 Task: Look for space in Nova Cruz, Brazil from 1st June, 2023 to 9th June, 2023 for 5 adults in price range Rs.6000 to Rs.12000. Place can be entire place with 3 bedrooms having 3 beds and 3 bathrooms. Property type can be house, flat, guest house. Booking option can be shelf check-in. Required host language is Spanish.
Action: Mouse moved to (453, 85)
Screenshot: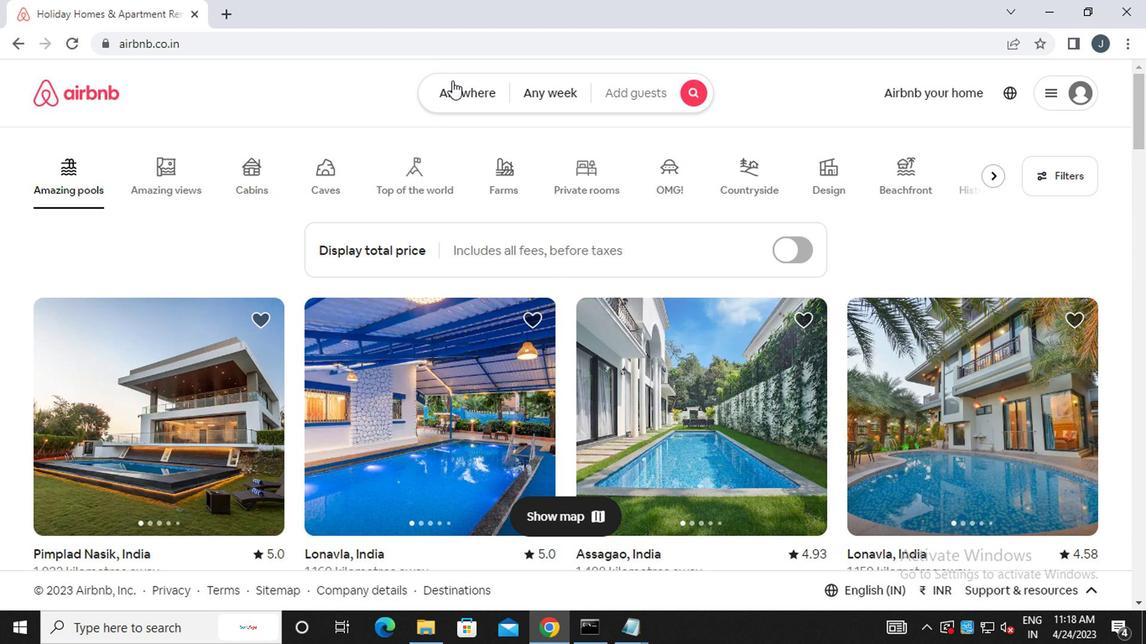 
Action: Mouse pressed left at (453, 85)
Screenshot: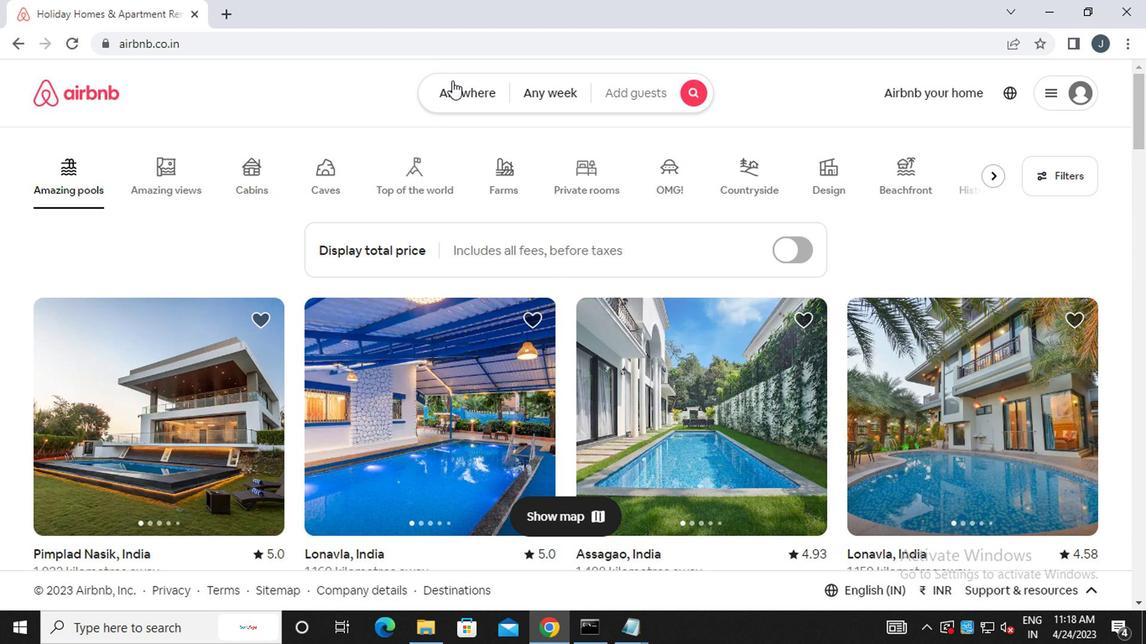 
Action: Mouse moved to (258, 164)
Screenshot: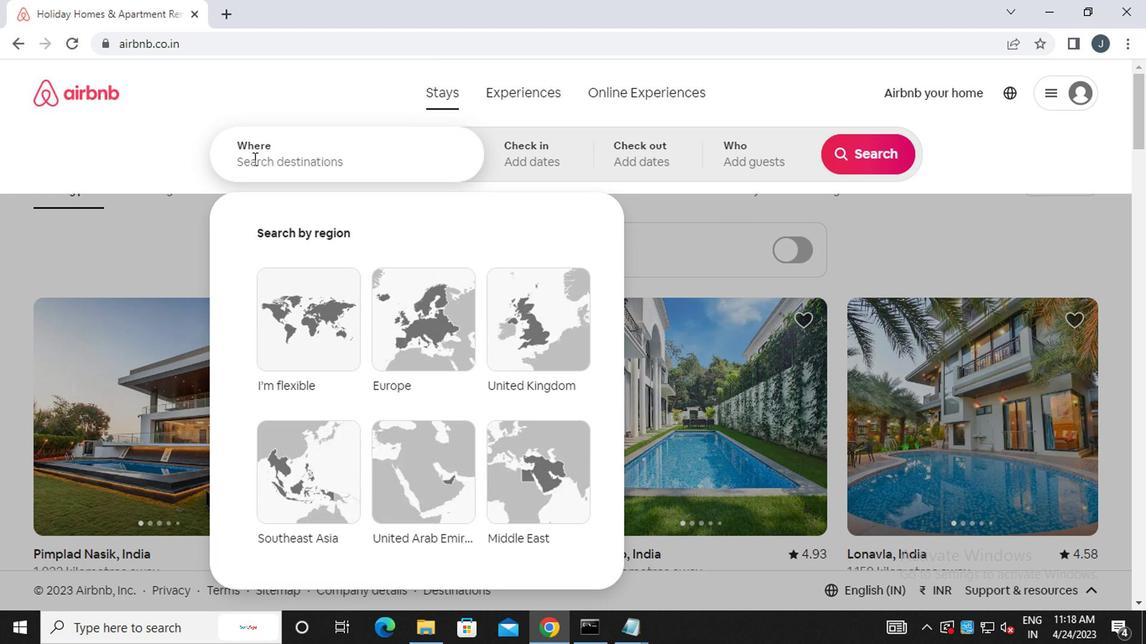 
Action: Mouse pressed left at (258, 164)
Screenshot: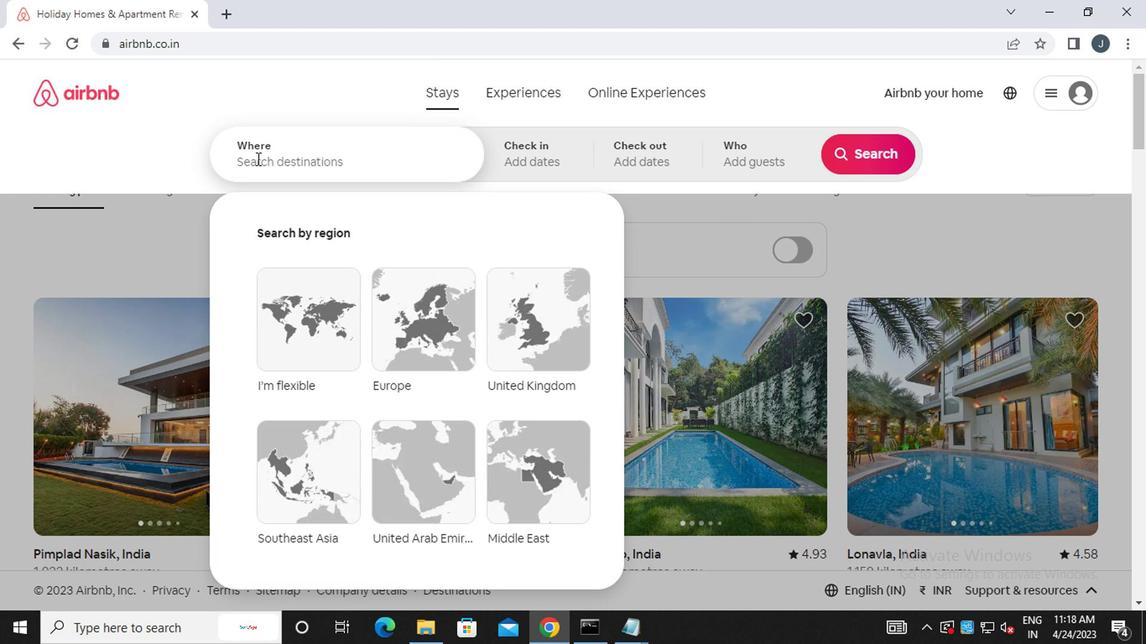 
Action: Key pressed n<Key.caps_lock>ova<Key.caps_lock><Key.space>c<Key.caps_lock>ruz,<Key.space><Key.caps_lock>b<Key.caps_lock>razil
Screenshot: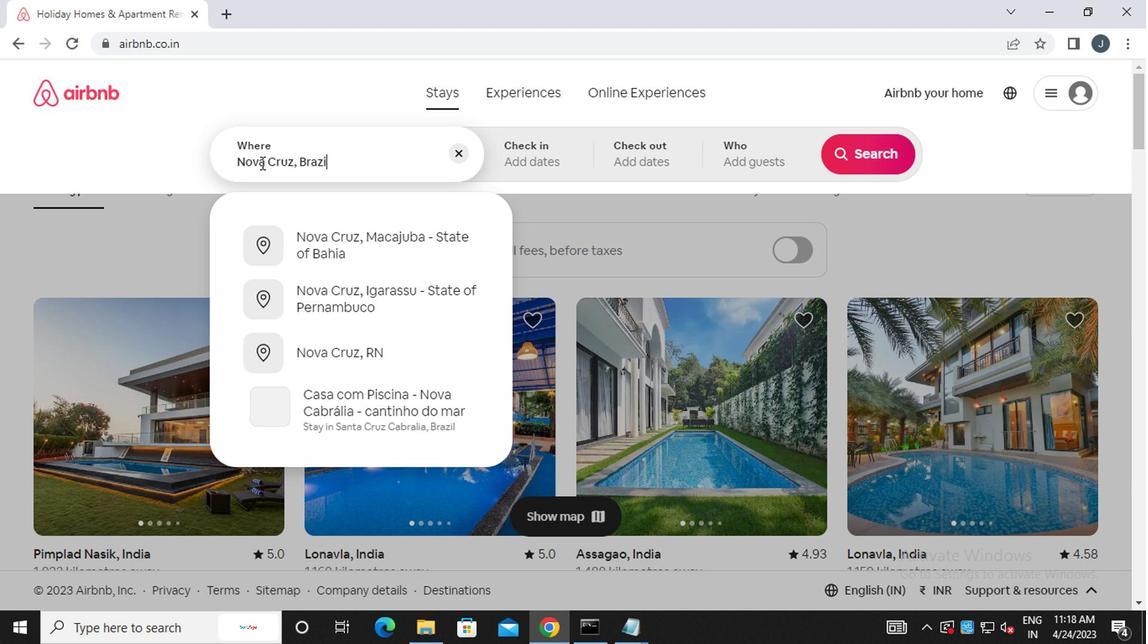 
Action: Mouse moved to (523, 162)
Screenshot: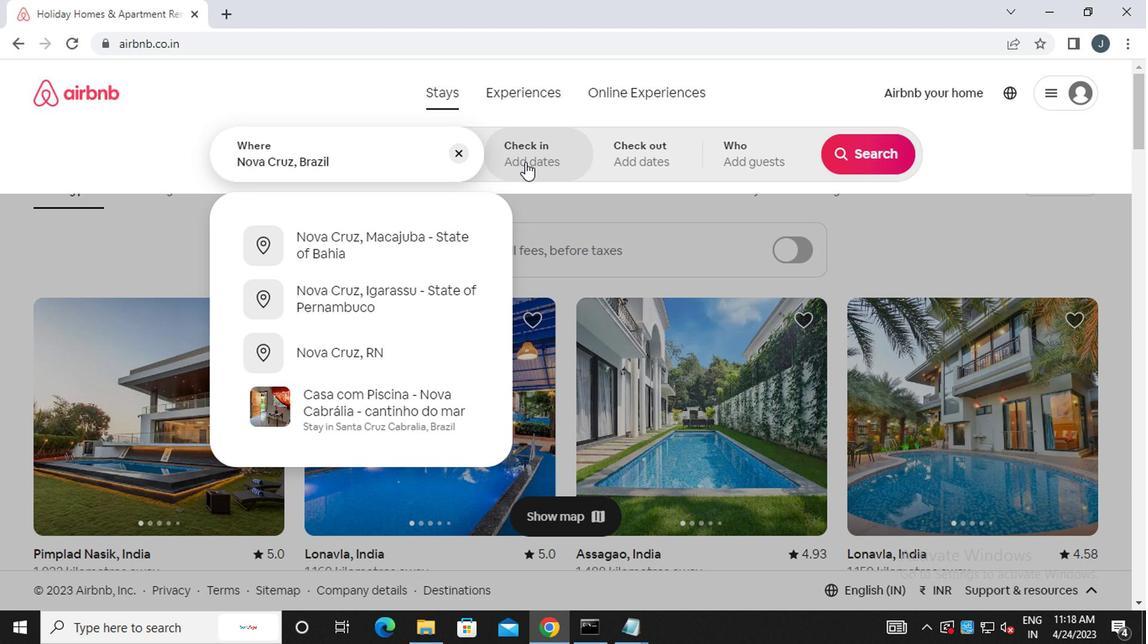 
Action: Mouse pressed left at (523, 162)
Screenshot: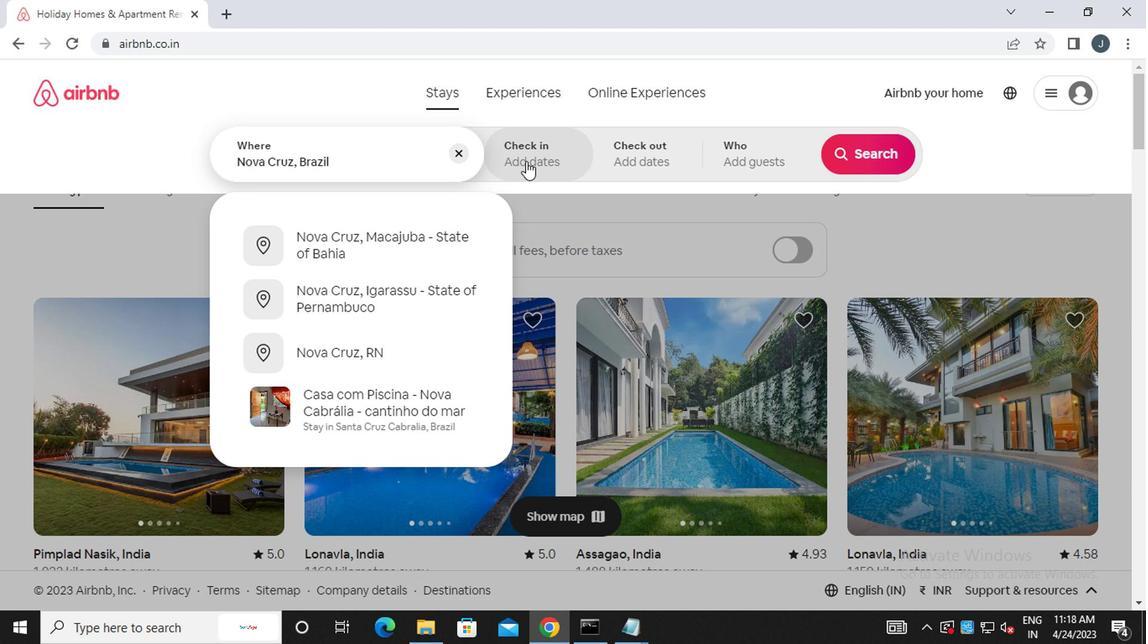 
Action: Mouse moved to (852, 289)
Screenshot: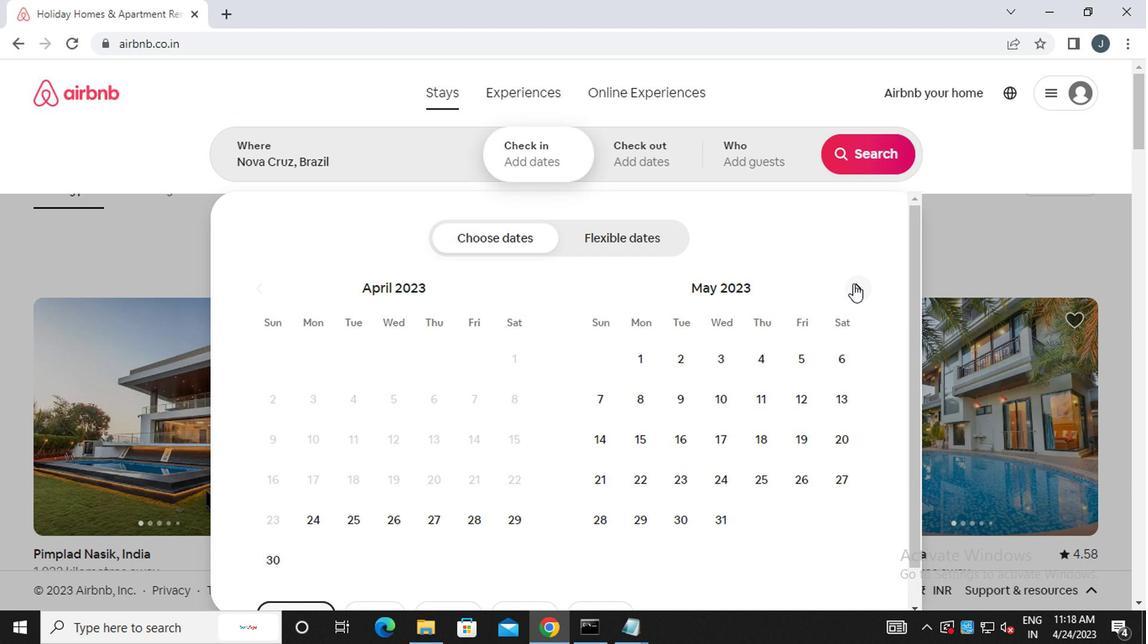 
Action: Mouse pressed left at (852, 289)
Screenshot: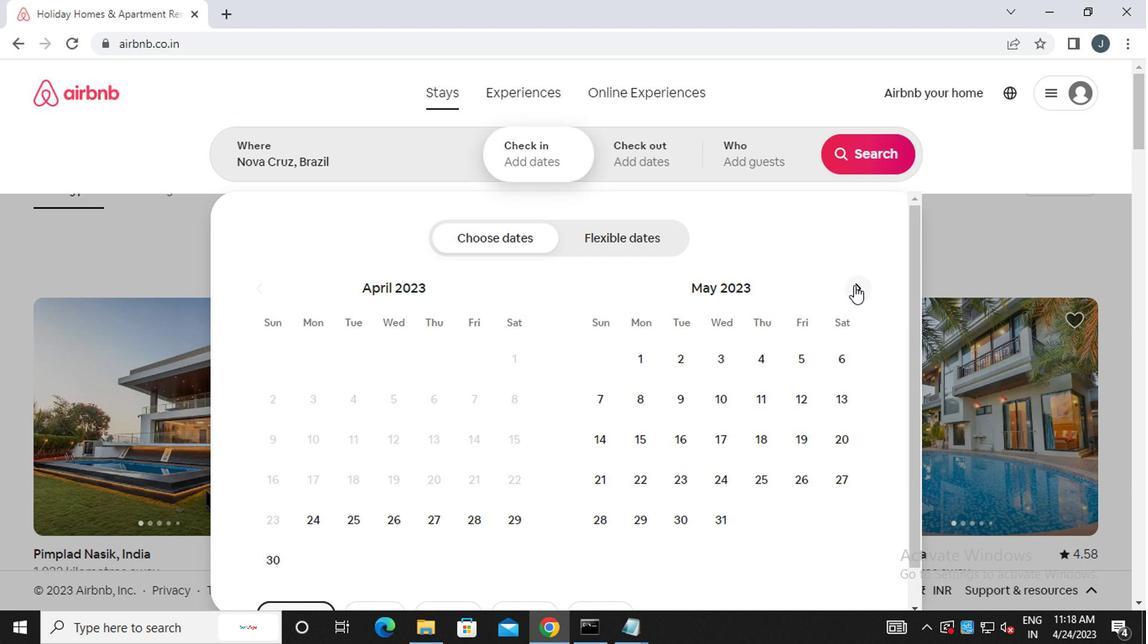 
Action: Mouse moved to (767, 357)
Screenshot: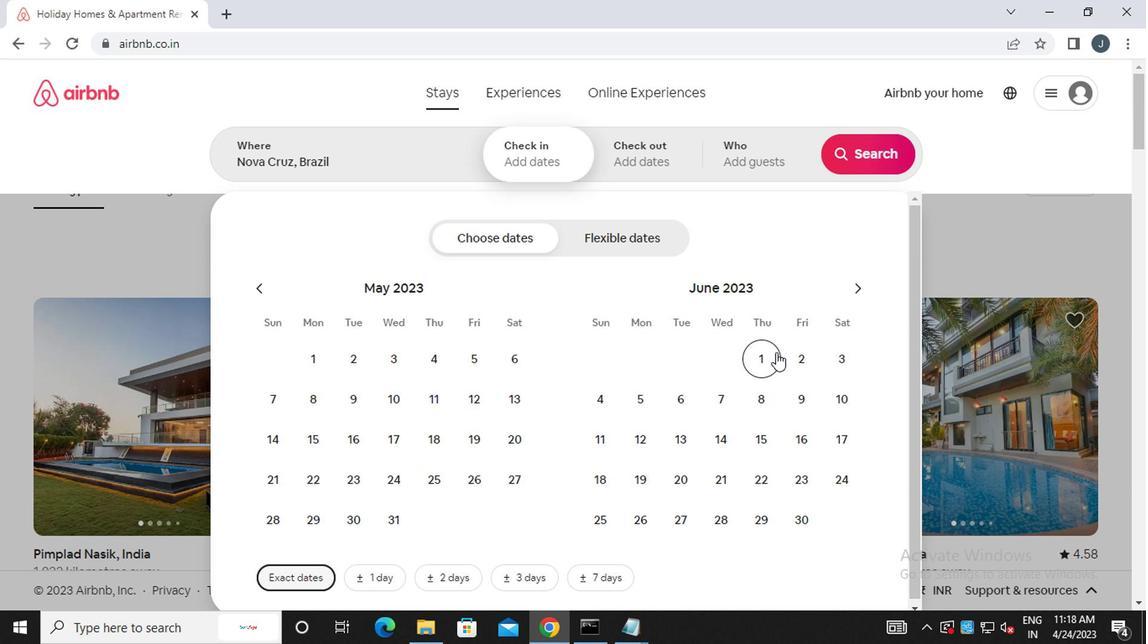 
Action: Mouse pressed left at (767, 357)
Screenshot: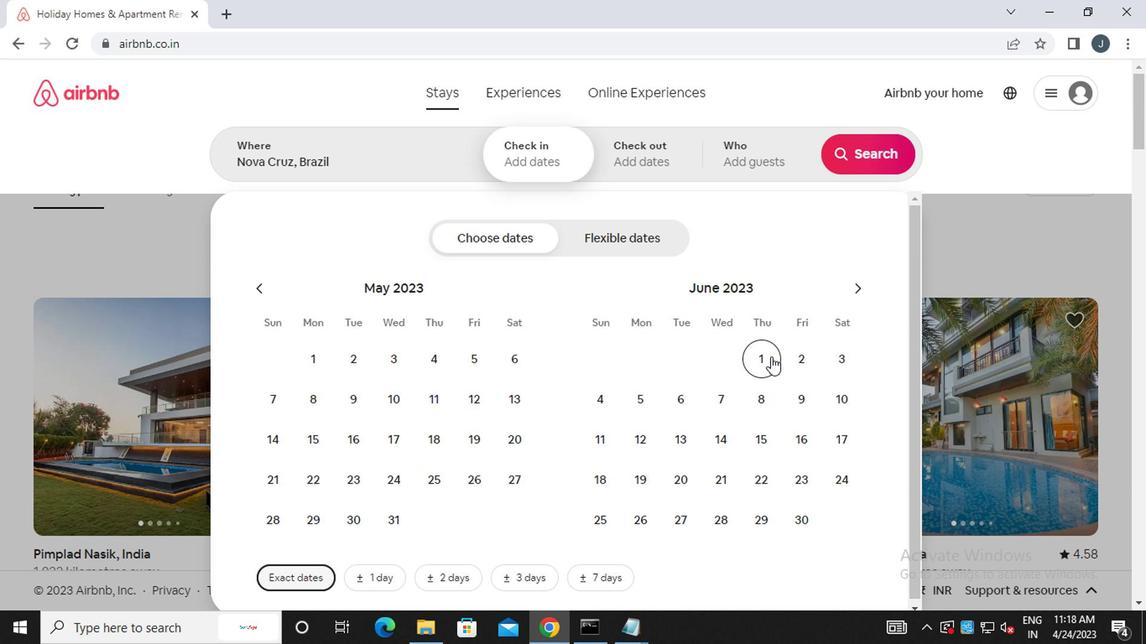 
Action: Mouse moved to (796, 392)
Screenshot: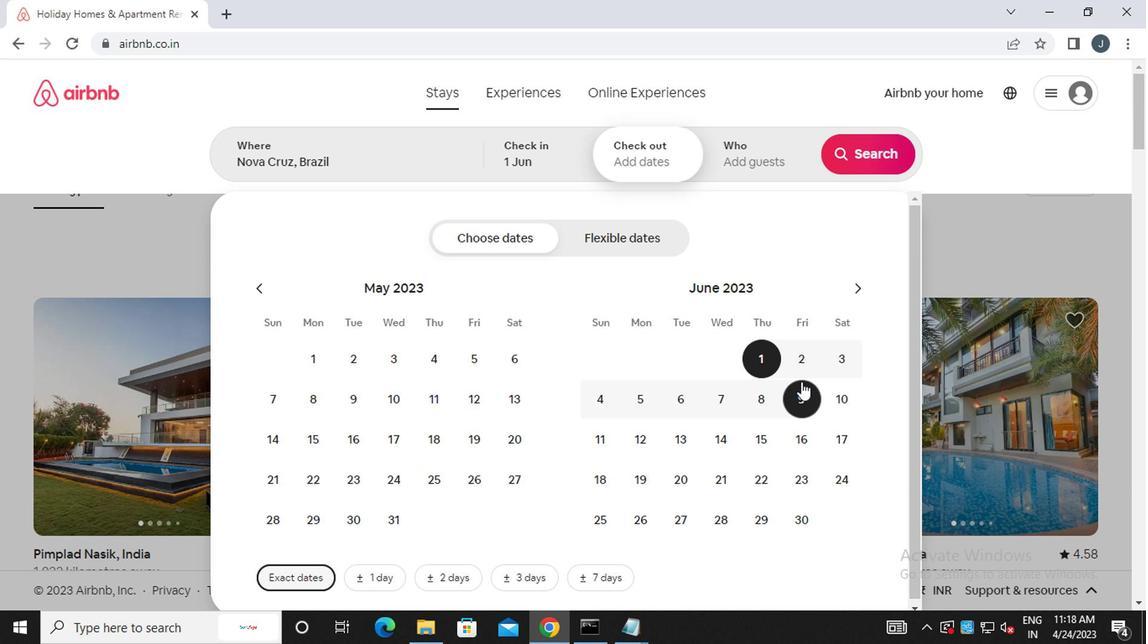 
Action: Mouse pressed left at (796, 392)
Screenshot: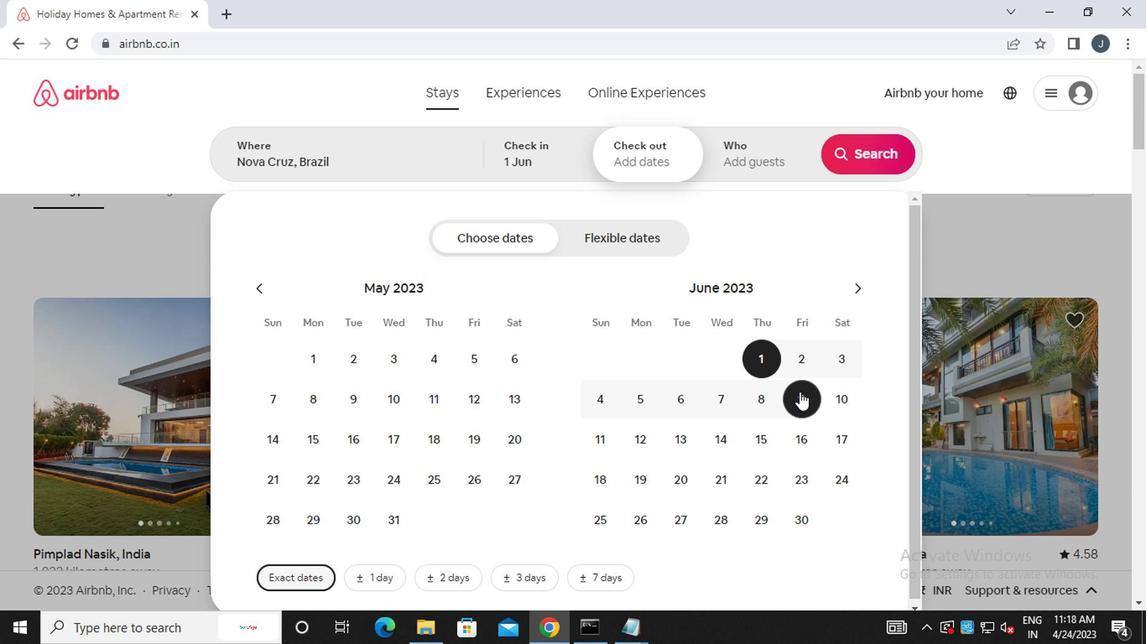 
Action: Mouse moved to (768, 167)
Screenshot: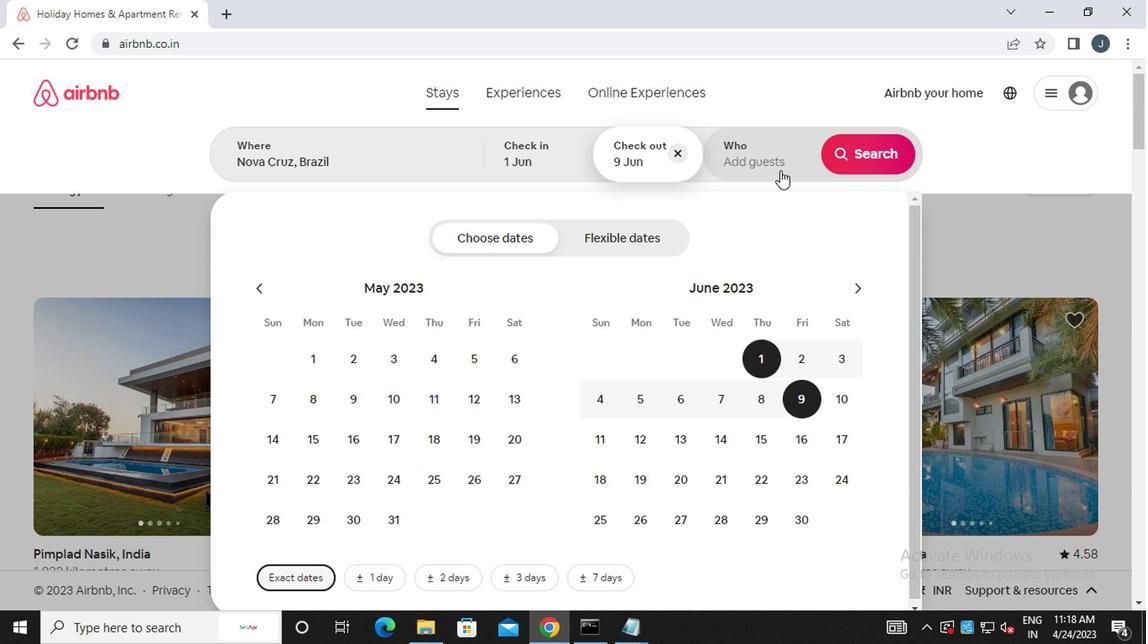 
Action: Mouse pressed left at (768, 167)
Screenshot: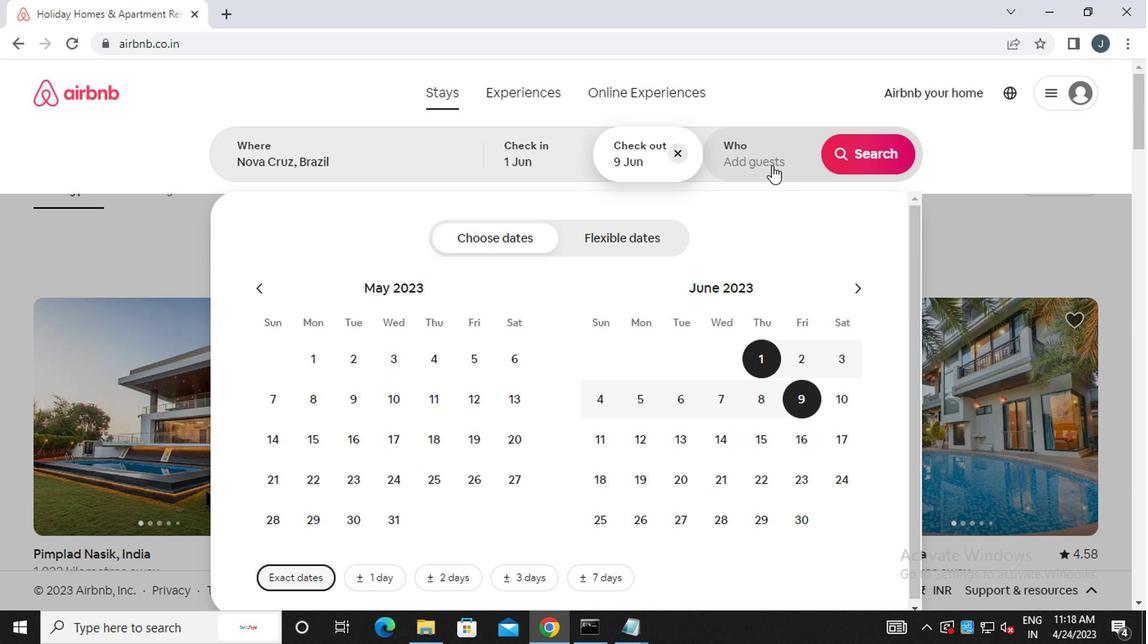 
Action: Mouse moved to (879, 241)
Screenshot: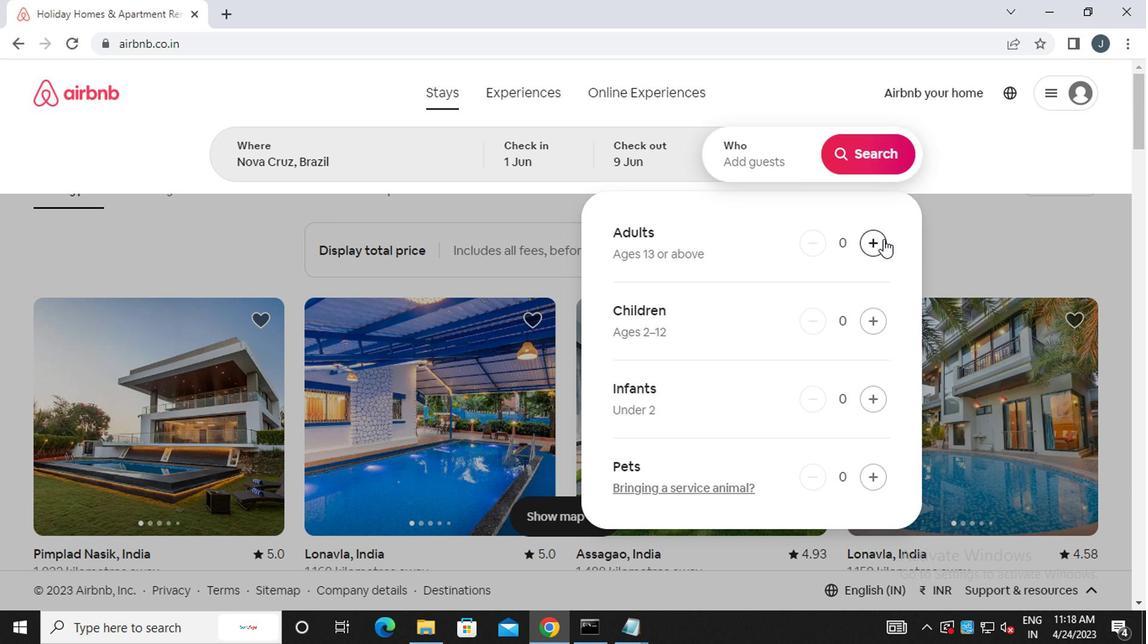 
Action: Mouse pressed left at (879, 241)
Screenshot: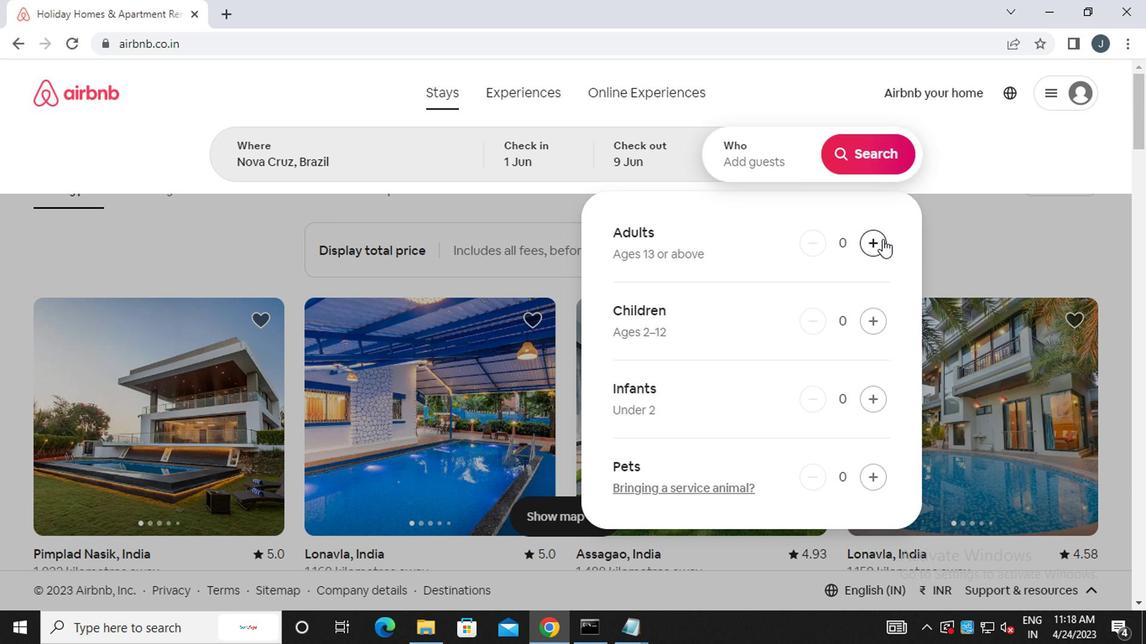 
Action: Mouse moved to (879, 242)
Screenshot: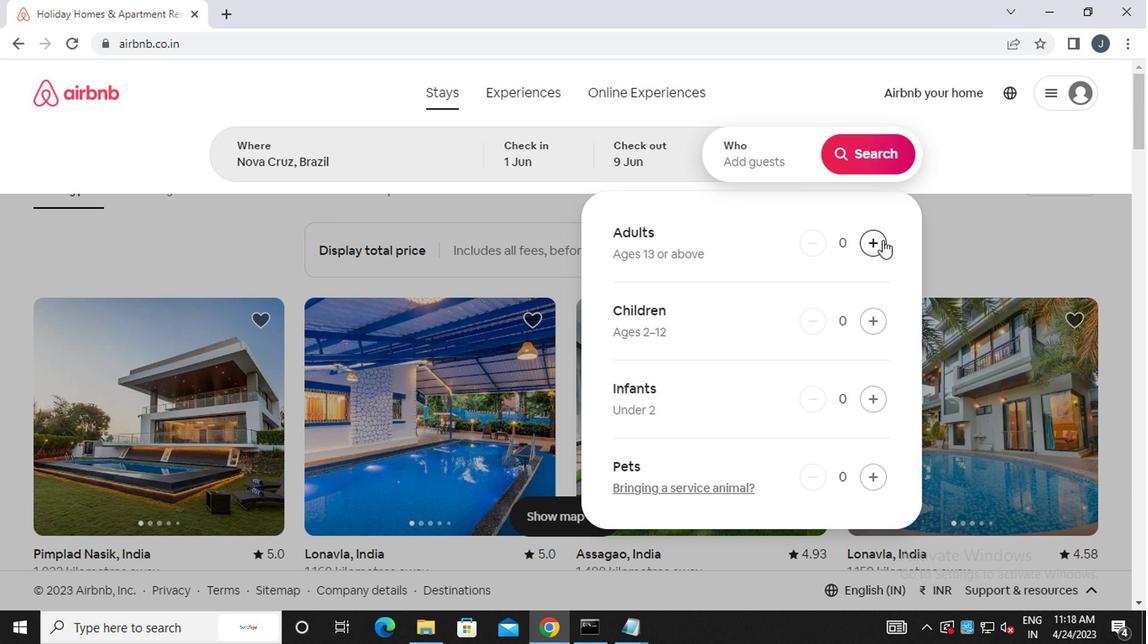 
Action: Mouse pressed left at (879, 242)
Screenshot: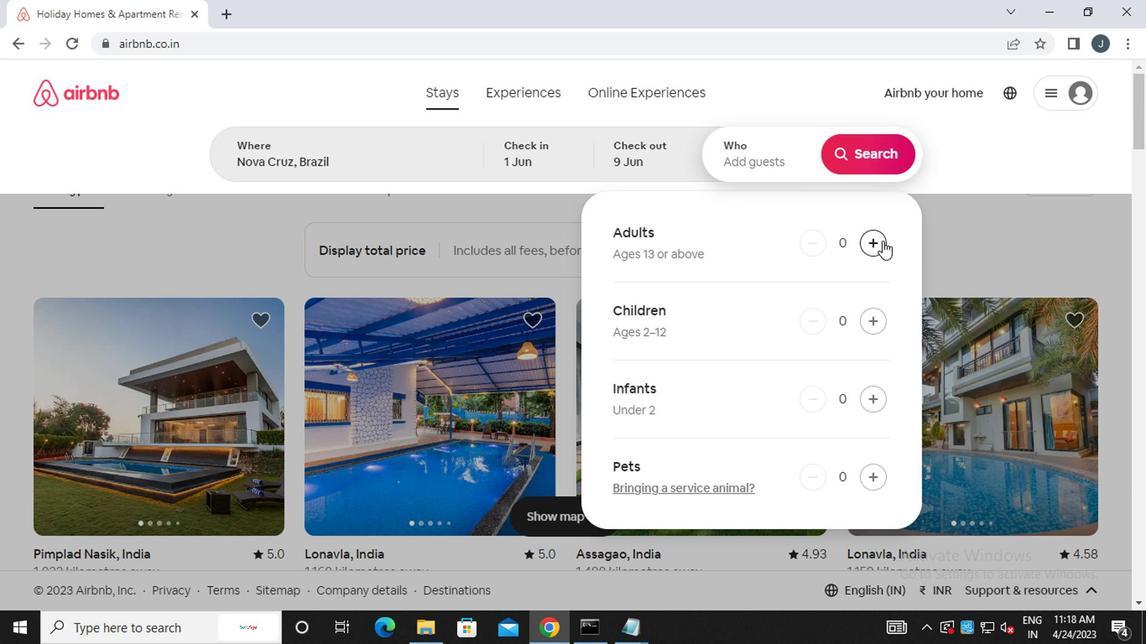 
Action: Mouse pressed left at (879, 242)
Screenshot: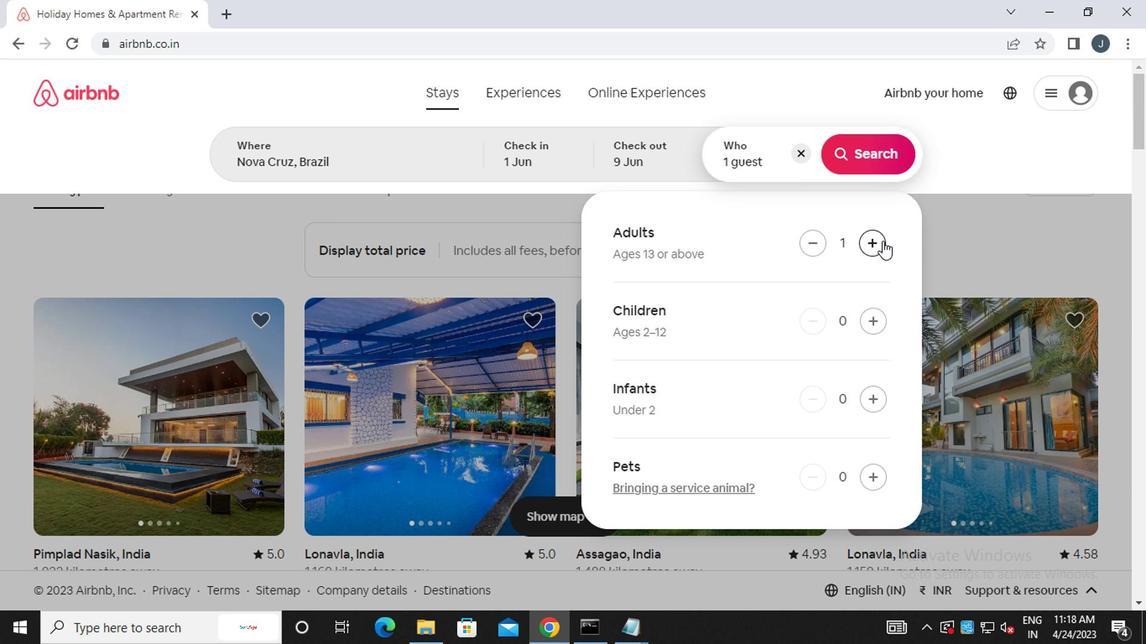 
Action: Mouse pressed left at (879, 242)
Screenshot: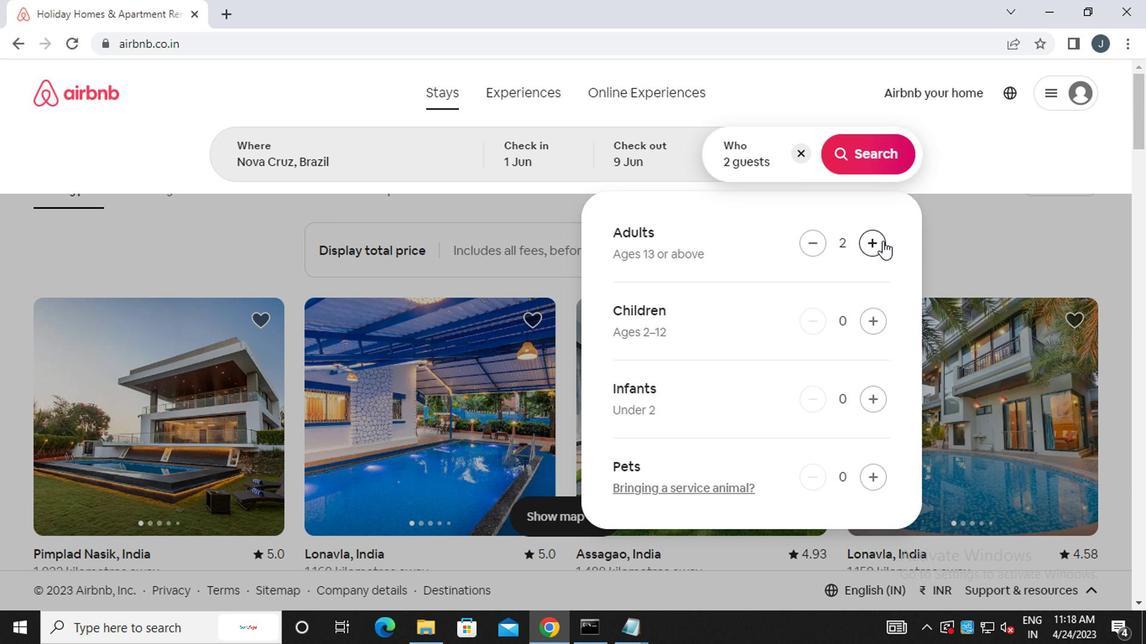 
Action: Mouse pressed left at (879, 242)
Screenshot: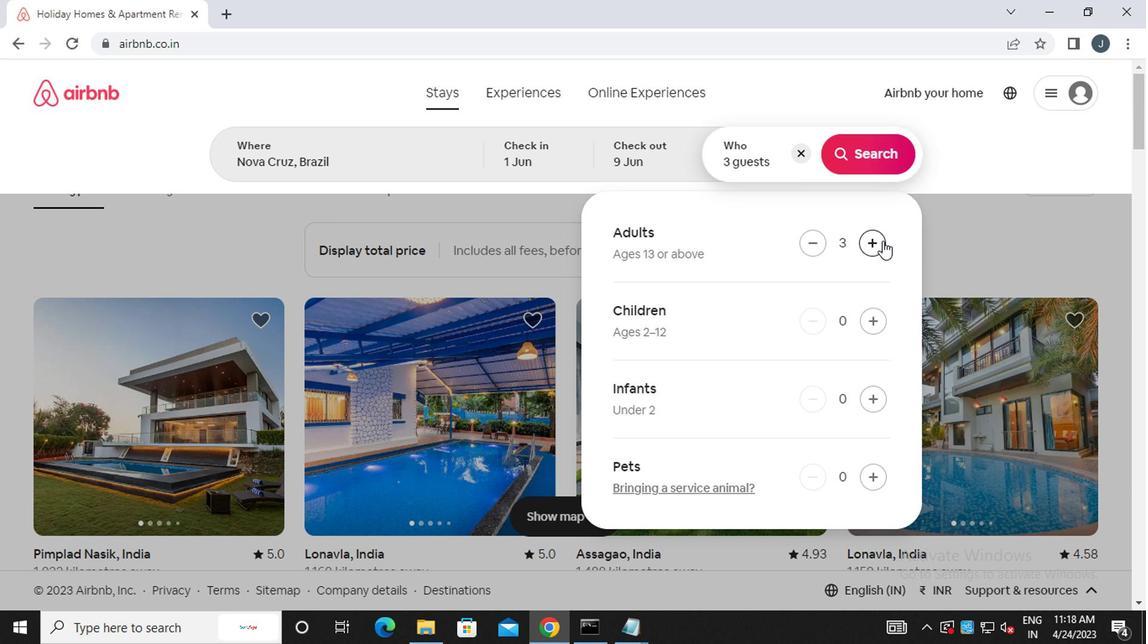 
Action: Mouse moved to (878, 161)
Screenshot: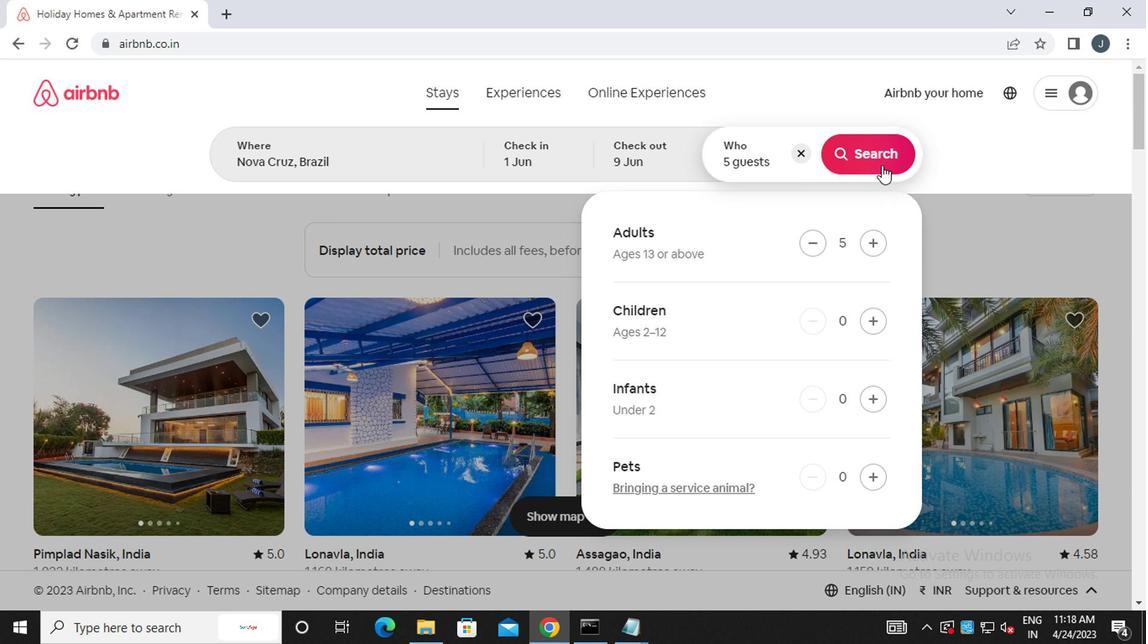 
Action: Mouse pressed left at (878, 161)
Screenshot: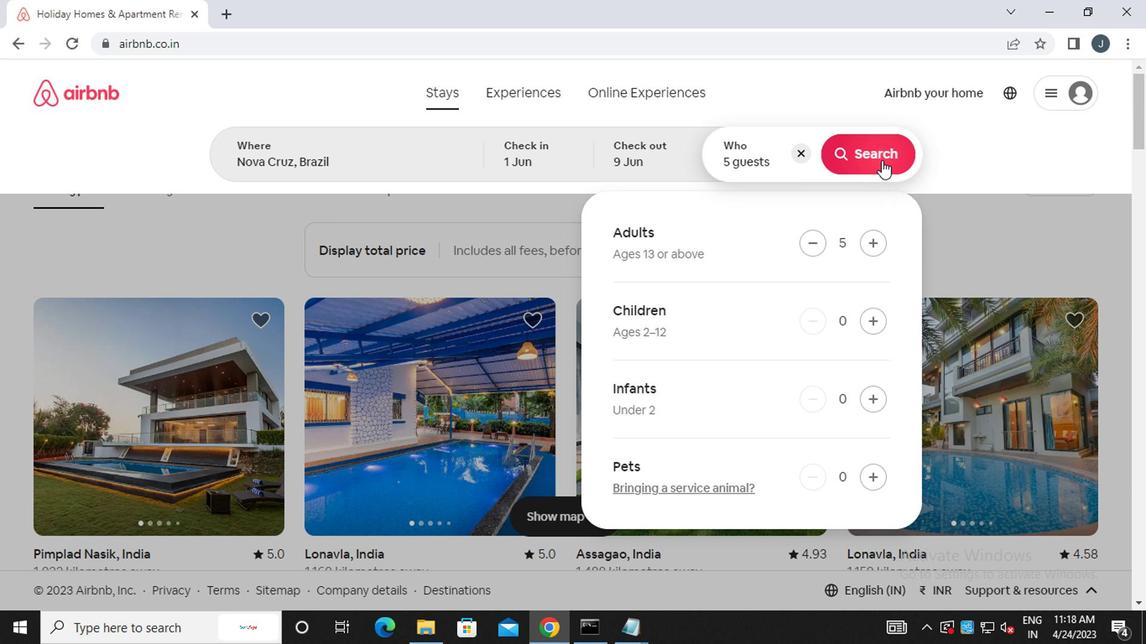 
Action: Mouse moved to (1077, 173)
Screenshot: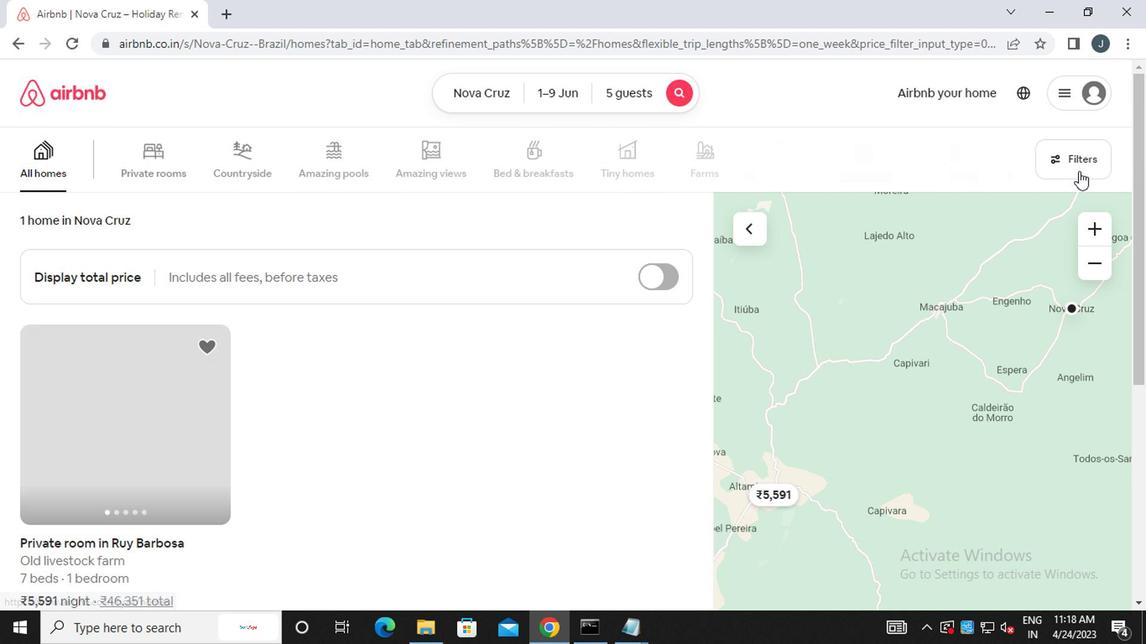 
Action: Mouse pressed left at (1077, 173)
Screenshot: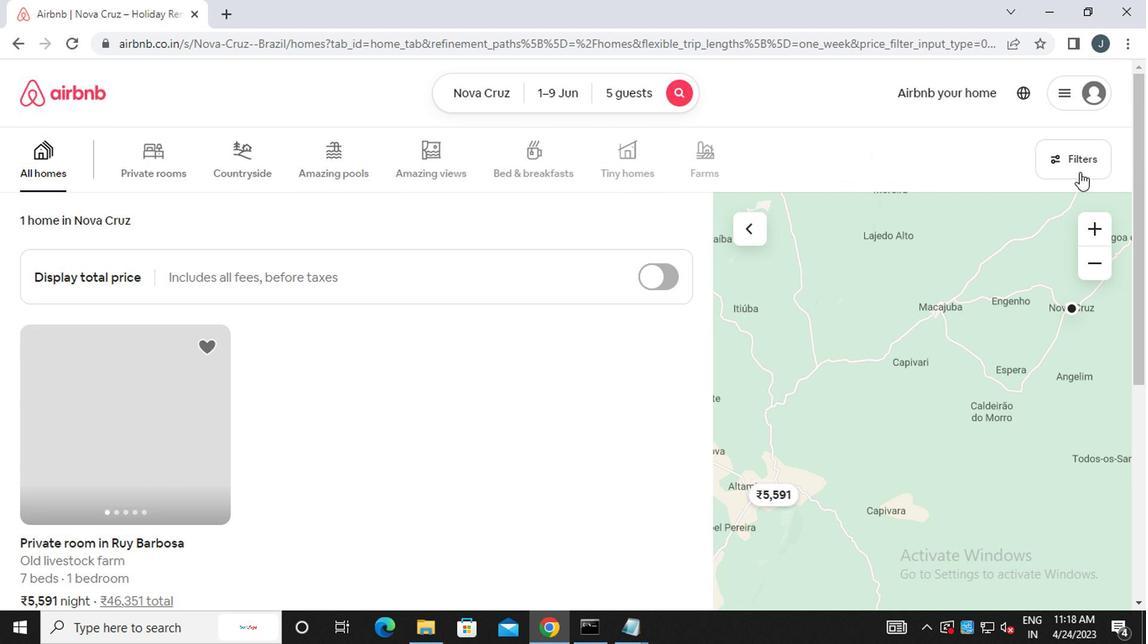 
Action: Mouse moved to (437, 370)
Screenshot: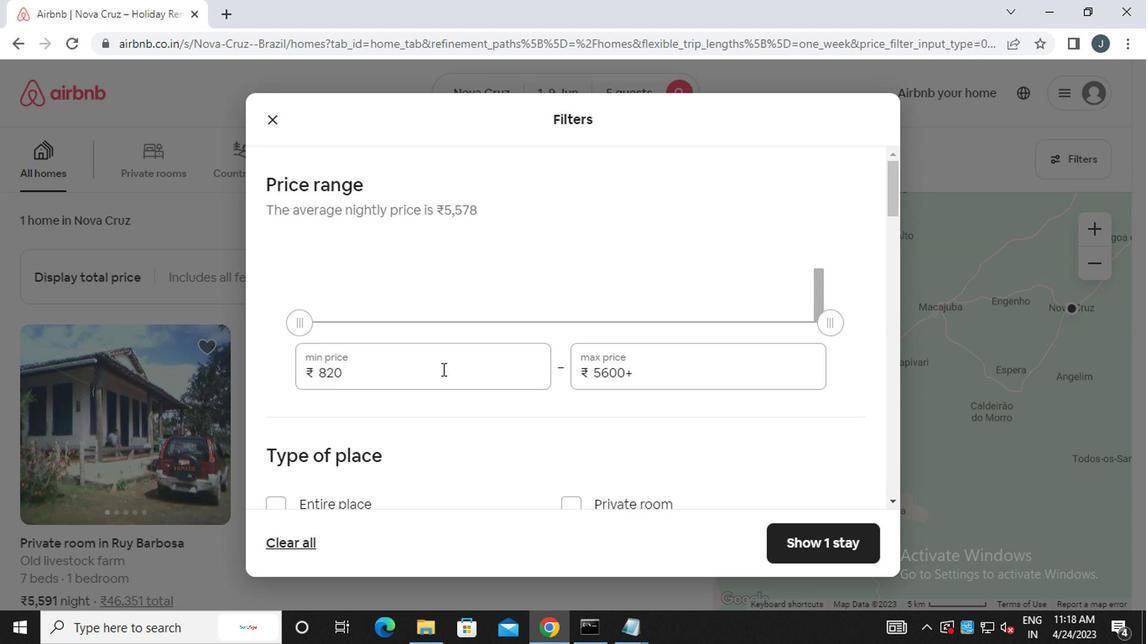 
Action: Mouse pressed left at (437, 370)
Screenshot: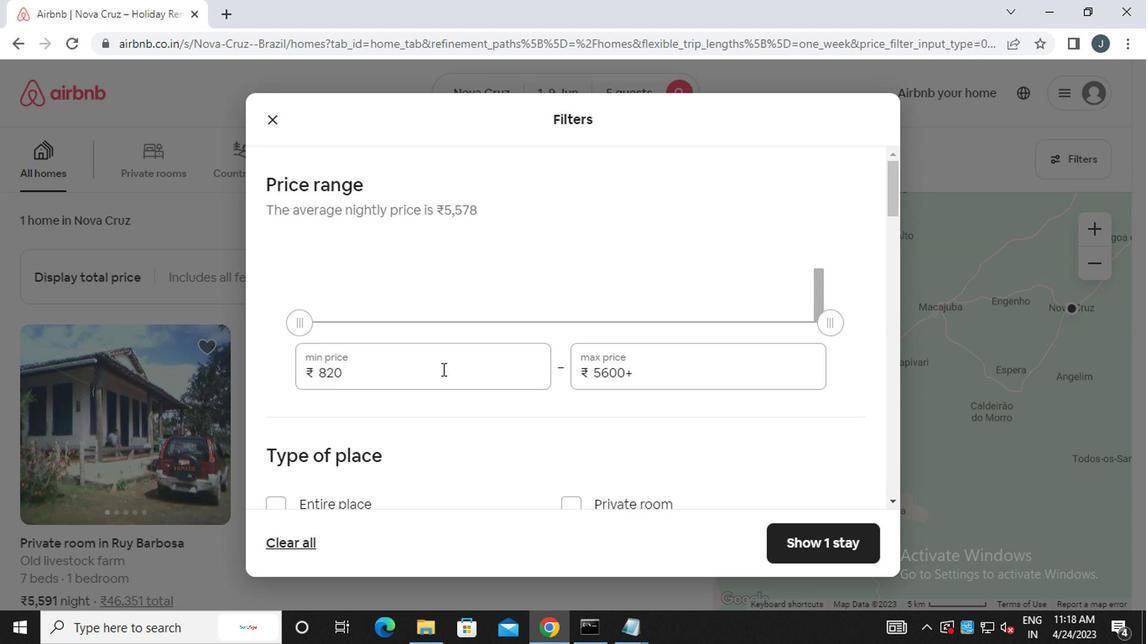 
Action: Mouse moved to (434, 368)
Screenshot: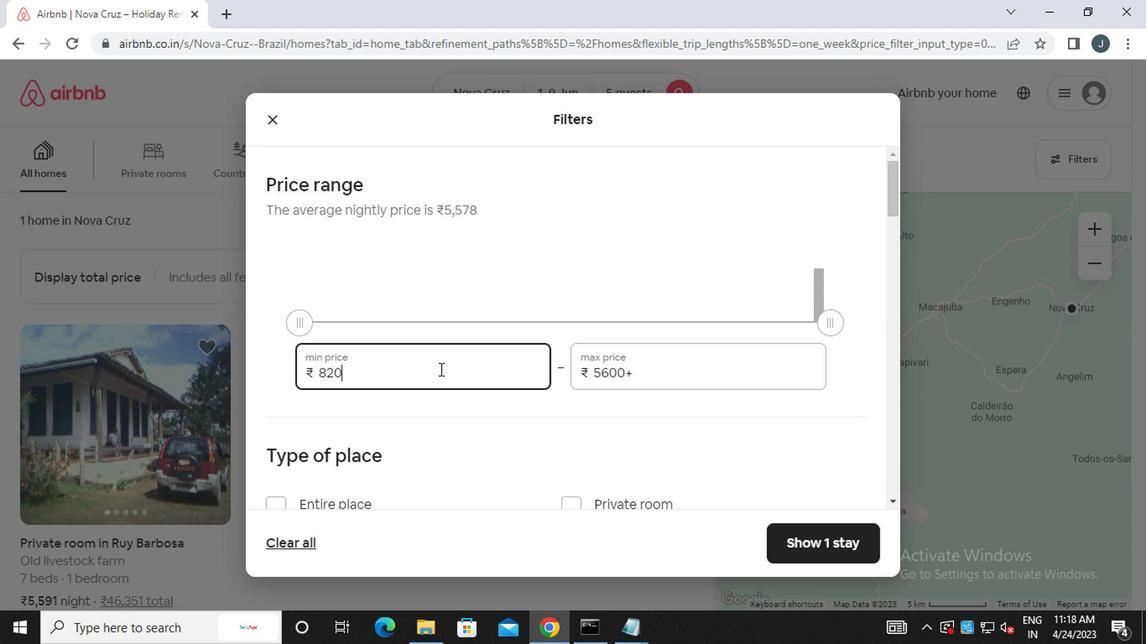 
Action: Key pressed <Key.backspace><Key.backspace><Key.backspace><<102>><<96>><<96>><<96>>
Screenshot: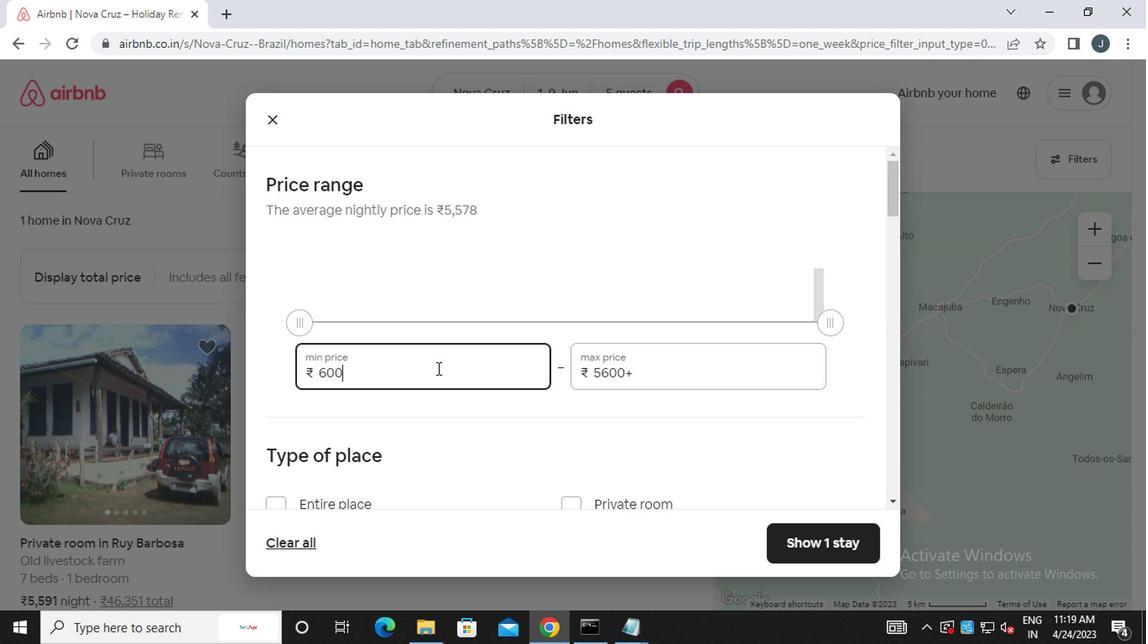 
Action: Mouse moved to (644, 371)
Screenshot: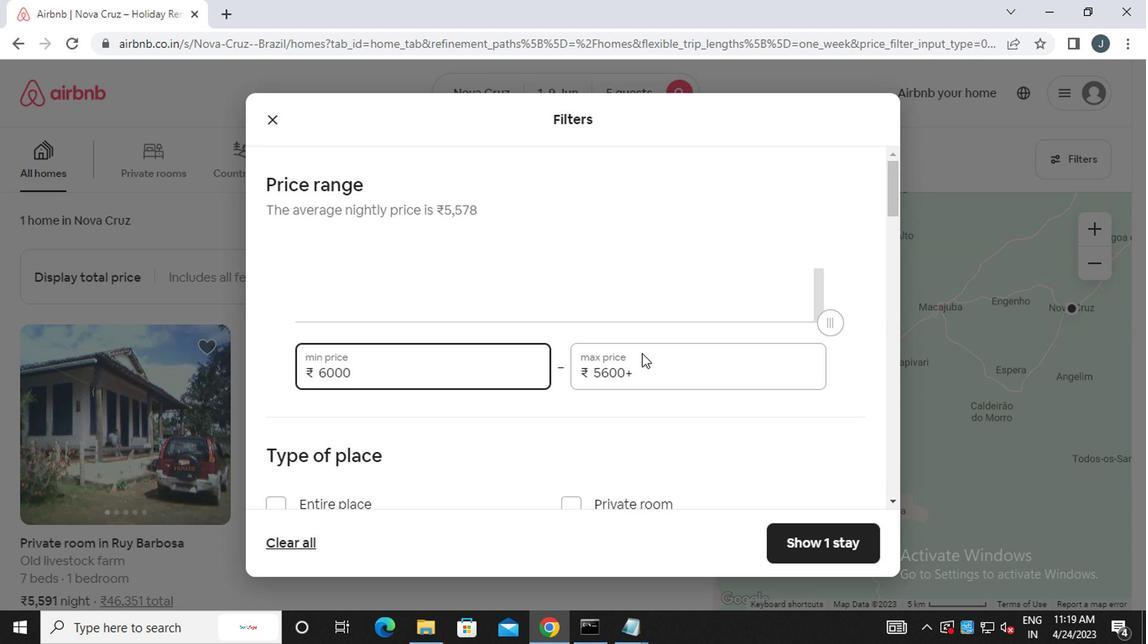 
Action: Mouse pressed left at (644, 371)
Screenshot: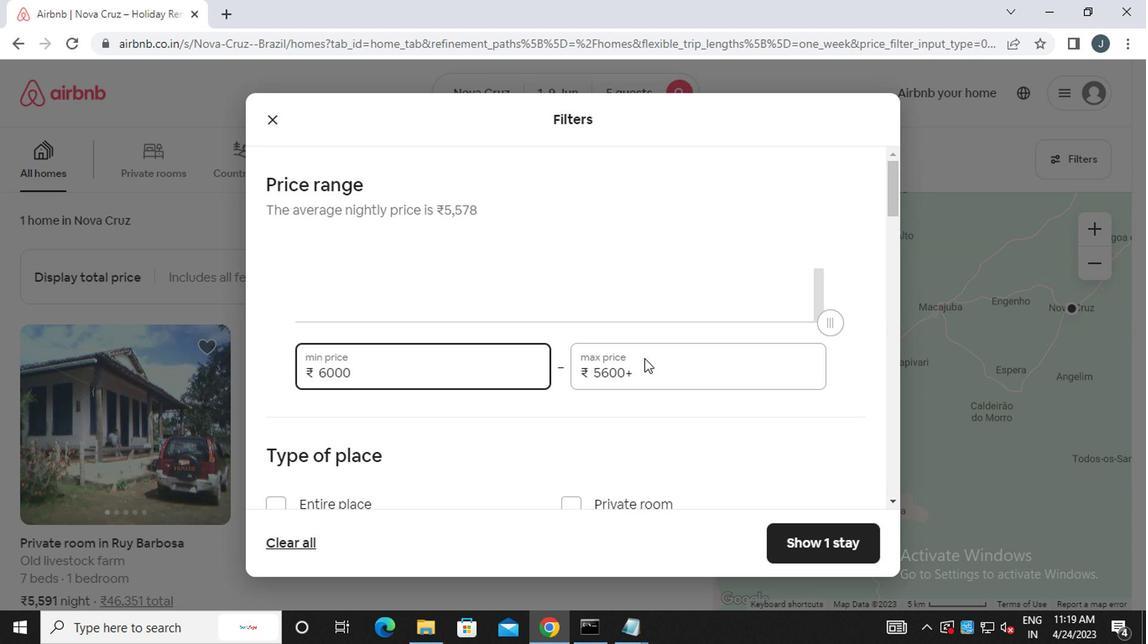 
Action: Mouse moved to (650, 371)
Screenshot: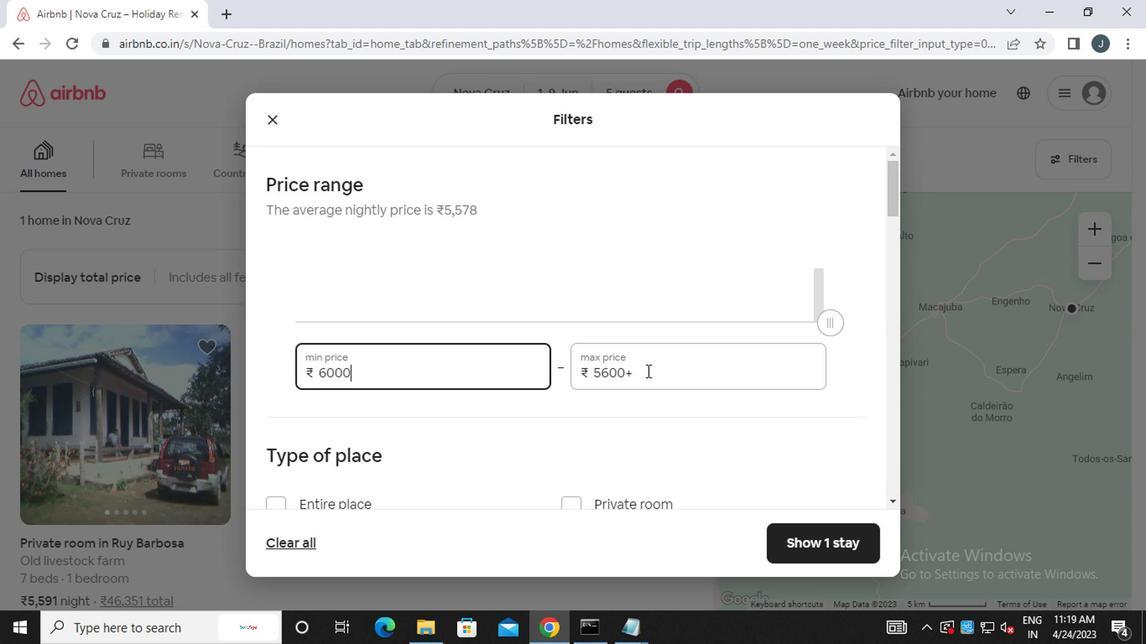 
Action: Key pressed <Key.backspace><Key.backspace><Key.backspace><Key.backspace><Key.backspace><Key.backspace><Key.backspace><Key.backspace><Key.backspace><Key.backspace><<97>><<98>><<96>><<96>><<96>>
Screenshot: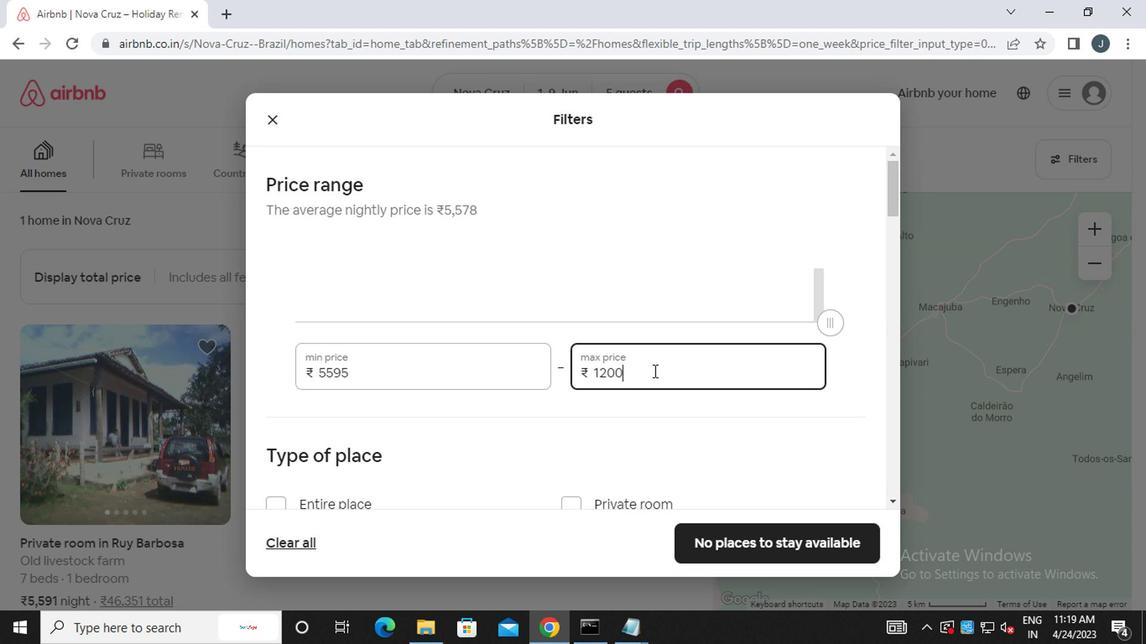 
Action: Mouse moved to (630, 428)
Screenshot: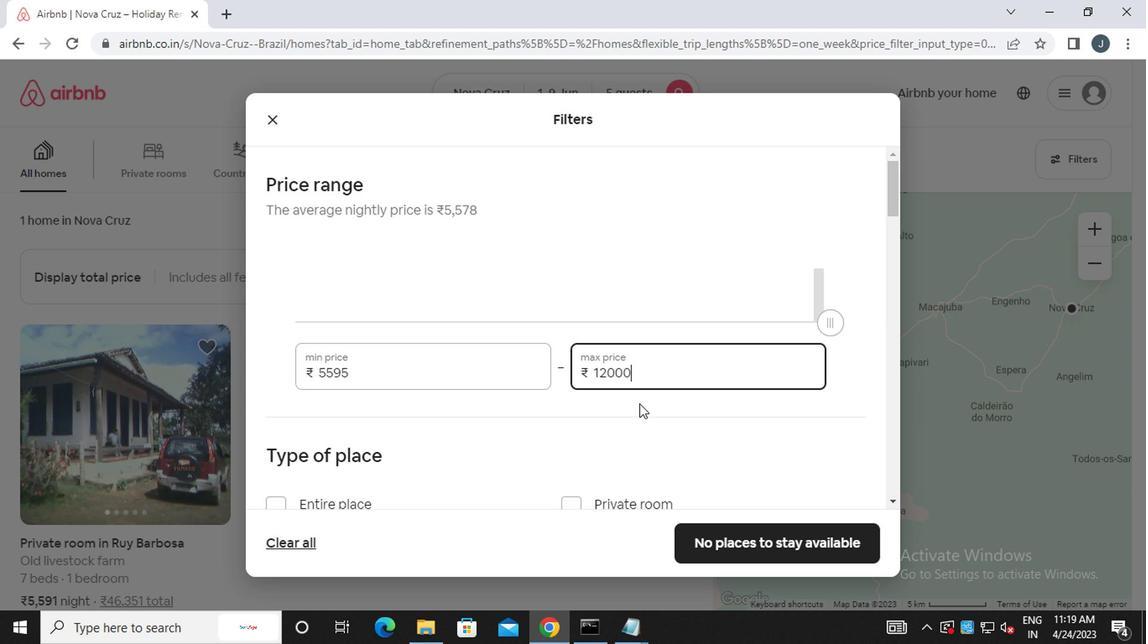 
Action: Mouse scrolled (630, 427) with delta (0, -1)
Screenshot: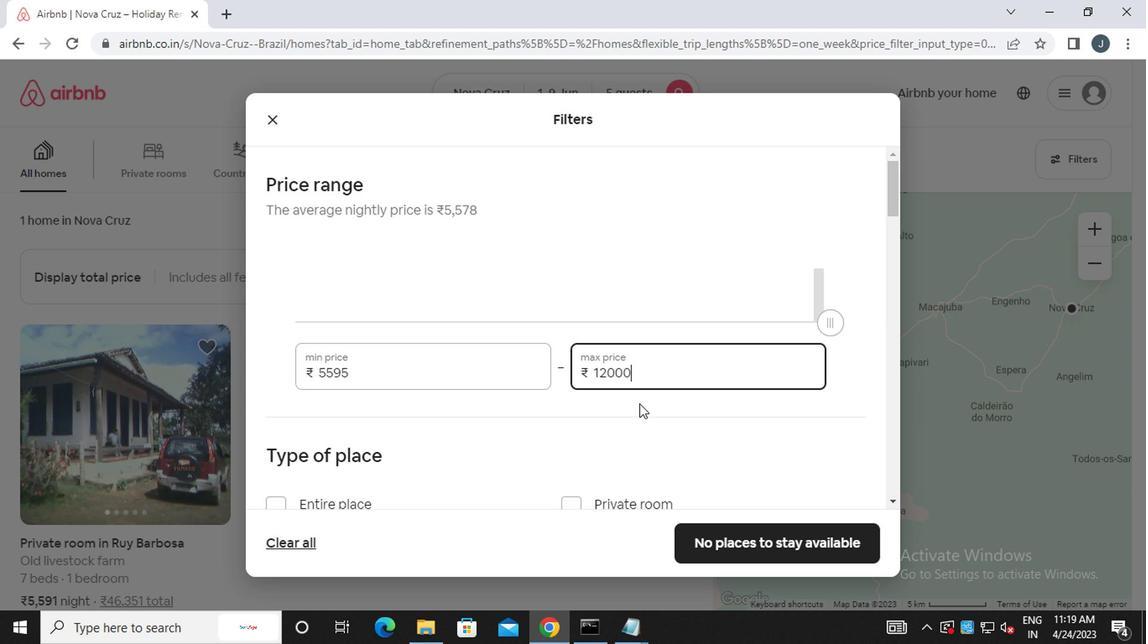 
Action: Mouse moved to (629, 432)
Screenshot: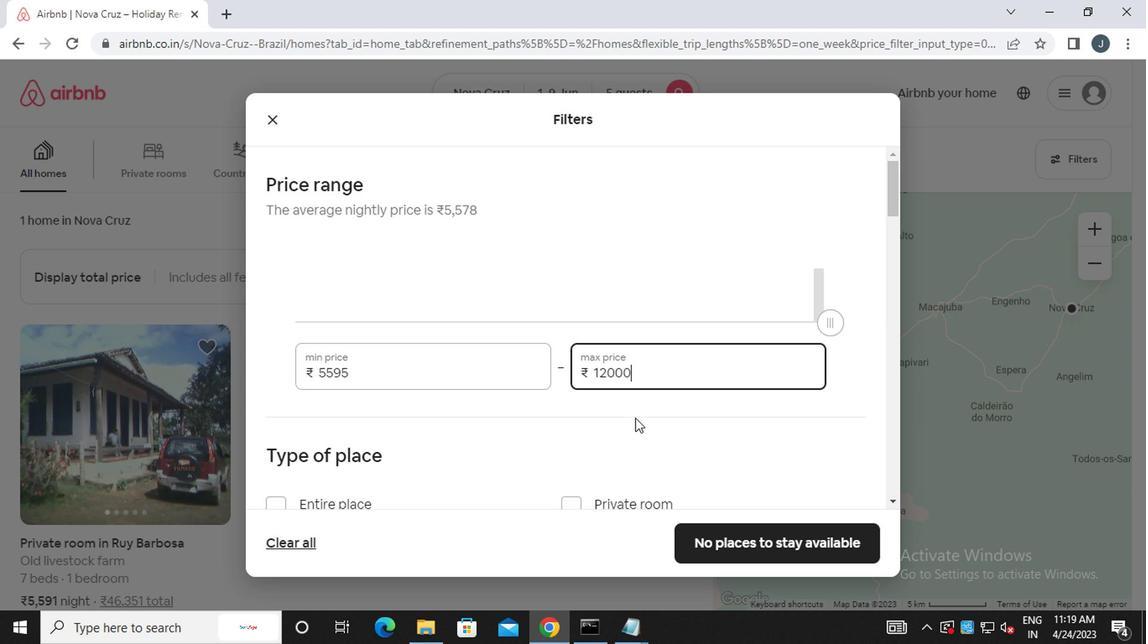 
Action: Mouse scrolled (629, 431) with delta (0, -1)
Screenshot: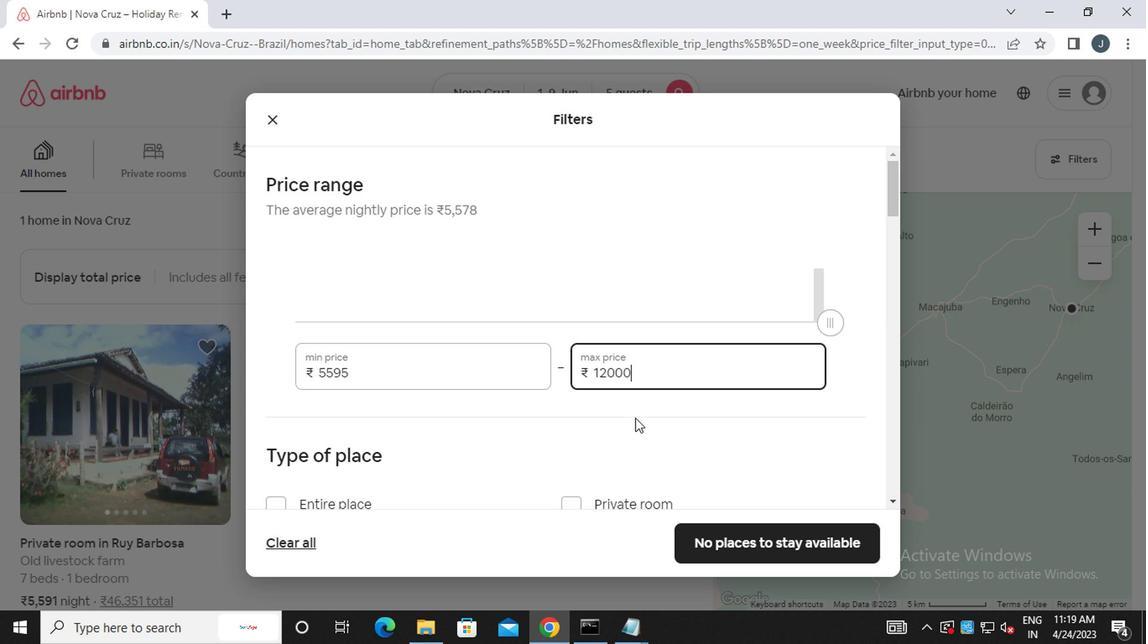 
Action: Mouse moved to (629, 433)
Screenshot: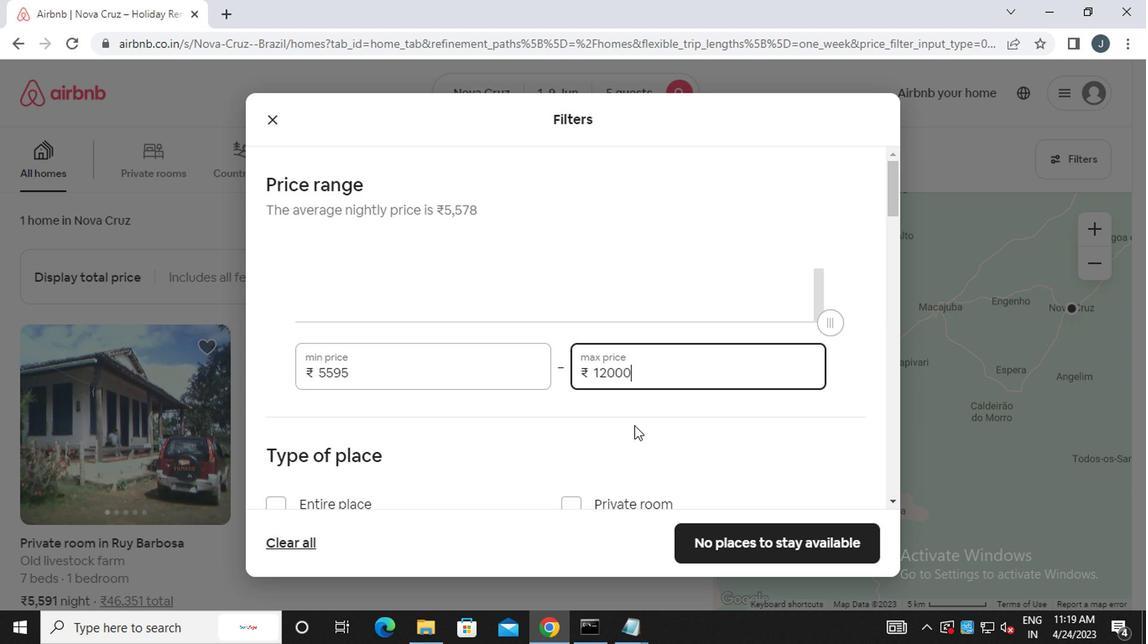 
Action: Mouse scrolled (629, 432) with delta (0, 0)
Screenshot: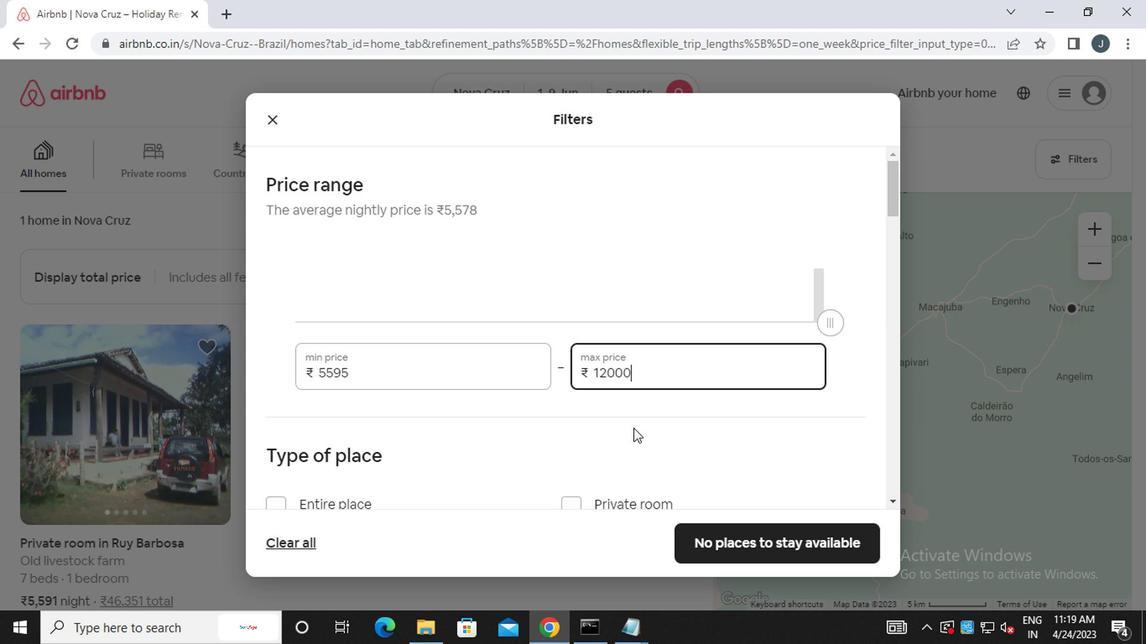 
Action: Mouse moved to (629, 434)
Screenshot: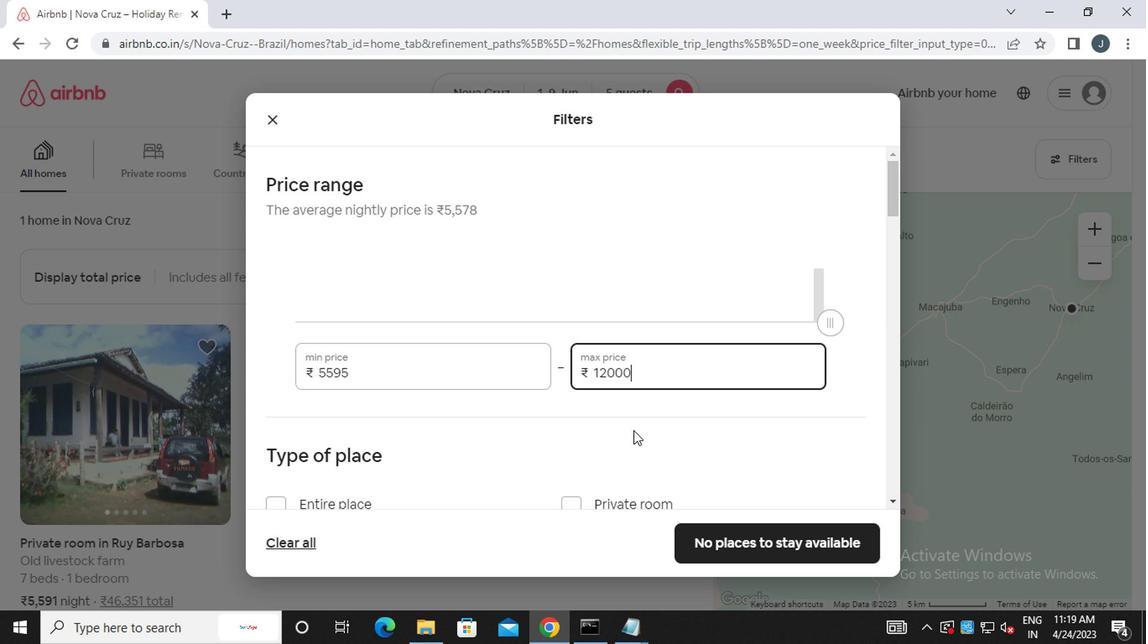 
Action: Mouse scrolled (629, 433) with delta (0, 0)
Screenshot: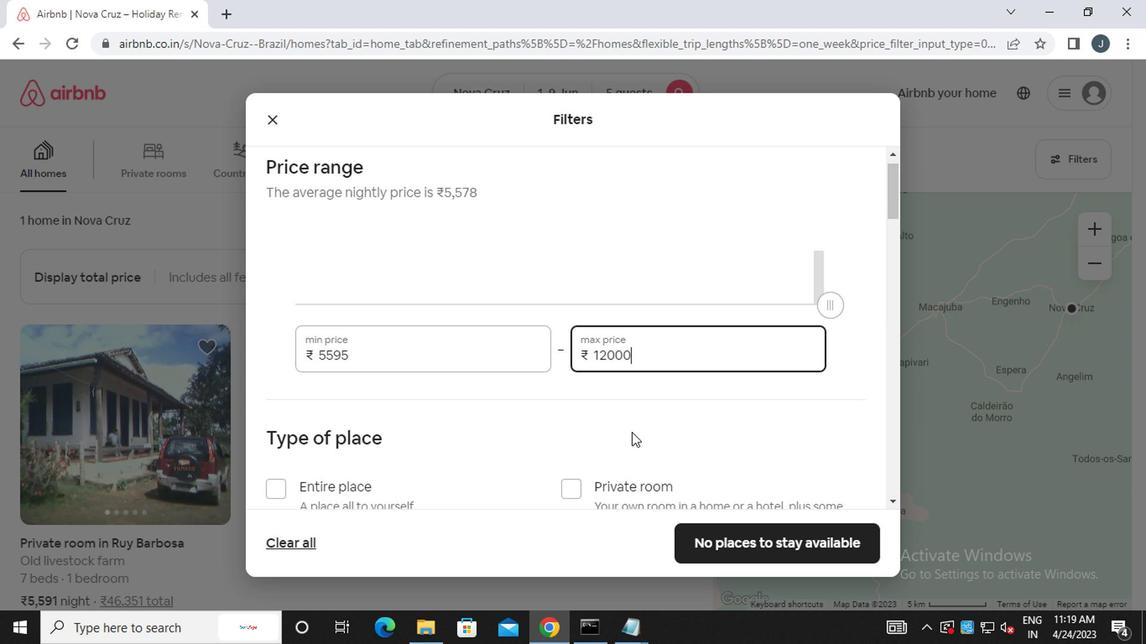 
Action: Mouse moved to (419, 195)
Screenshot: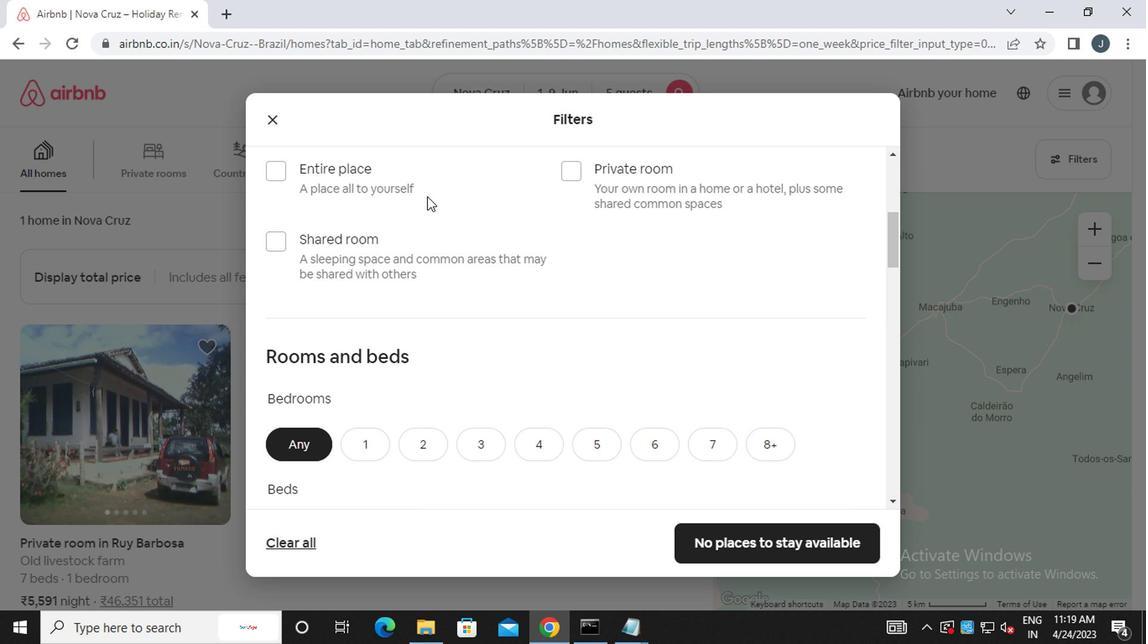 
Action: Mouse pressed left at (419, 195)
Screenshot: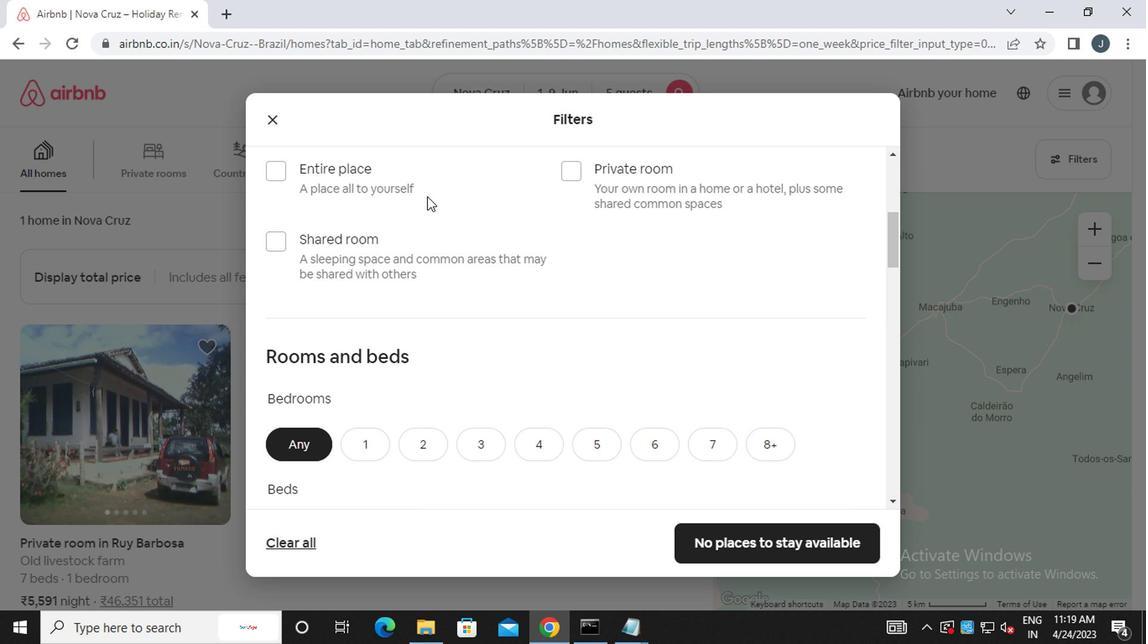 
Action: Mouse moved to (389, 343)
Screenshot: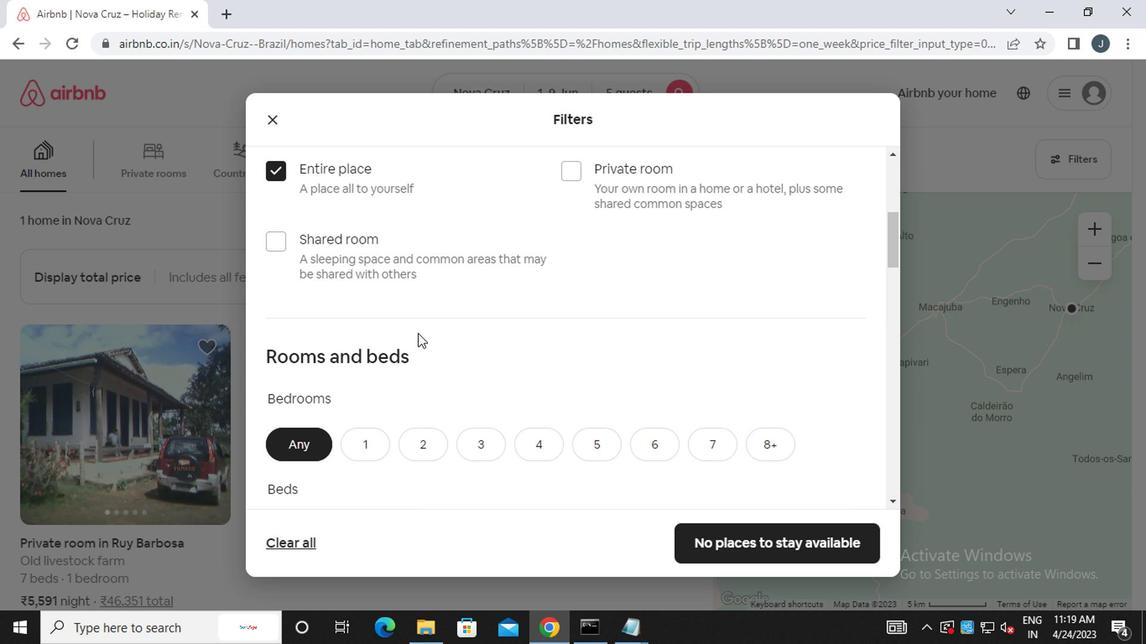 
Action: Mouse scrolled (389, 342) with delta (0, -1)
Screenshot: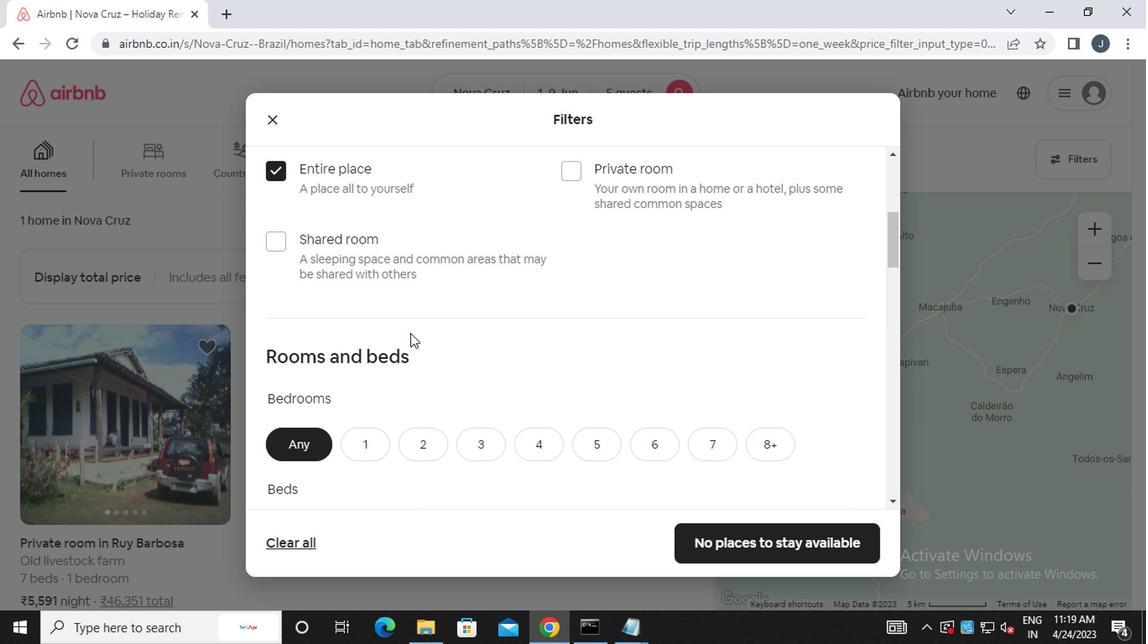 
Action: Mouse moved to (388, 343)
Screenshot: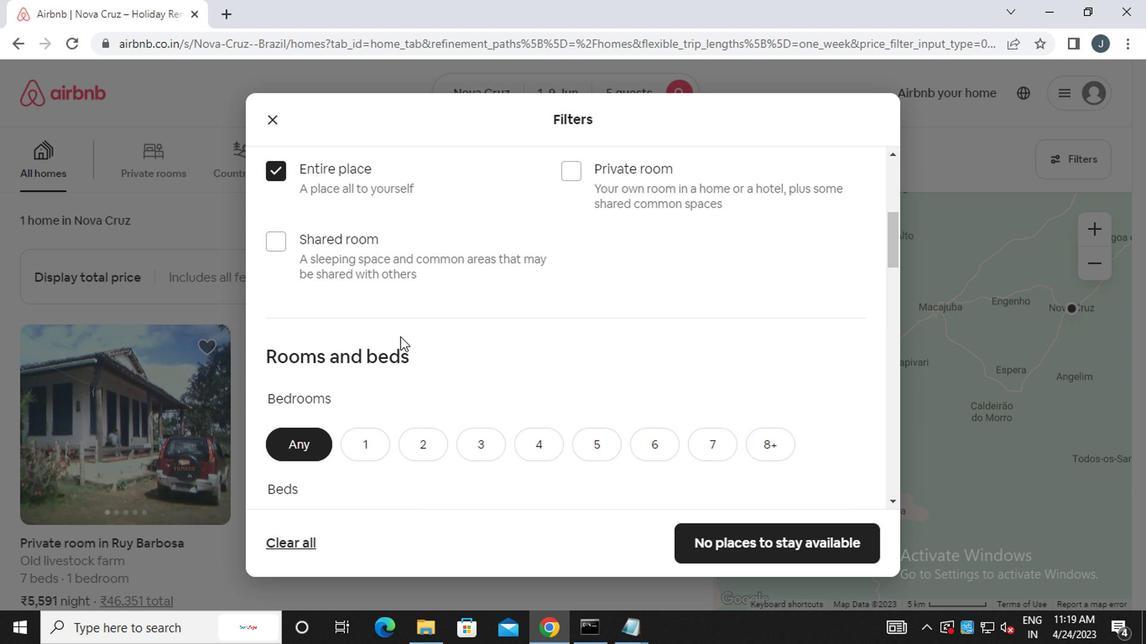 
Action: Mouse scrolled (388, 343) with delta (0, 0)
Screenshot: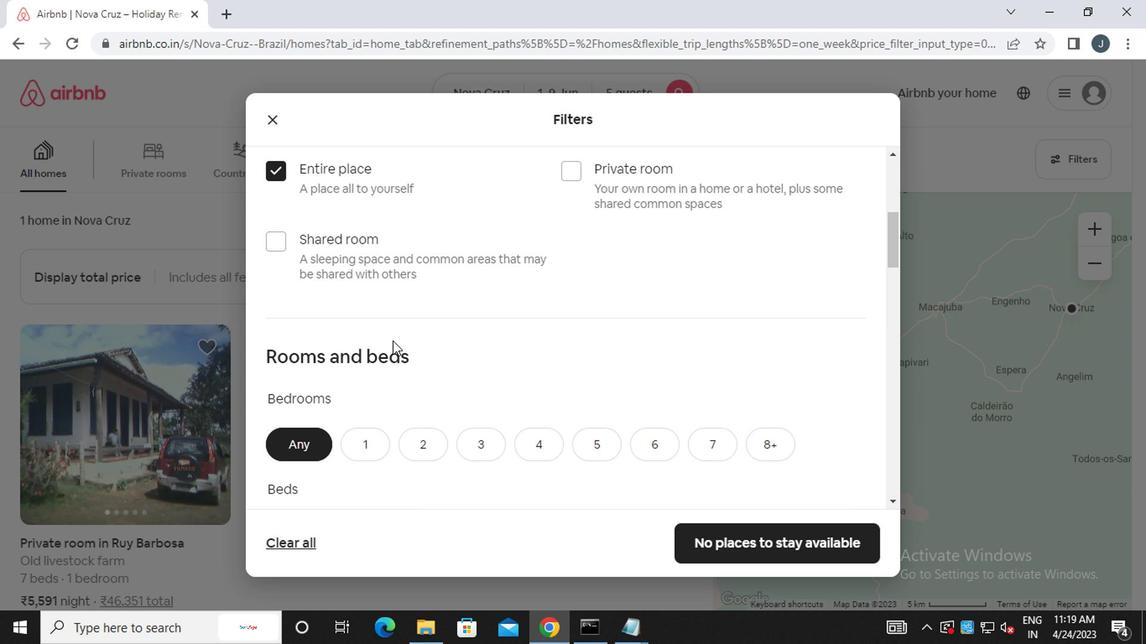 
Action: Mouse moved to (485, 278)
Screenshot: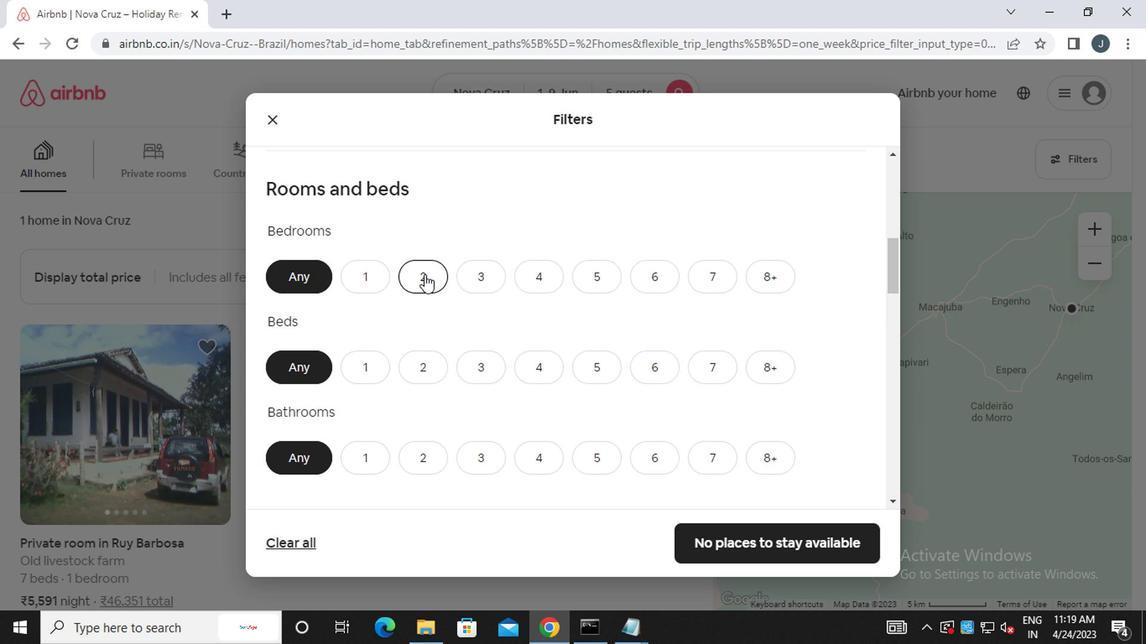 
Action: Mouse pressed left at (485, 278)
Screenshot: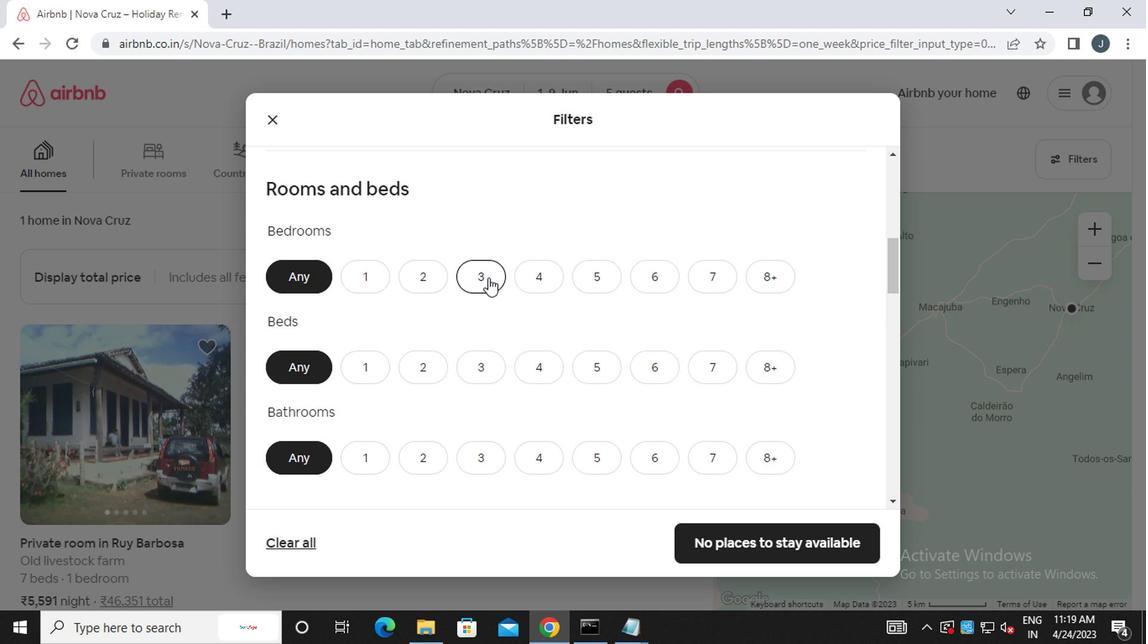
Action: Mouse moved to (488, 367)
Screenshot: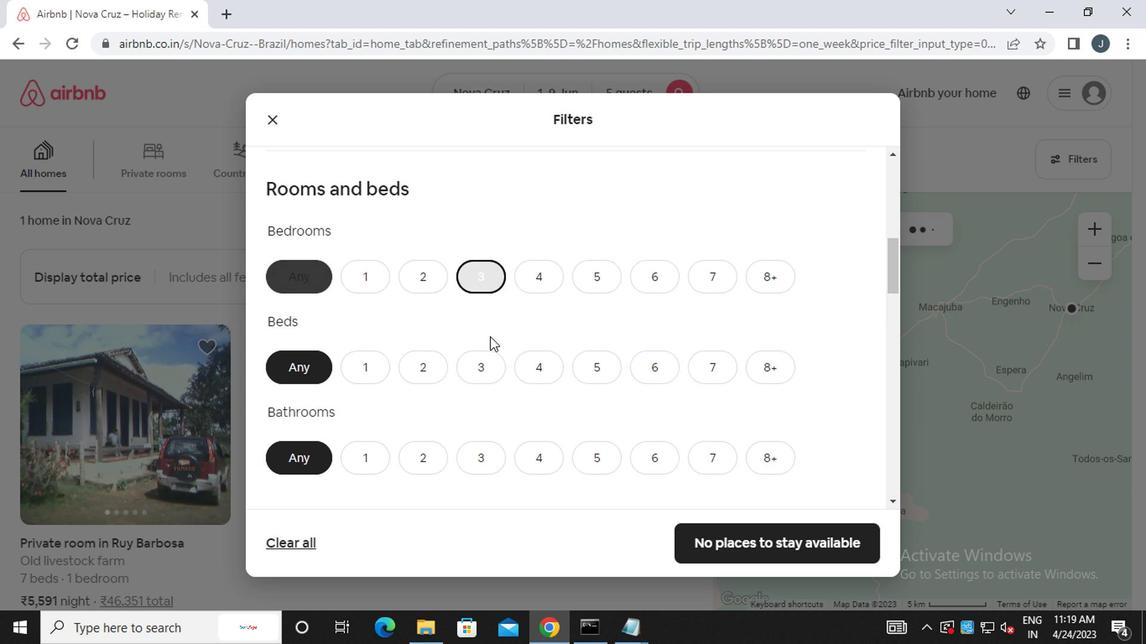 
Action: Mouse pressed left at (488, 367)
Screenshot: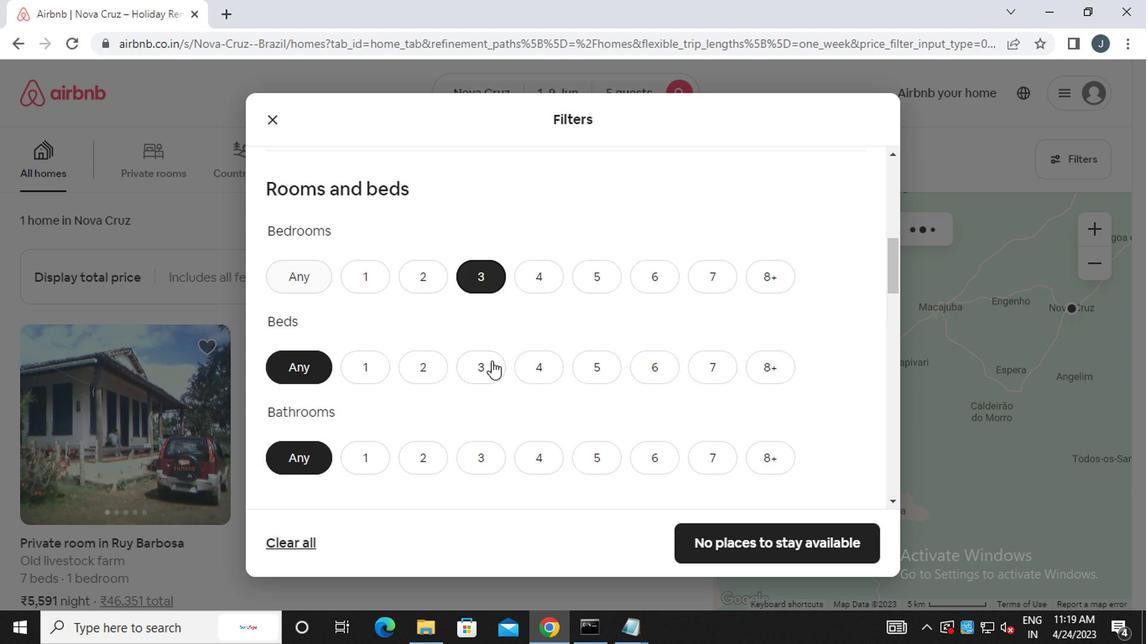 
Action: Mouse moved to (475, 456)
Screenshot: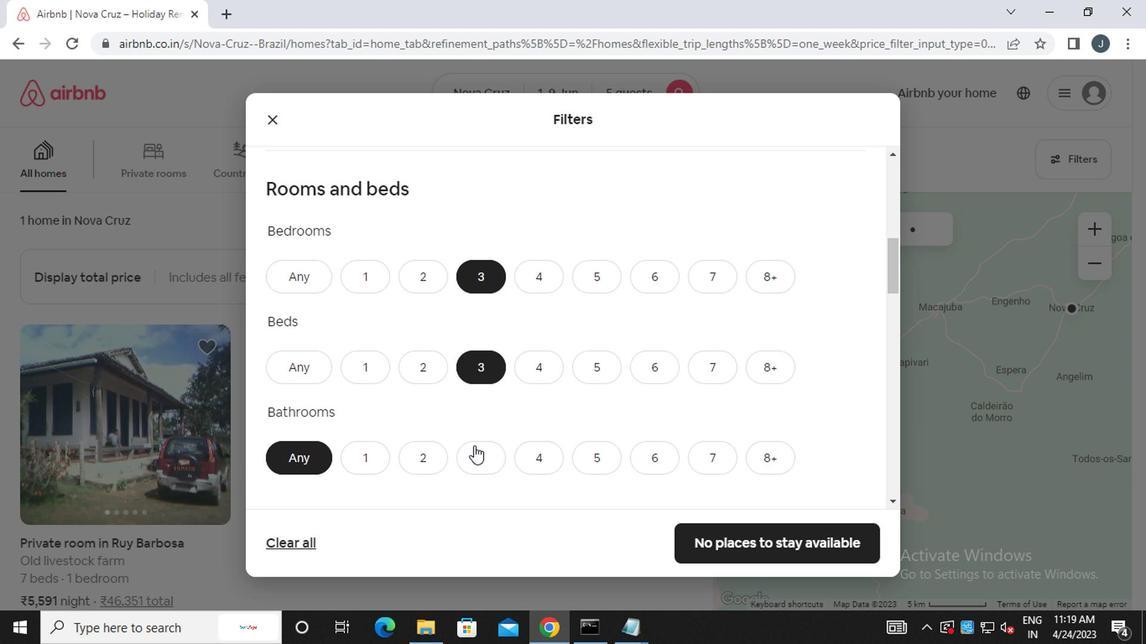 
Action: Mouse pressed left at (475, 456)
Screenshot: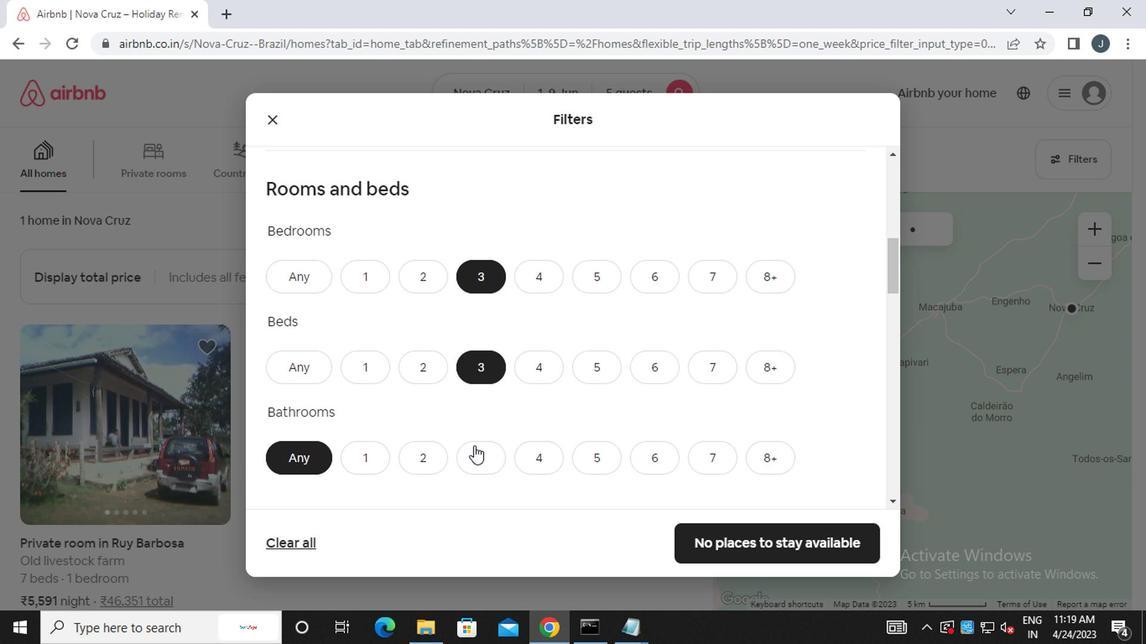 
Action: Mouse moved to (475, 453)
Screenshot: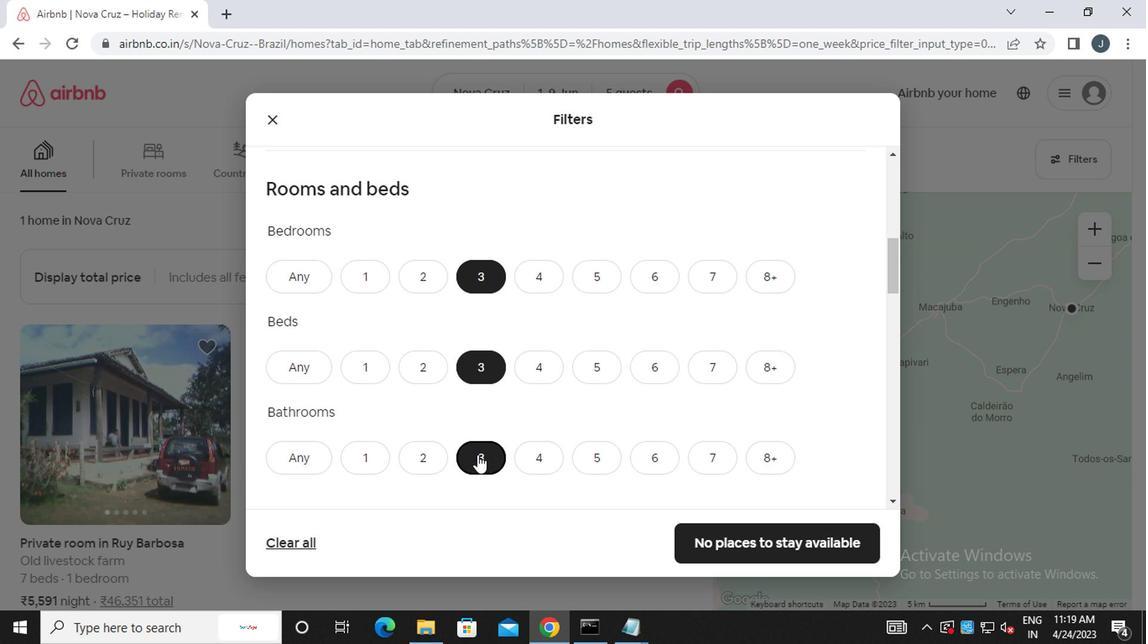 
Action: Mouse scrolled (475, 452) with delta (0, -1)
Screenshot: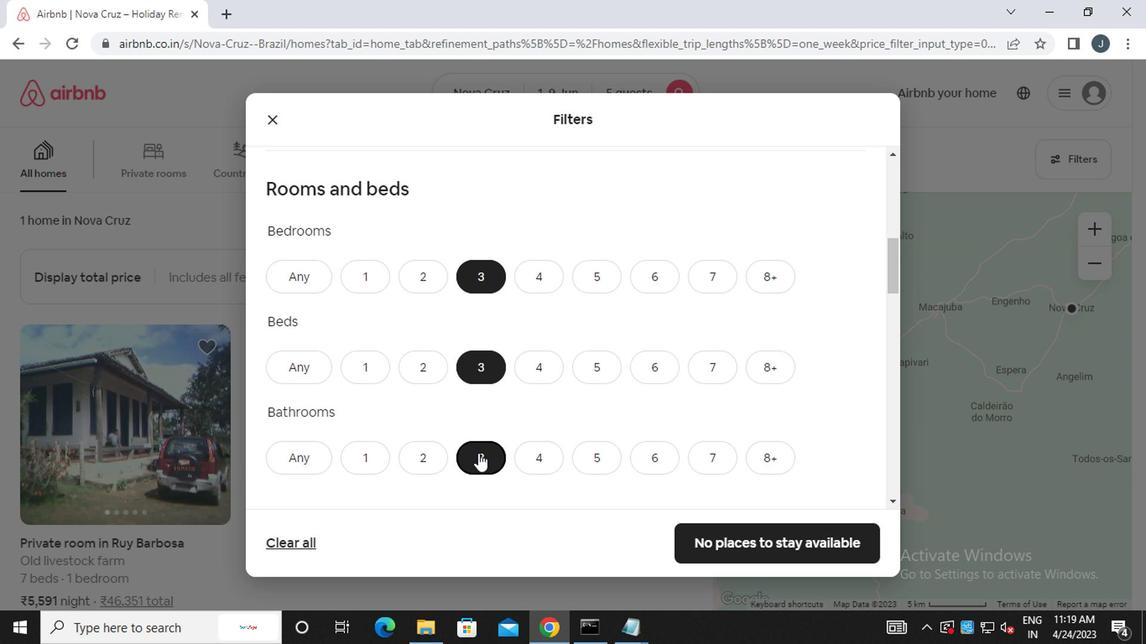 
Action: Mouse scrolled (475, 452) with delta (0, -1)
Screenshot: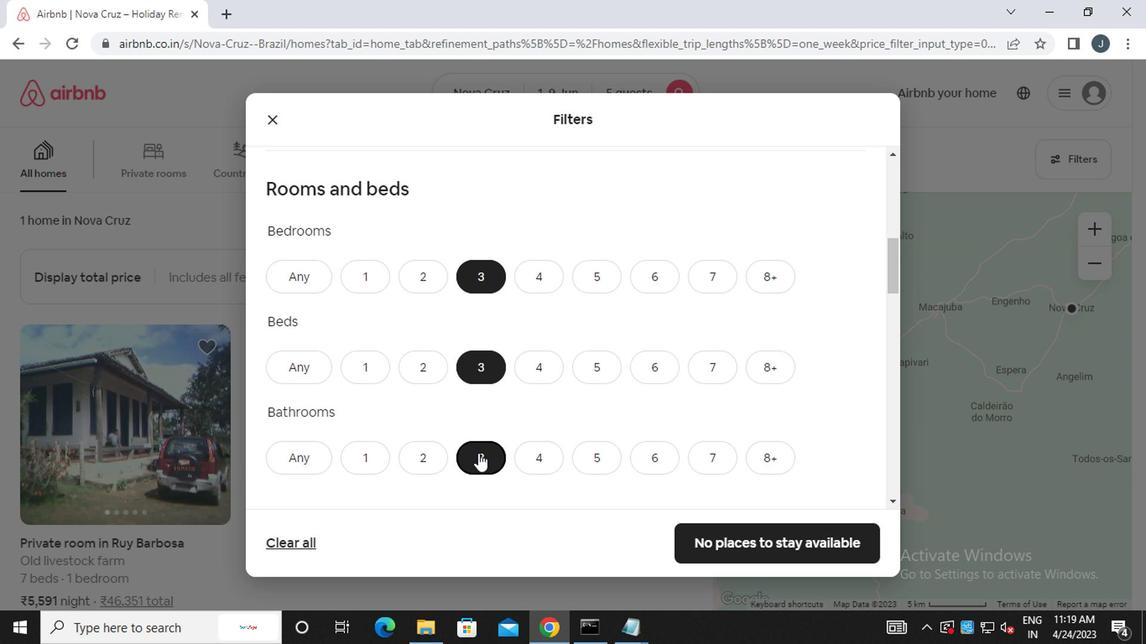 
Action: Mouse scrolled (475, 452) with delta (0, -1)
Screenshot: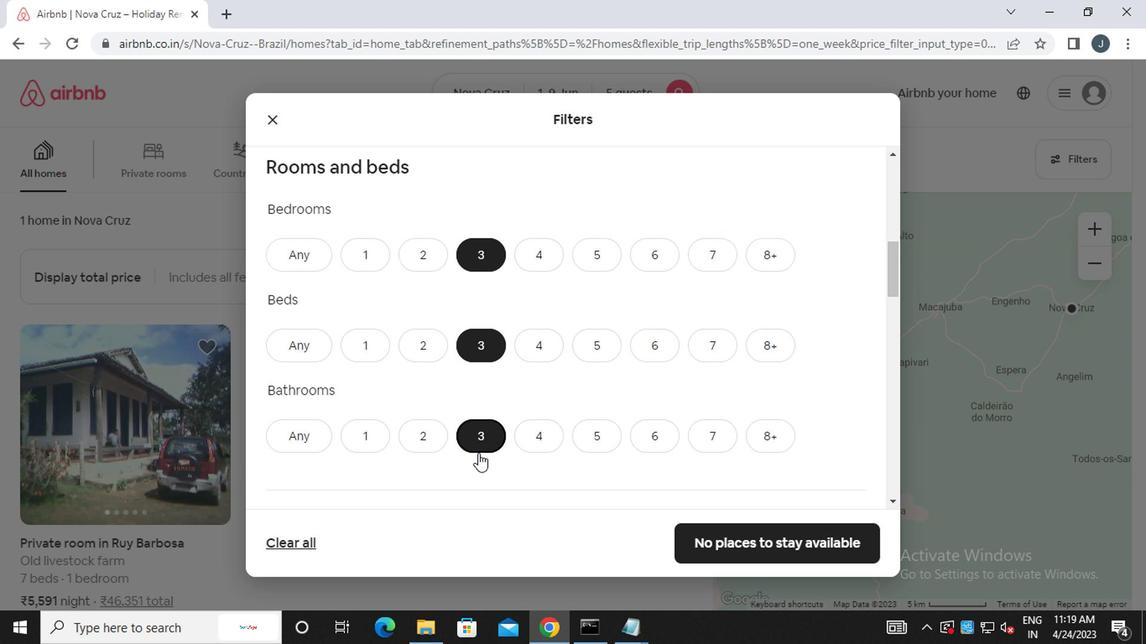 
Action: Mouse moved to (473, 453)
Screenshot: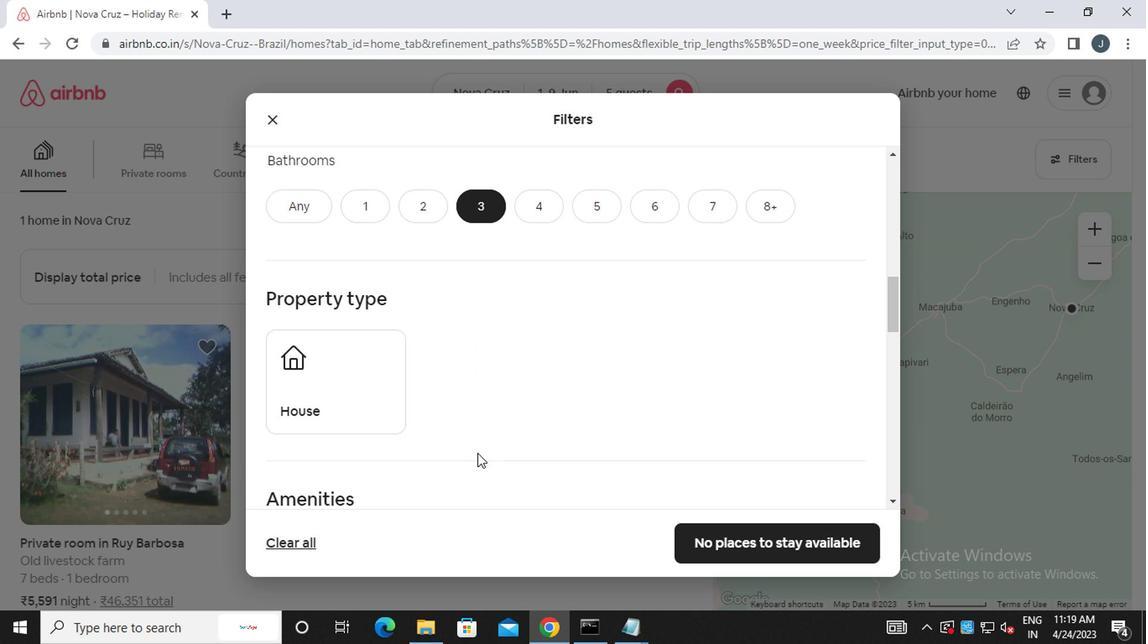 
Action: Mouse scrolled (473, 452) with delta (0, -1)
Screenshot: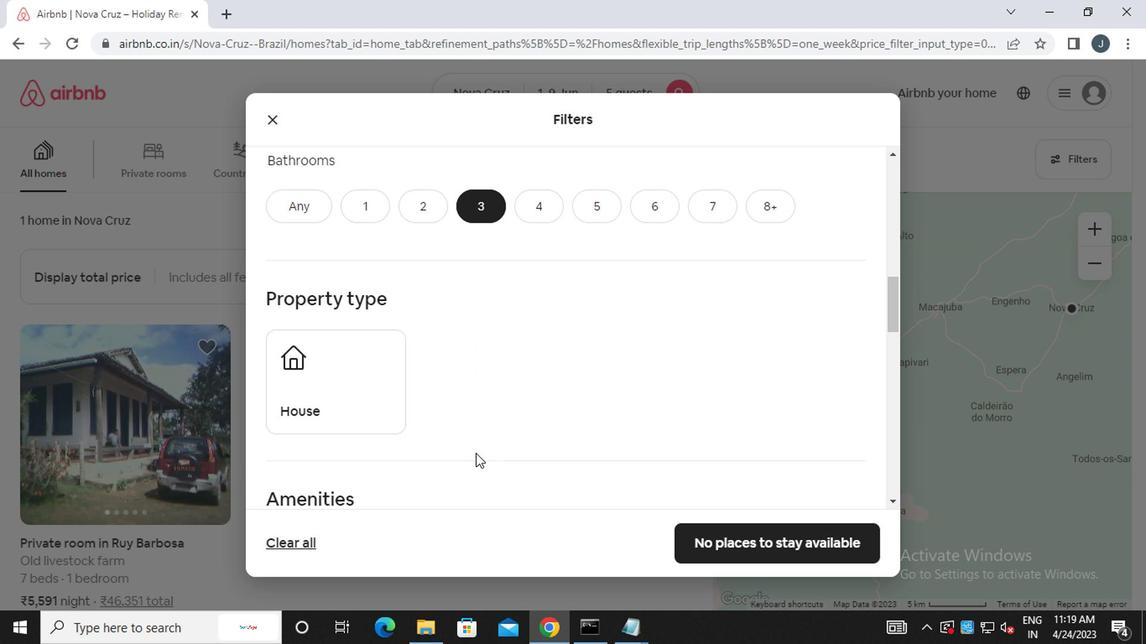 
Action: Mouse moved to (422, 339)
Screenshot: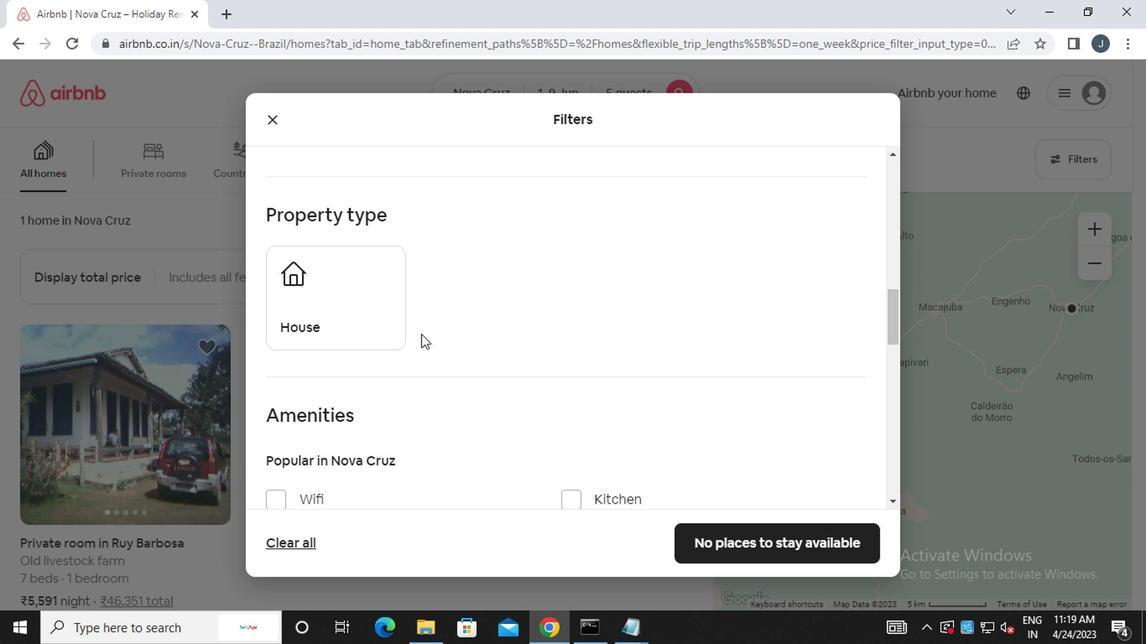 
Action: Mouse scrolled (422, 340) with delta (0, 1)
Screenshot: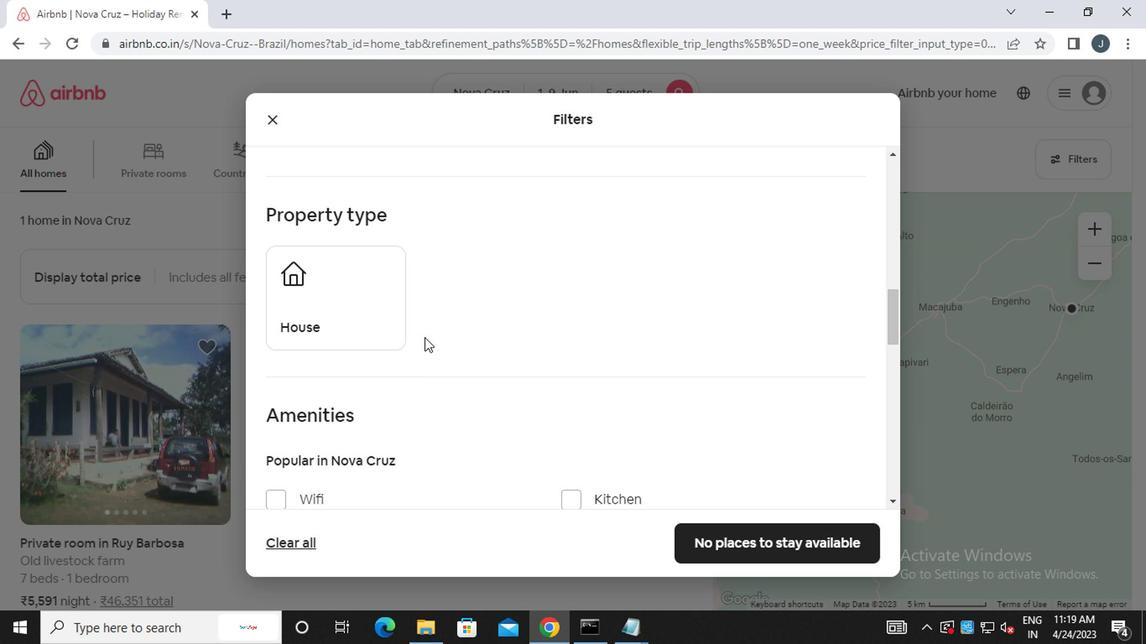 
Action: Mouse scrolled (422, 340) with delta (0, 1)
Screenshot: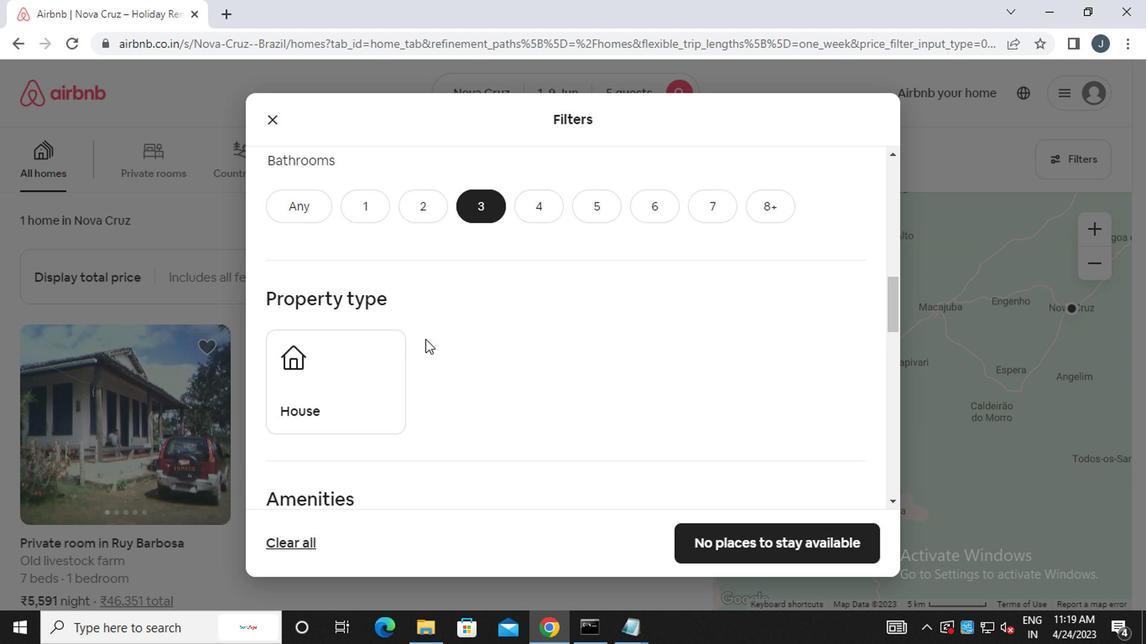 
Action: Mouse moved to (419, 366)
Screenshot: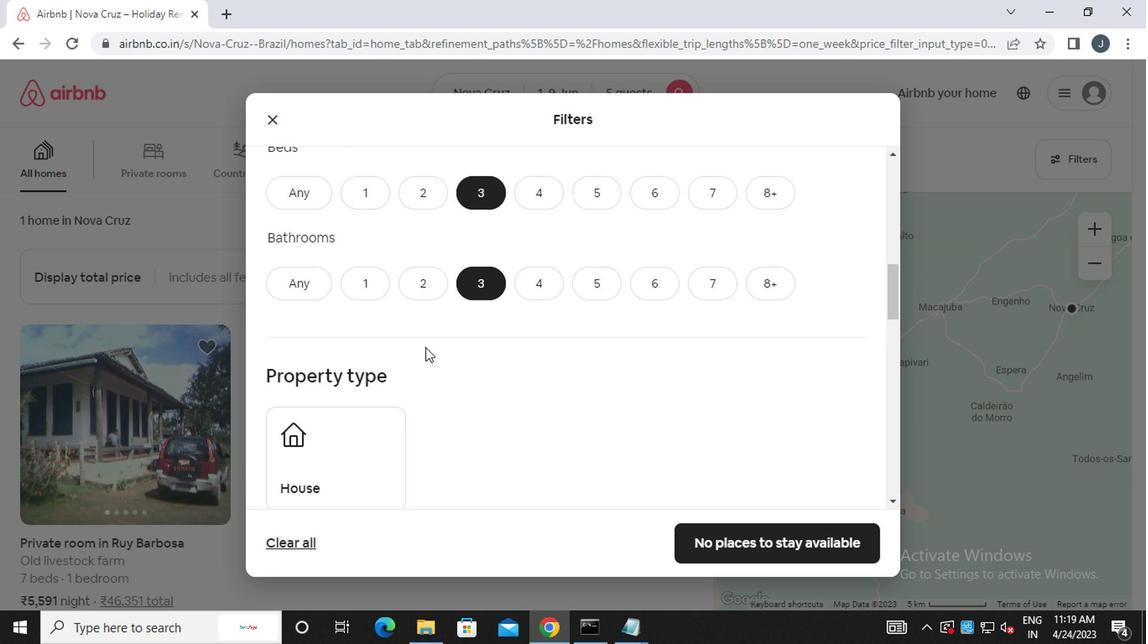 
Action: Mouse scrolled (419, 365) with delta (0, 0)
Screenshot: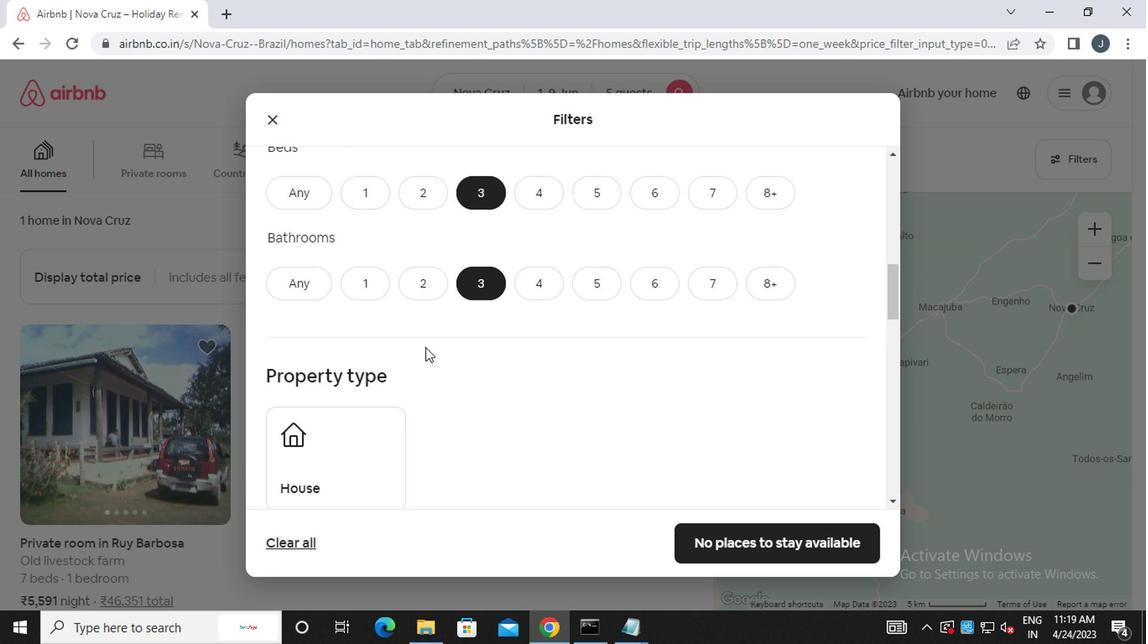 
Action: Mouse moved to (328, 360)
Screenshot: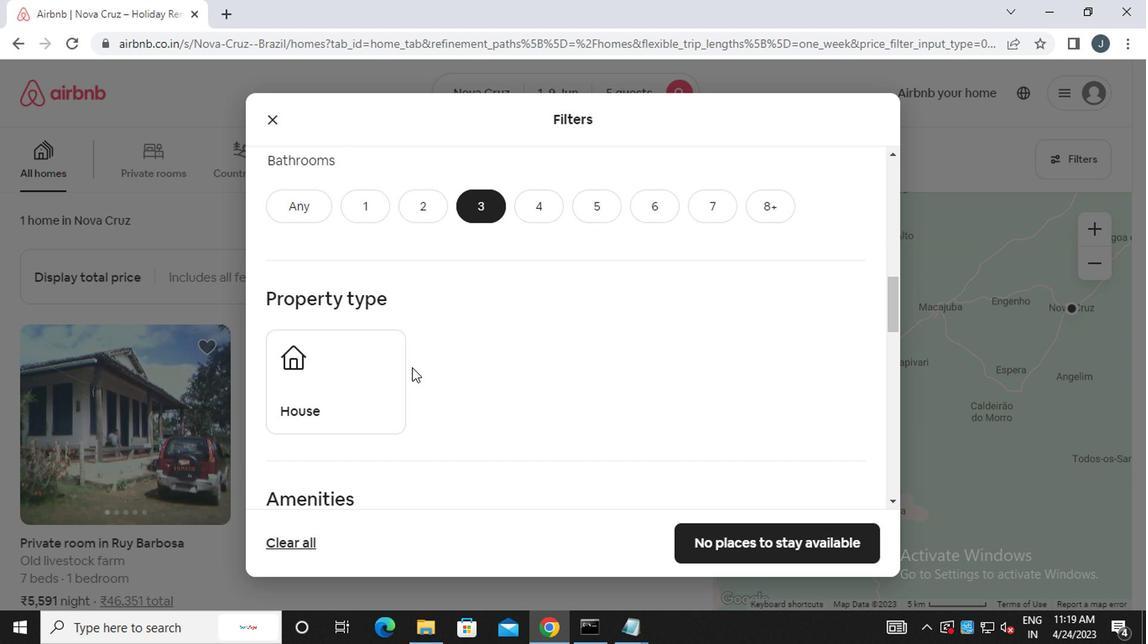 
Action: Mouse pressed left at (328, 360)
Screenshot: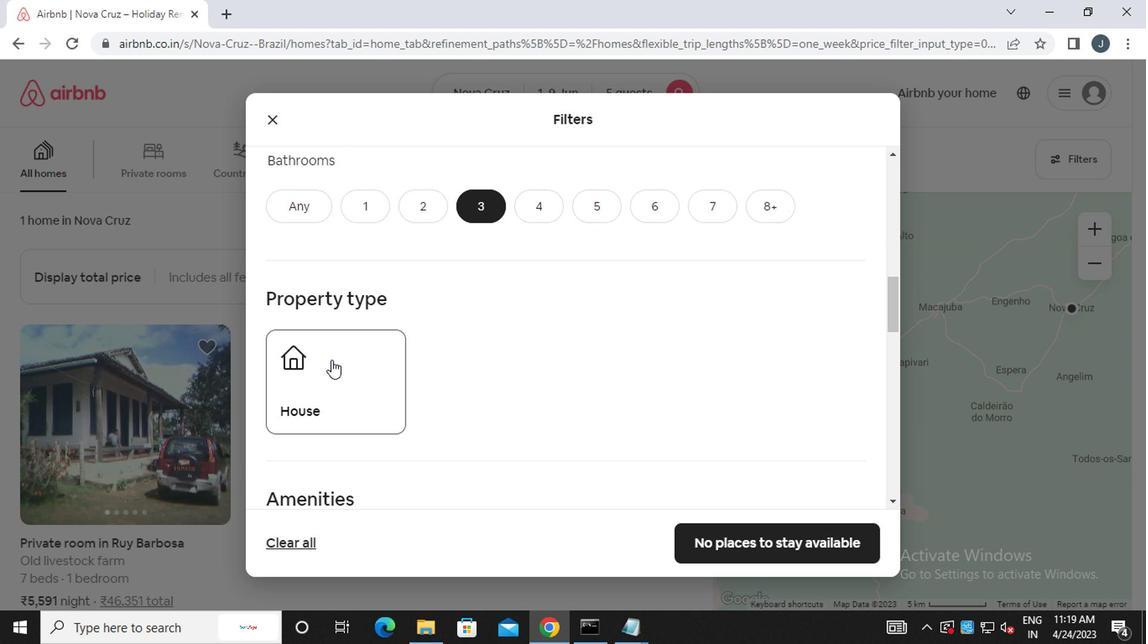 
Action: Mouse moved to (497, 437)
Screenshot: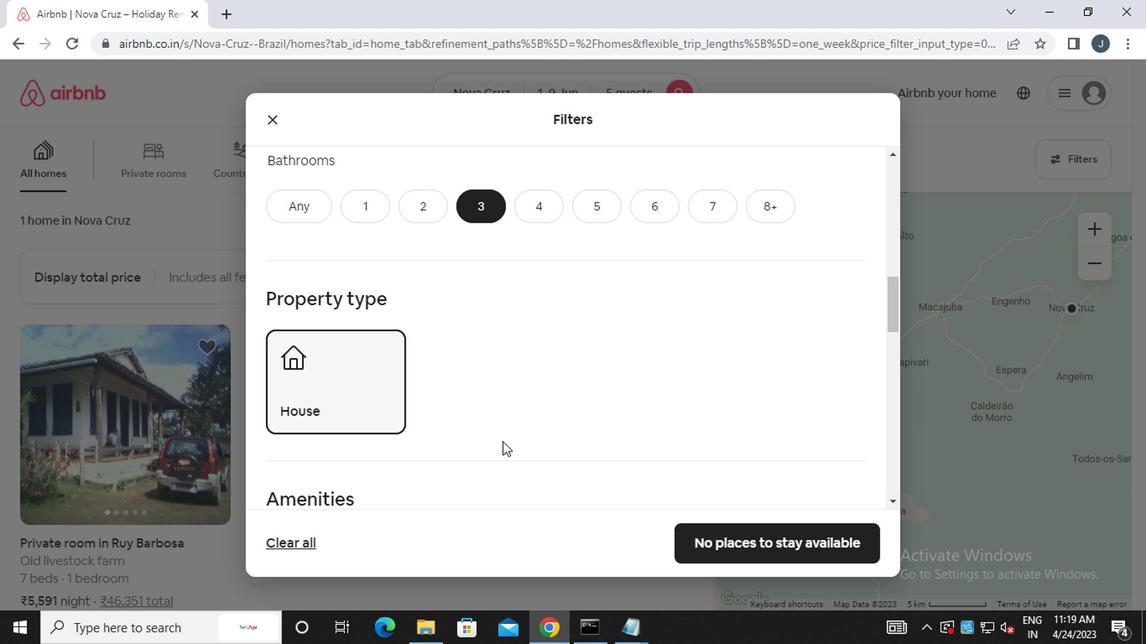 
Action: Mouse scrolled (497, 437) with delta (0, 0)
Screenshot: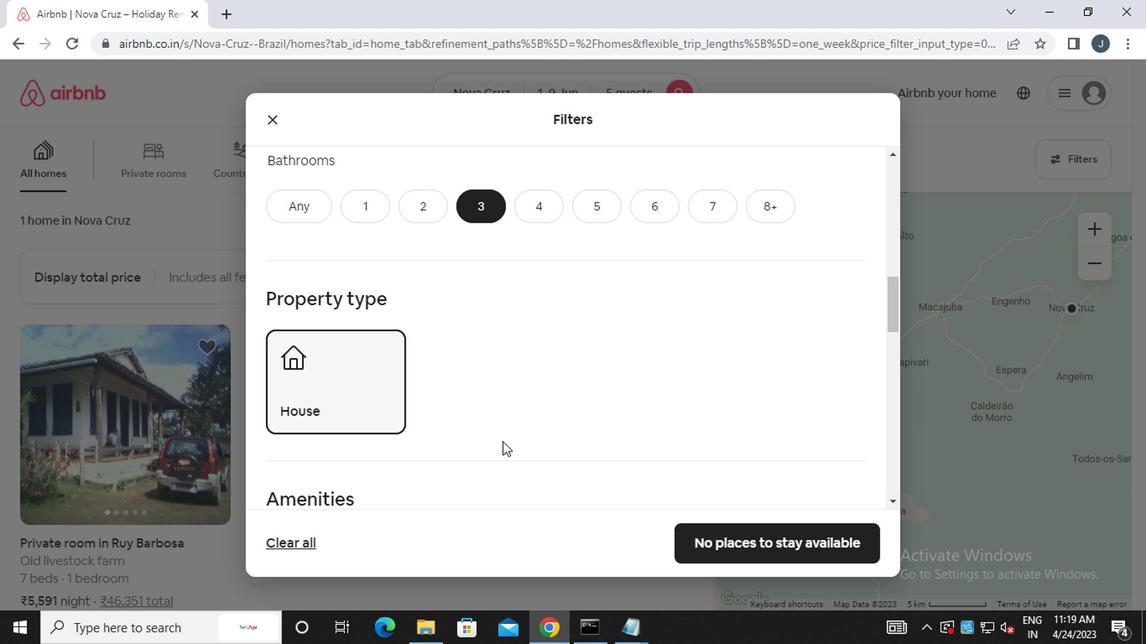 
Action: Mouse scrolled (497, 437) with delta (0, 0)
Screenshot: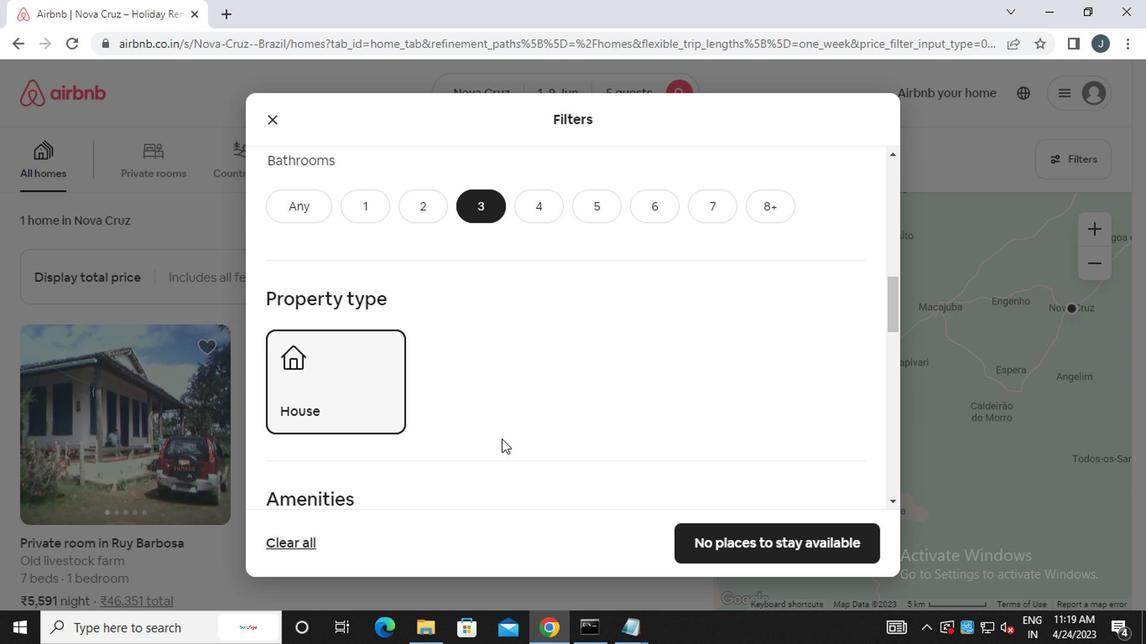 
Action: Mouse scrolled (497, 437) with delta (0, 0)
Screenshot: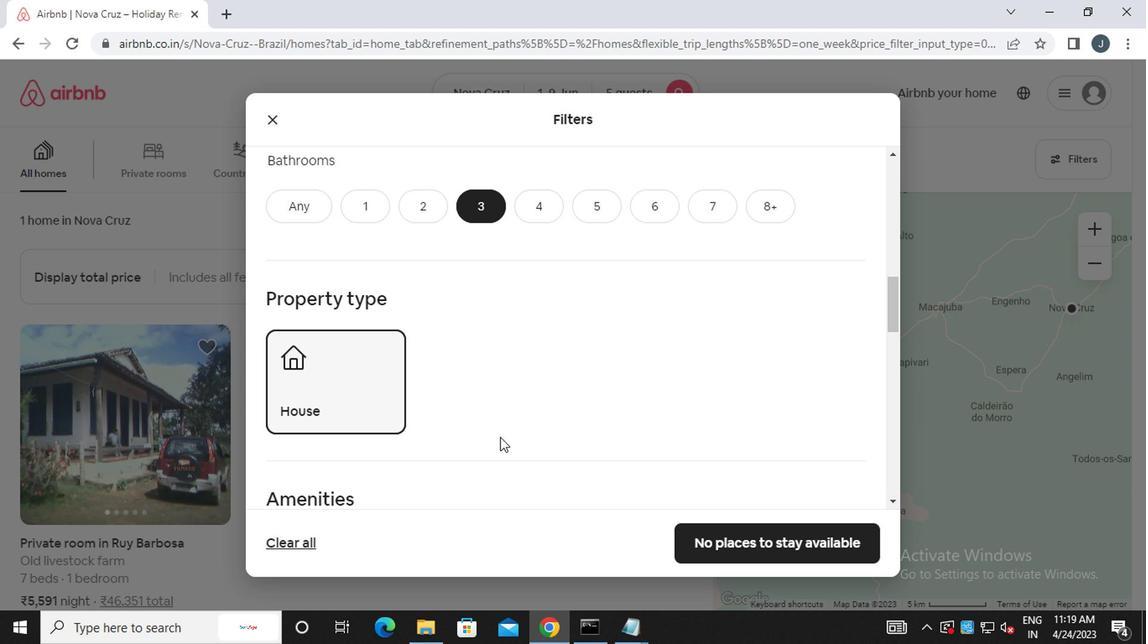 
Action: Mouse scrolled (497, 437) with delta (0, 0)
Screenshot: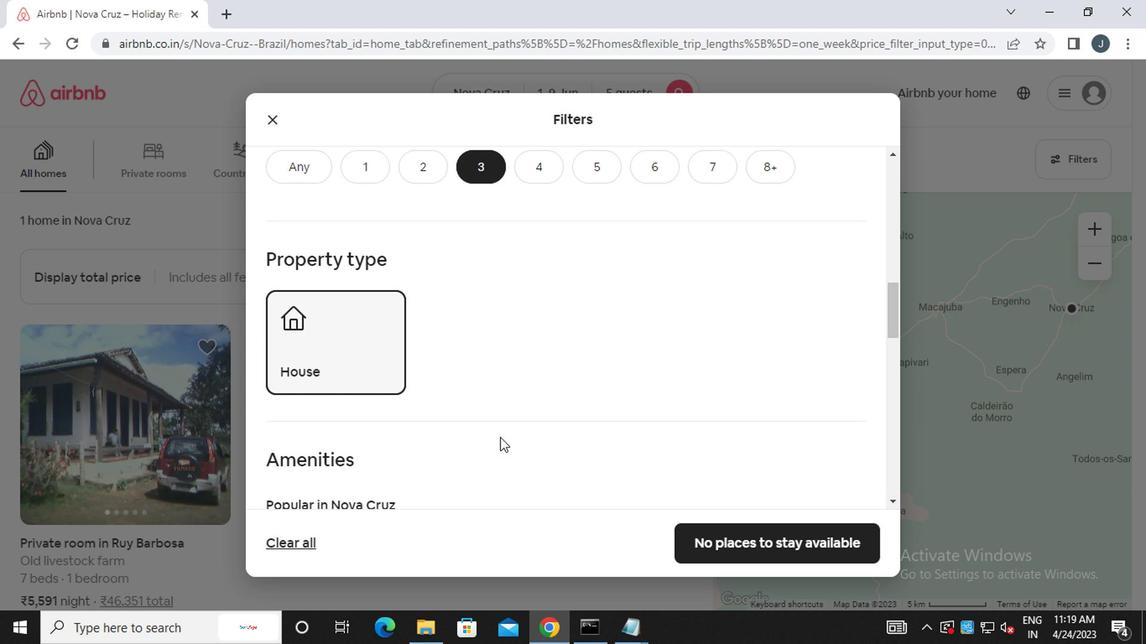 
Action: Mouse moved to (606, 399)
Screenshot: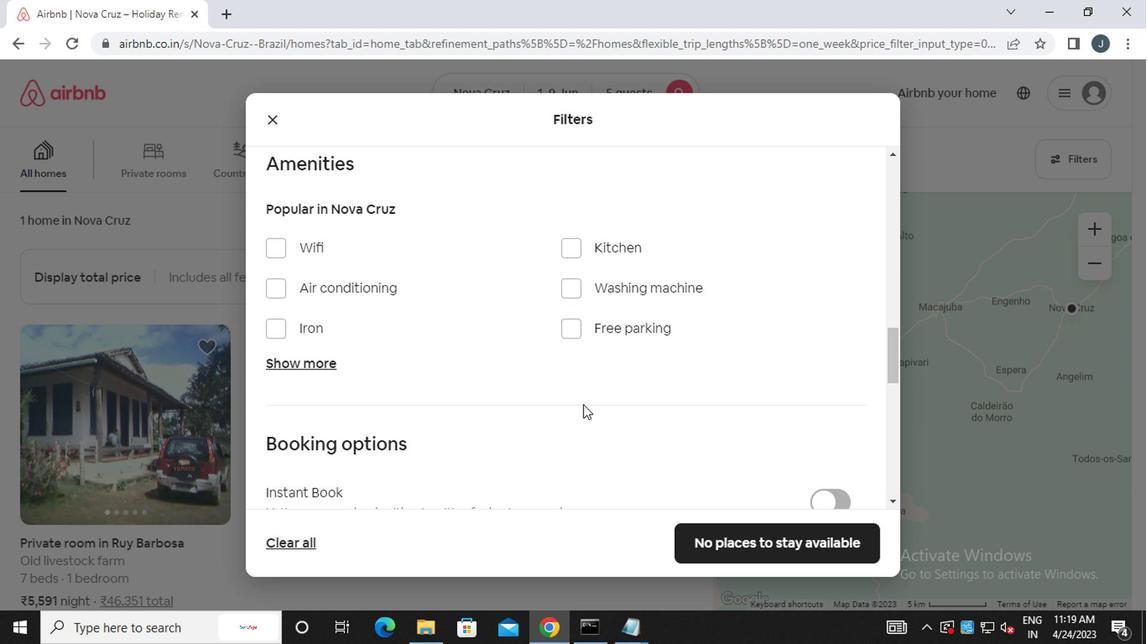 
Action: Mouse scrolled (606, 398) with delta (0, -1)
Screenshot: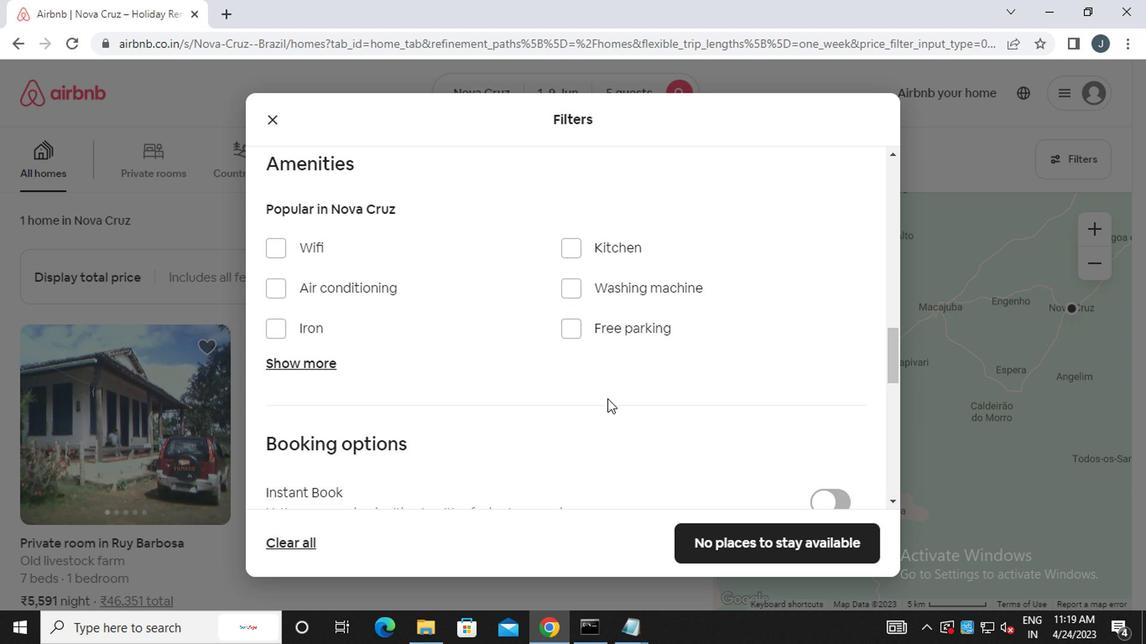 
Action: Mouse scrolled (606, 398) with delta (0, -1)
Screenshot: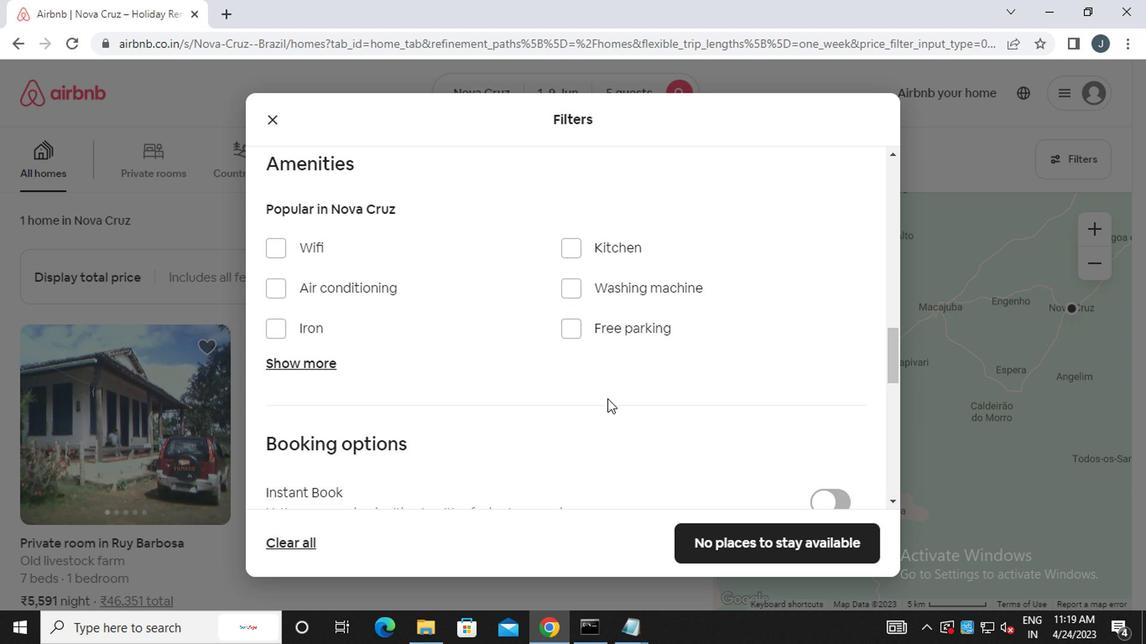 
Action: Mouse moved to (831, 401)
Screenshot: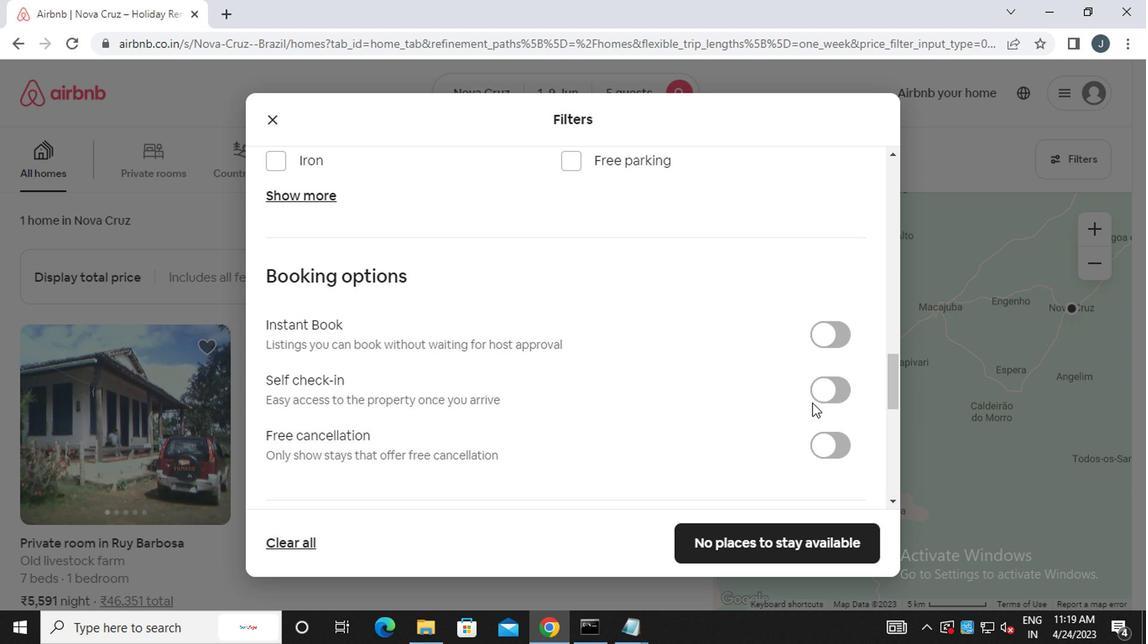 
Action: Mouse pressed left at (831, 401)
Screenshot: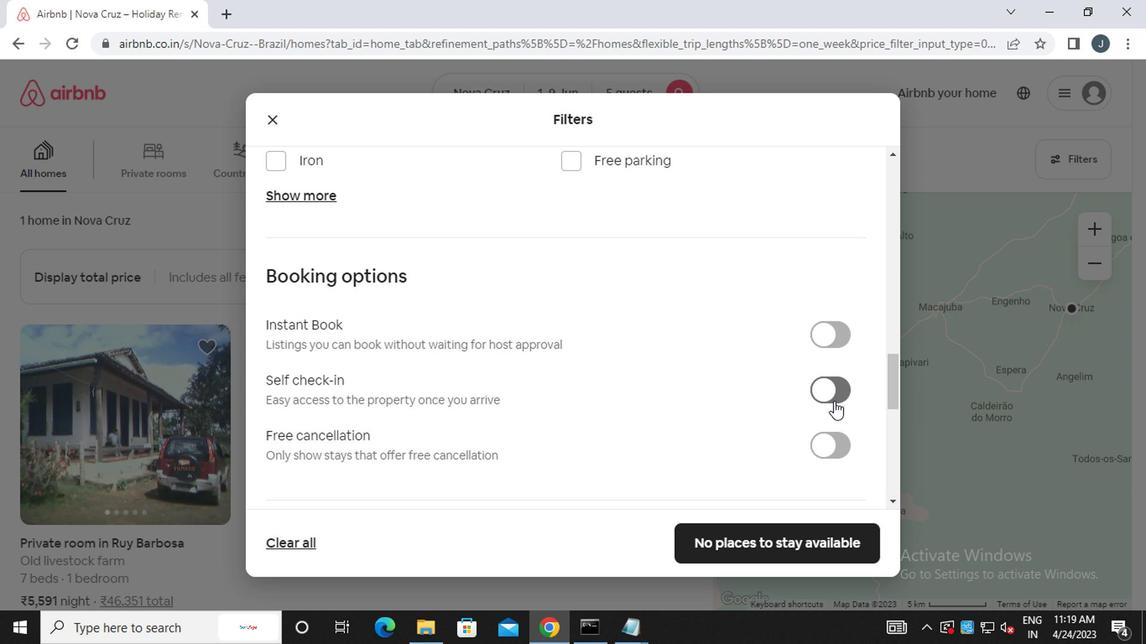 
Action: Mouse moved to (623, 405)
Screenshot: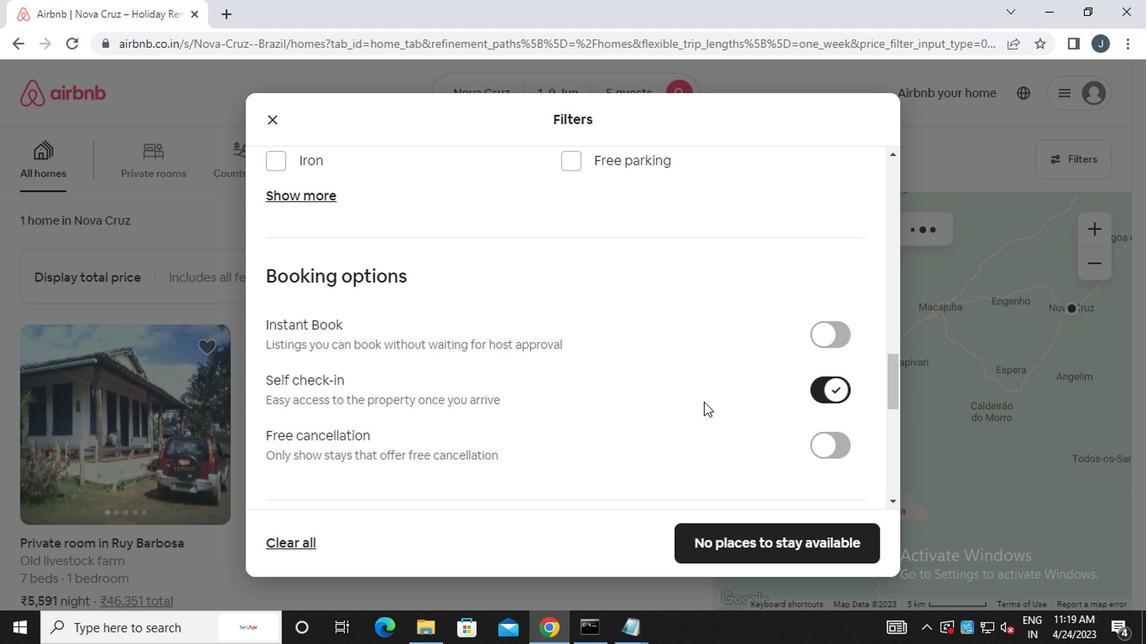 
Action: Mouse scrolled (623, 404) with delta (0, -1)
Screenshot: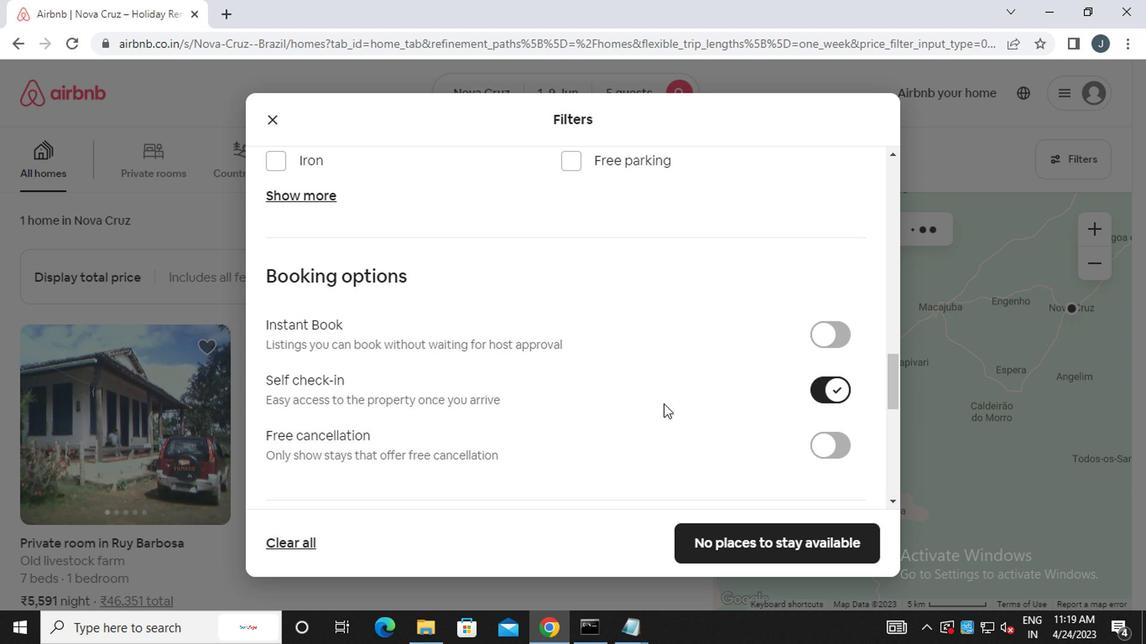 
Action: Mouse scrolled (623, 404) with delta (0, -1)
Screenshot: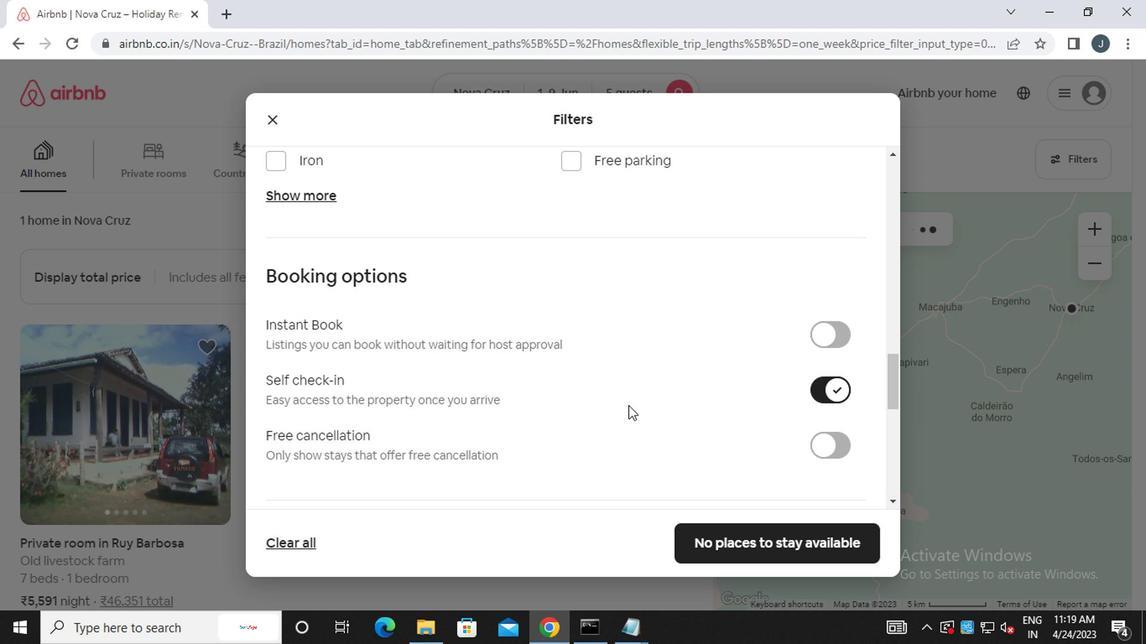 
Action: Mouse scrolled (623, 404) with delta (0, -1)
Screenshot: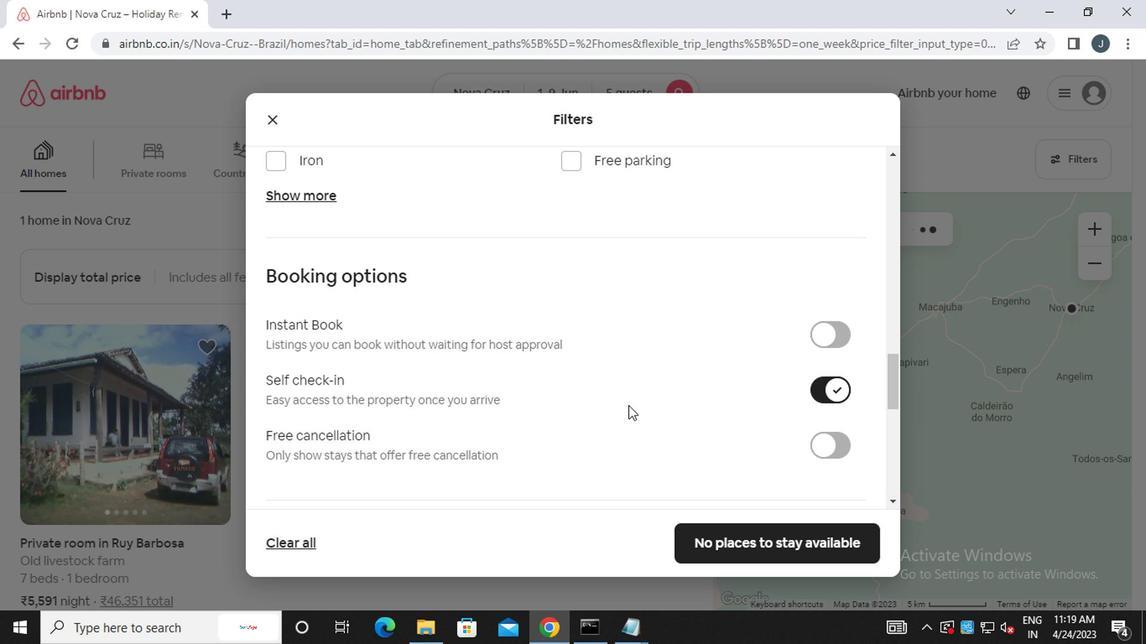 
Action: Mouse scrolled (623, 404) with delta (0, -1)
Screenshot: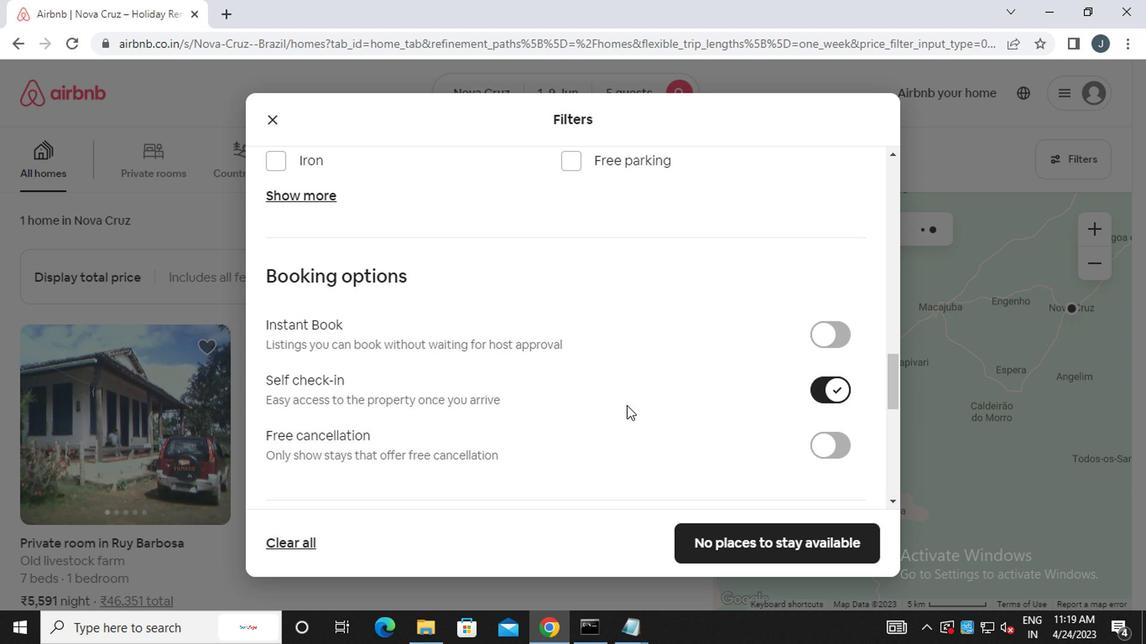 
Action: Mouse moved to (620, 405)
Screenshot: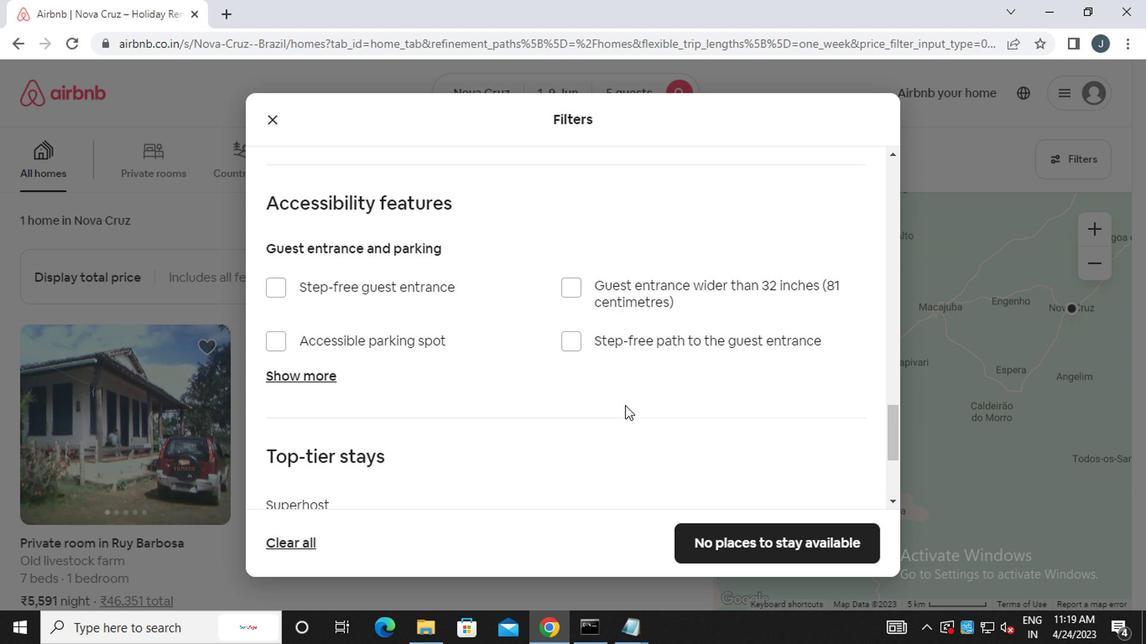 
Action: Mouse scrolled (620, 404) with delta (0, -1)
Screenshot: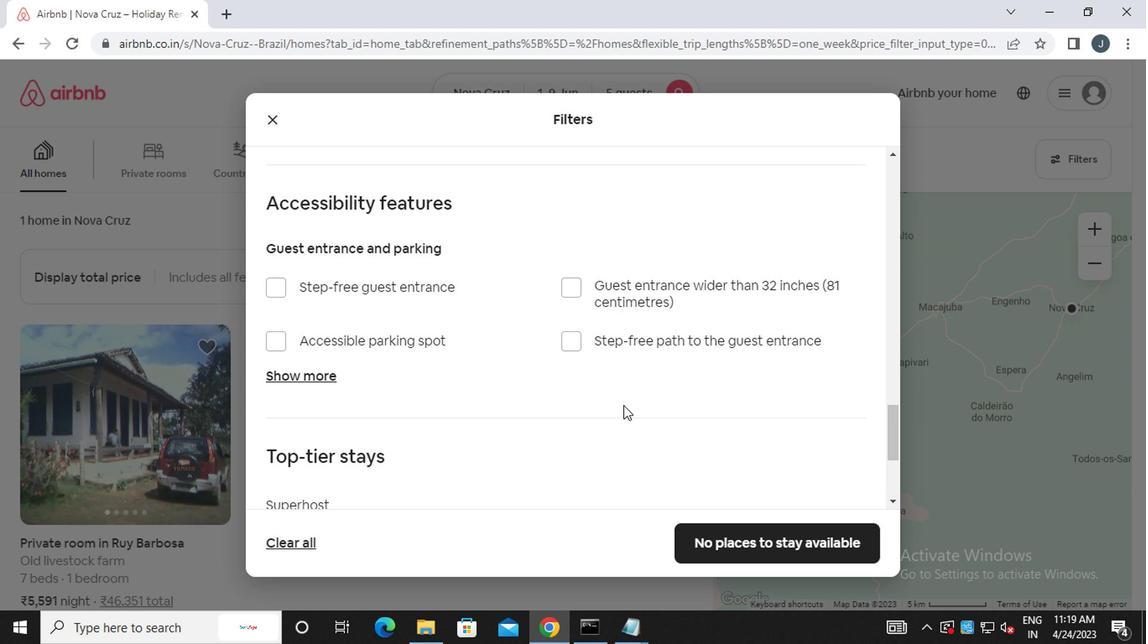 
Action: Mouse scrolled (620, 404) with delta (0, -1)
Screenshot: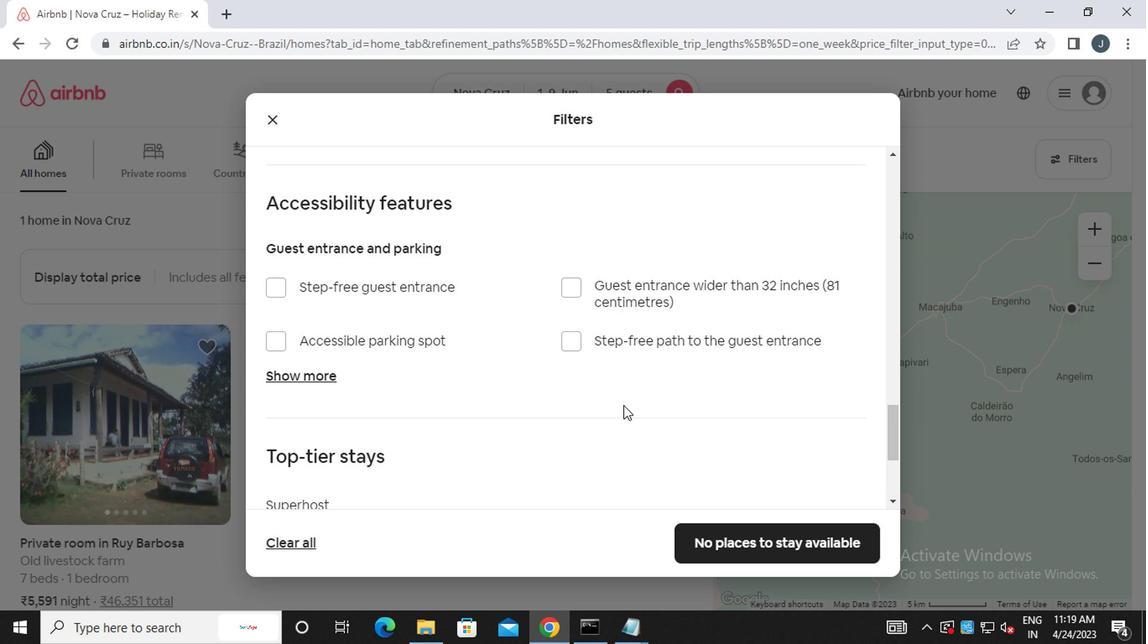 
Action: Mouse scrolled (620, 404) with delta (0, -1)
Screenshot: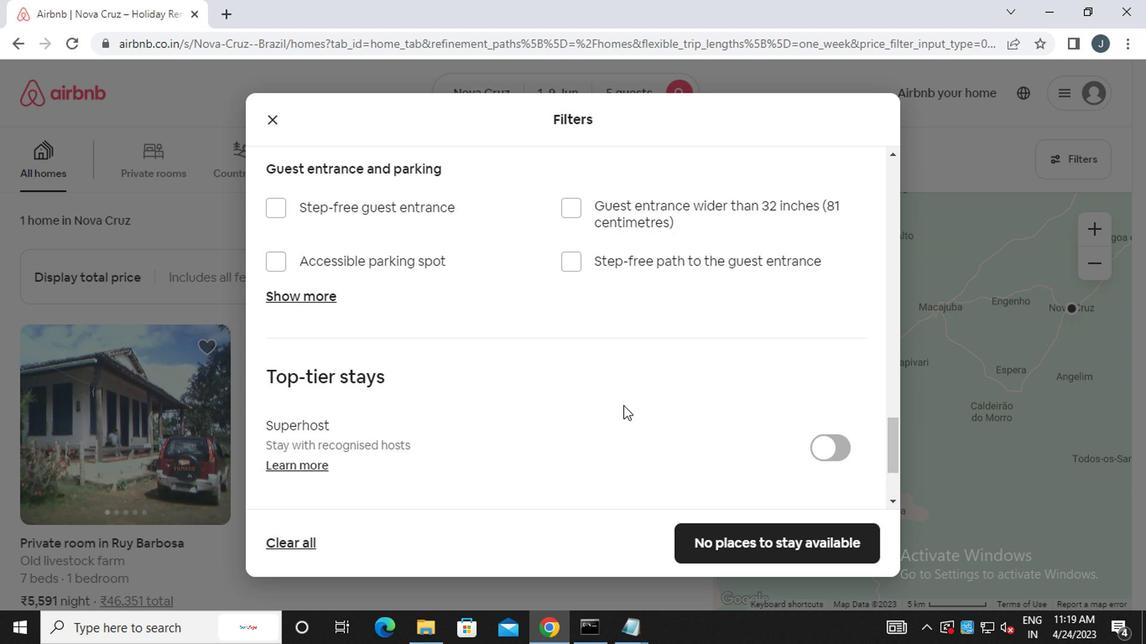 
Action: Mouse scrolled (620, 404) with delta (0, -1)
Screenshot: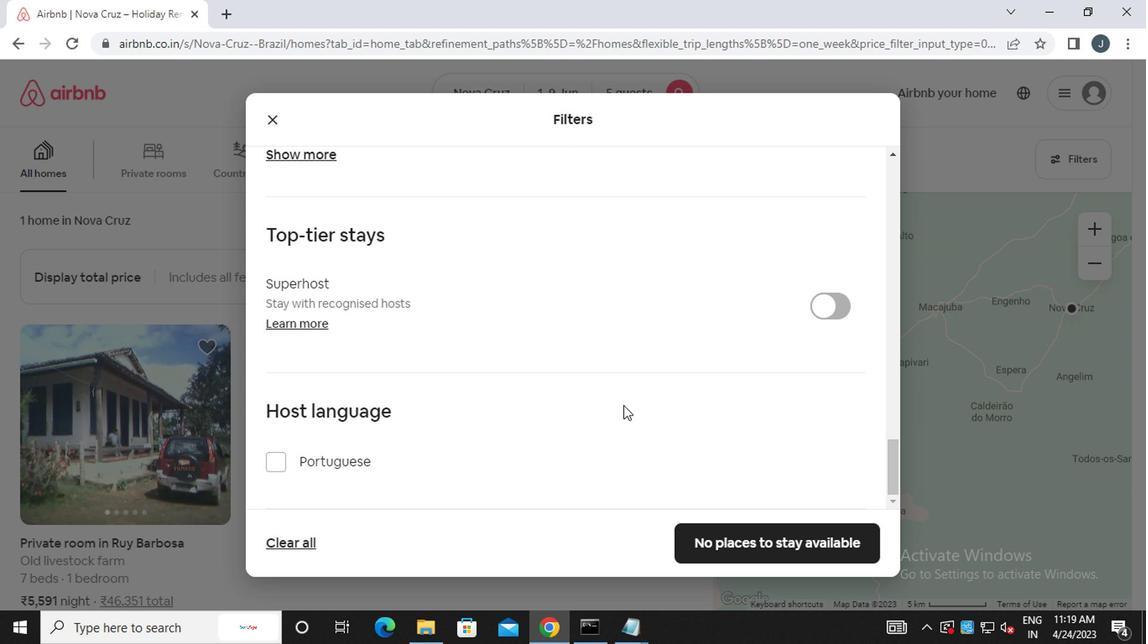 
Action: Mouse scrolled (620, 404) with delta (0, -1)
Screenshot: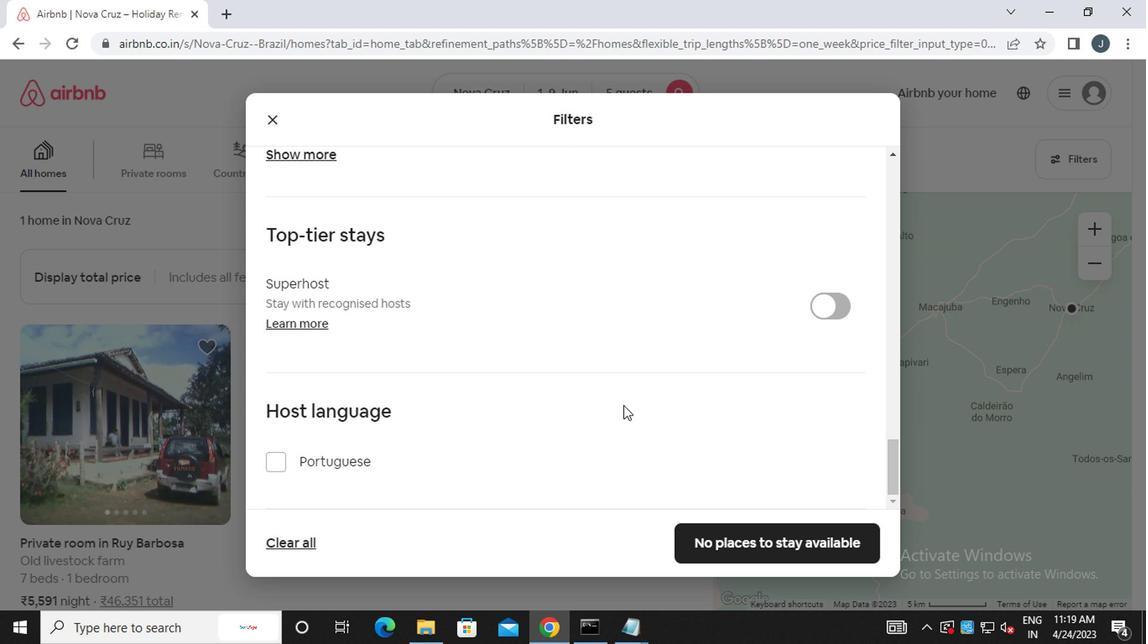 
Action: Mouse scrolled (620, 404) with delta (0, -1)
Screenshot: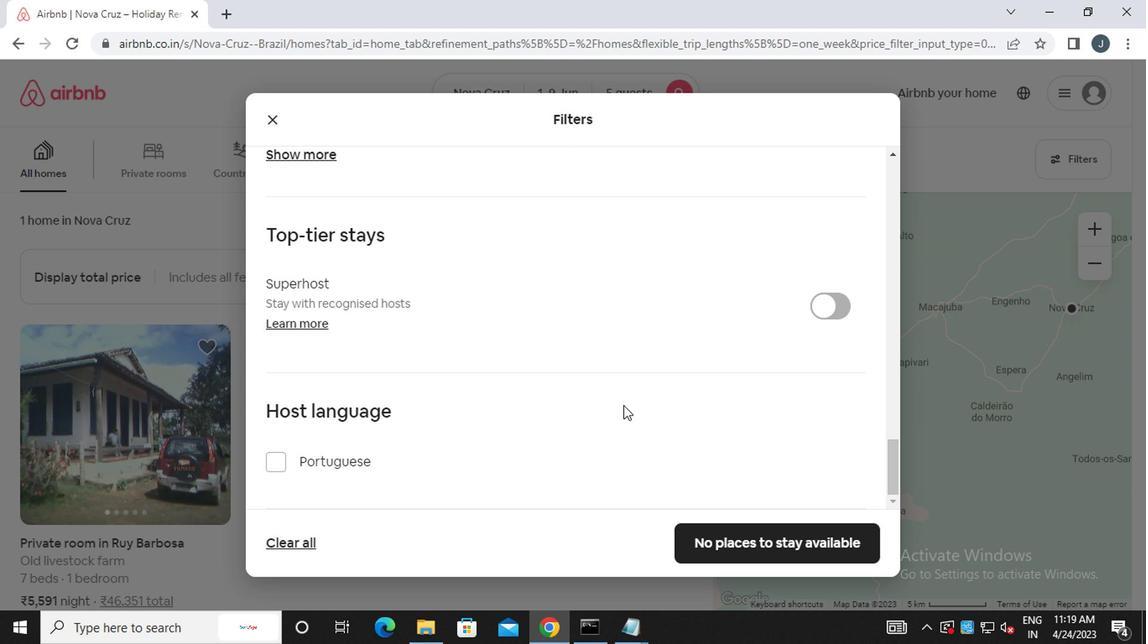 
Action: Mouse scrolled (620, 404) with delta (0, -1)
Screenshot: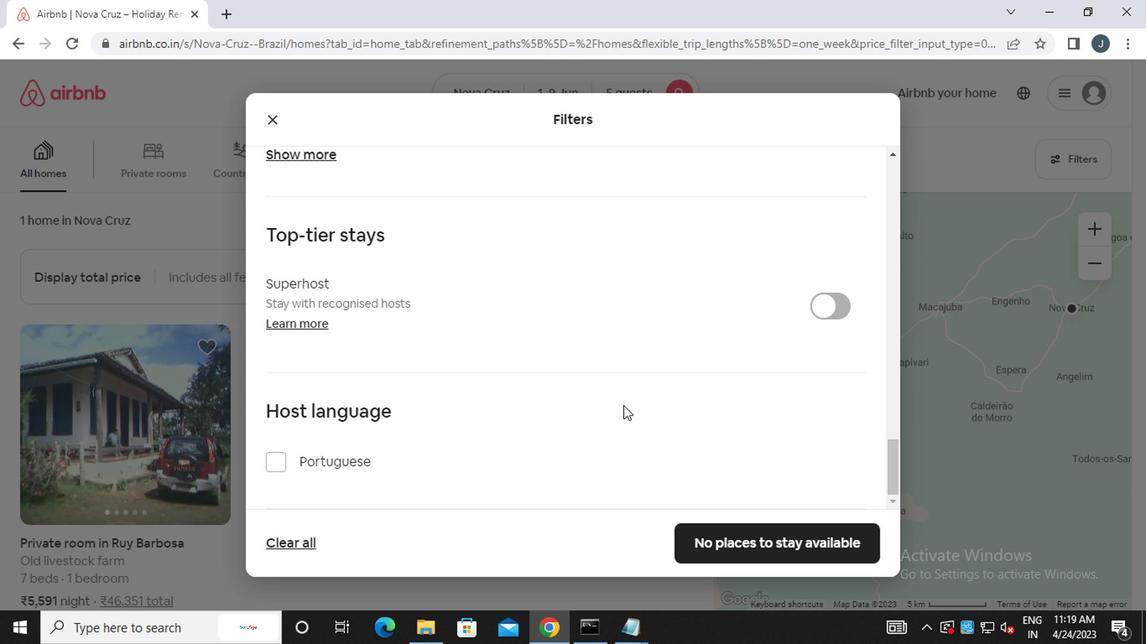 
Action: Mouse moved to (390, 371)
Screenshot: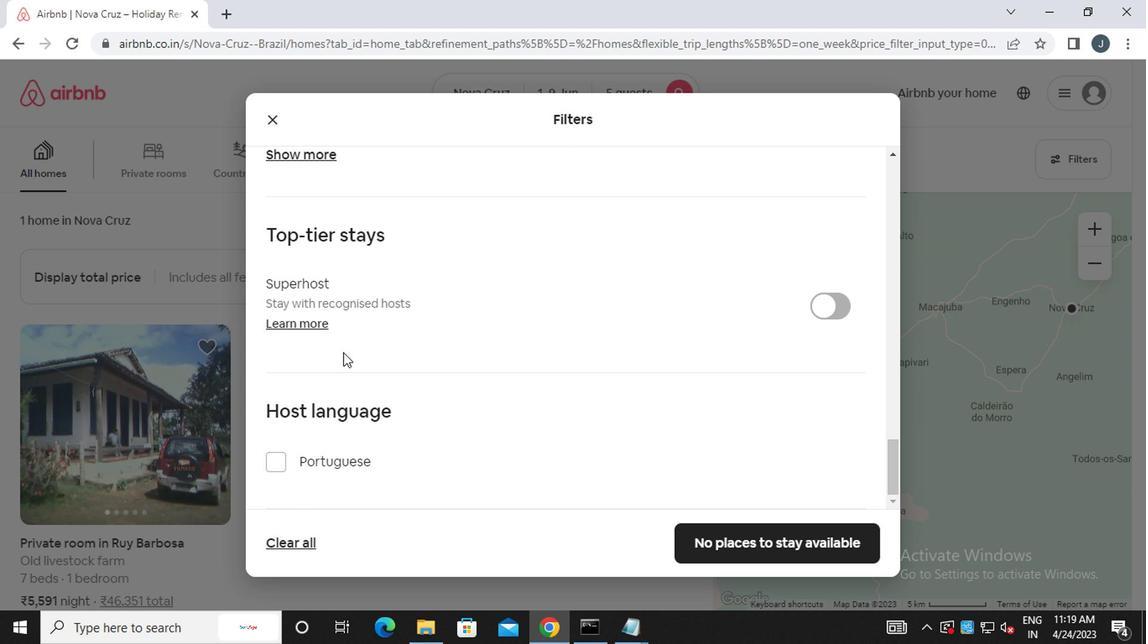 
Action: Mouse scrolled (390, 370) with delta (0, 0)
Screenshot: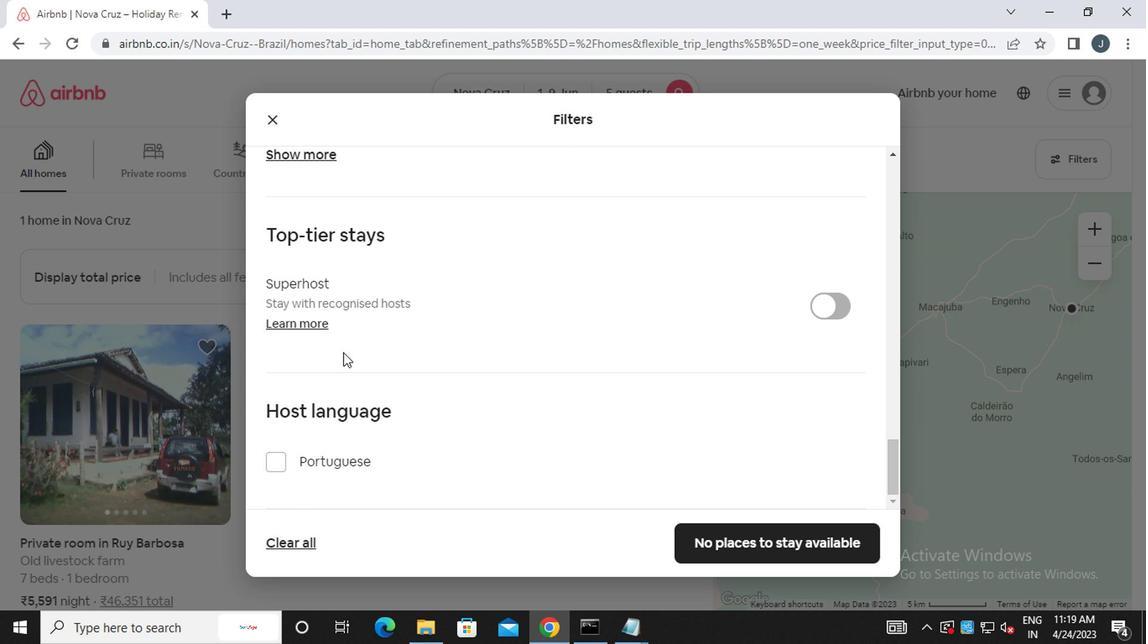 
Action: Mouse moved to (391, 373)
Screenshot: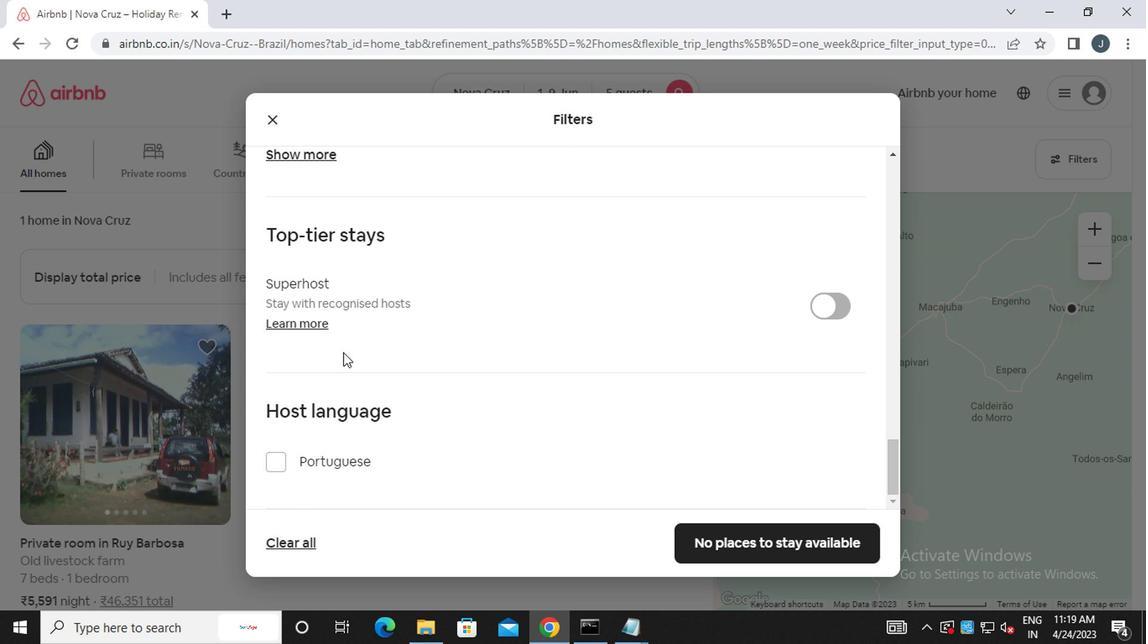 
Action: Mouse scrolled (391, 372) with delta (0, 0)
Screenshot: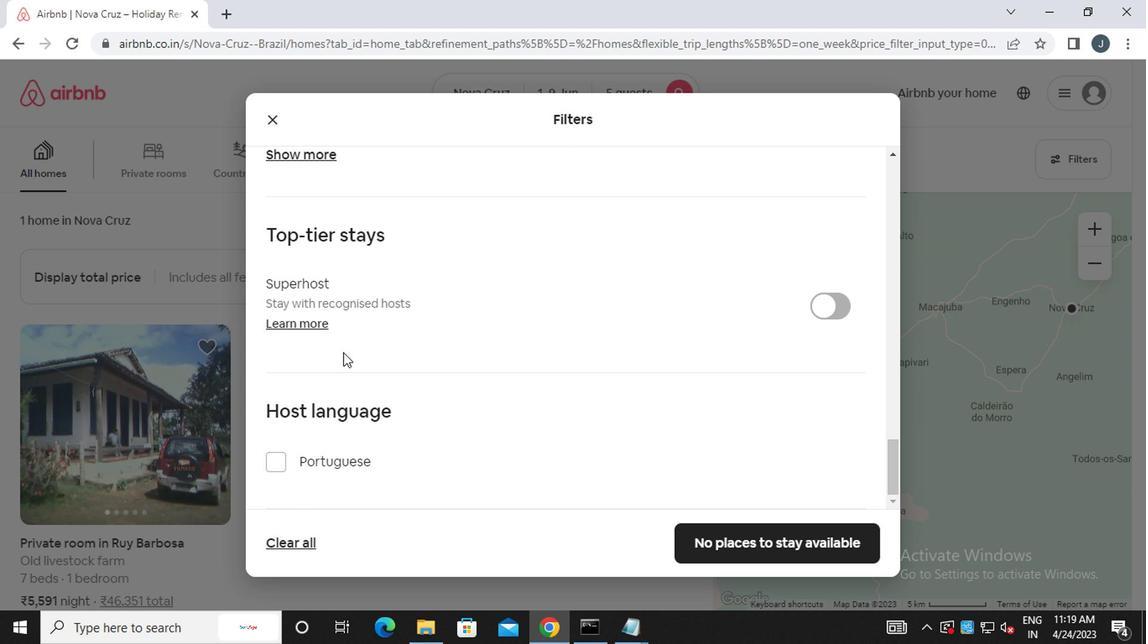 
Action: Mouse moved to (393, 376)
Screenshot: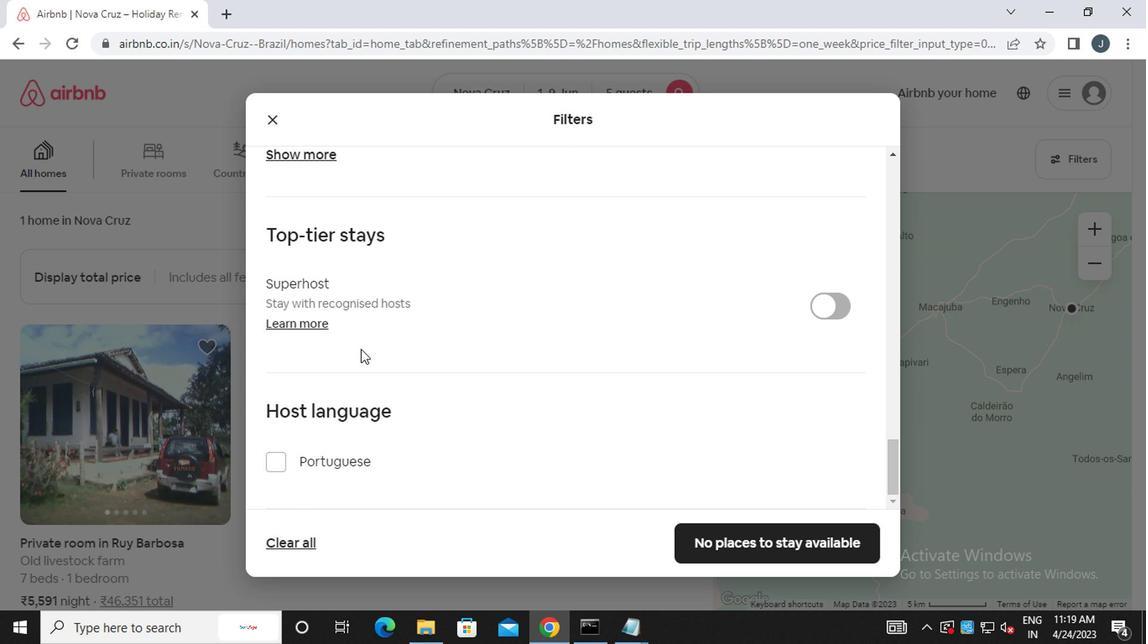 
Action: Mouse scrolled (393, 375) with delta (0, -1)
Screenshot: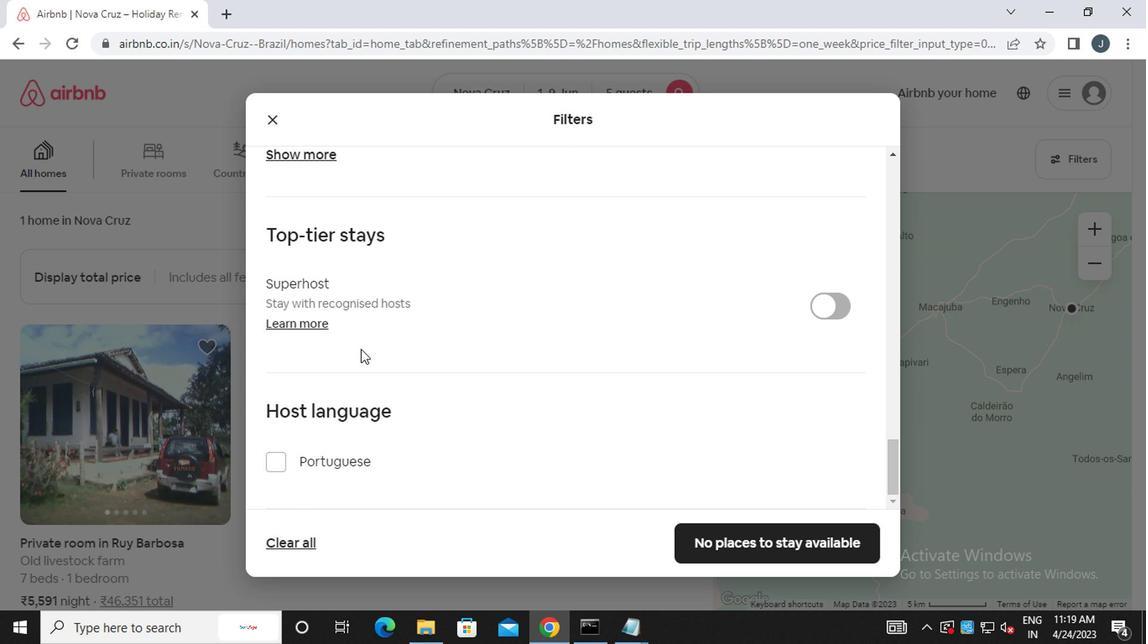 
Action: Mouse moved to (395, 377)
Screenshot: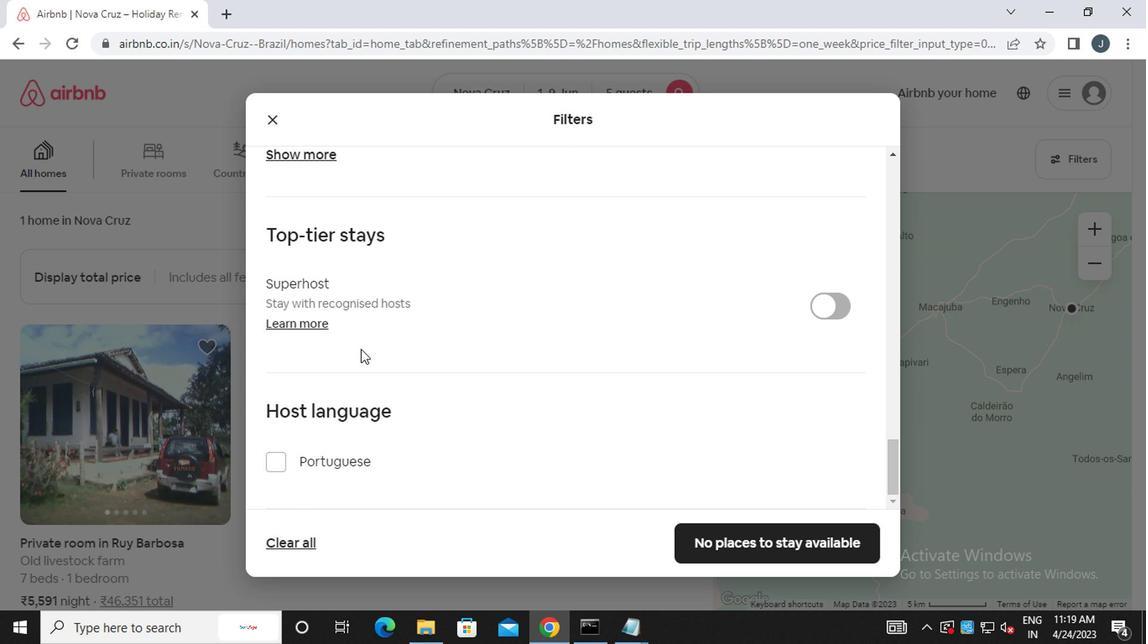 
Action: Mouse scrolled (395, 376) with delta (0, 0)
Screenshot: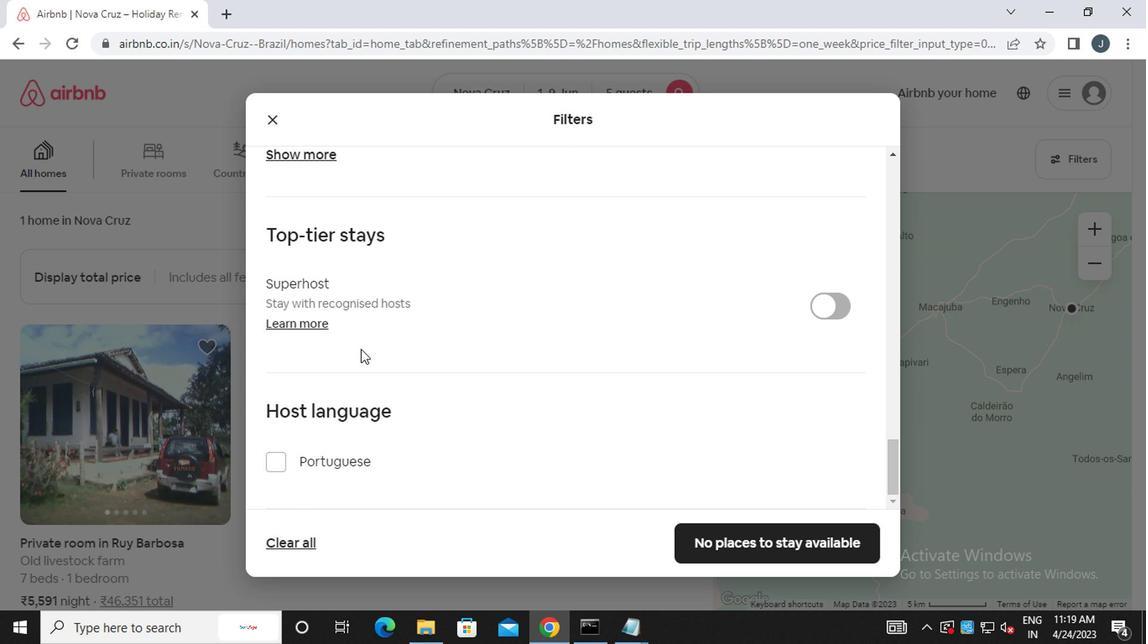 
Action: Mouse moved to (790, 542)
Screenshot: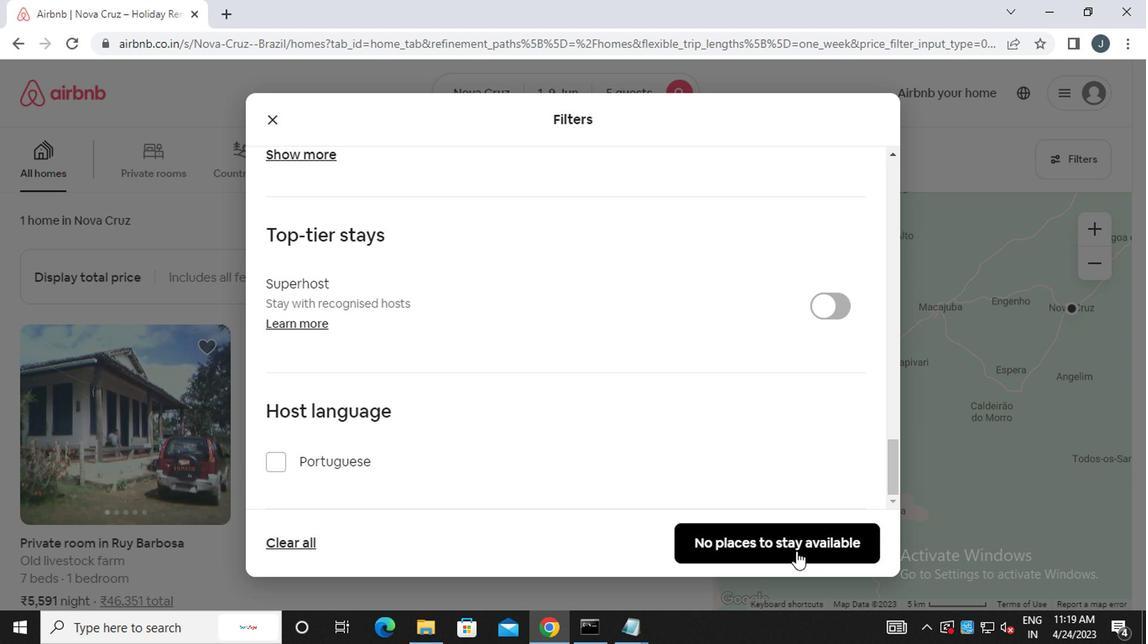
Action: Mouse pressed left at (790, 542)
Screenshot: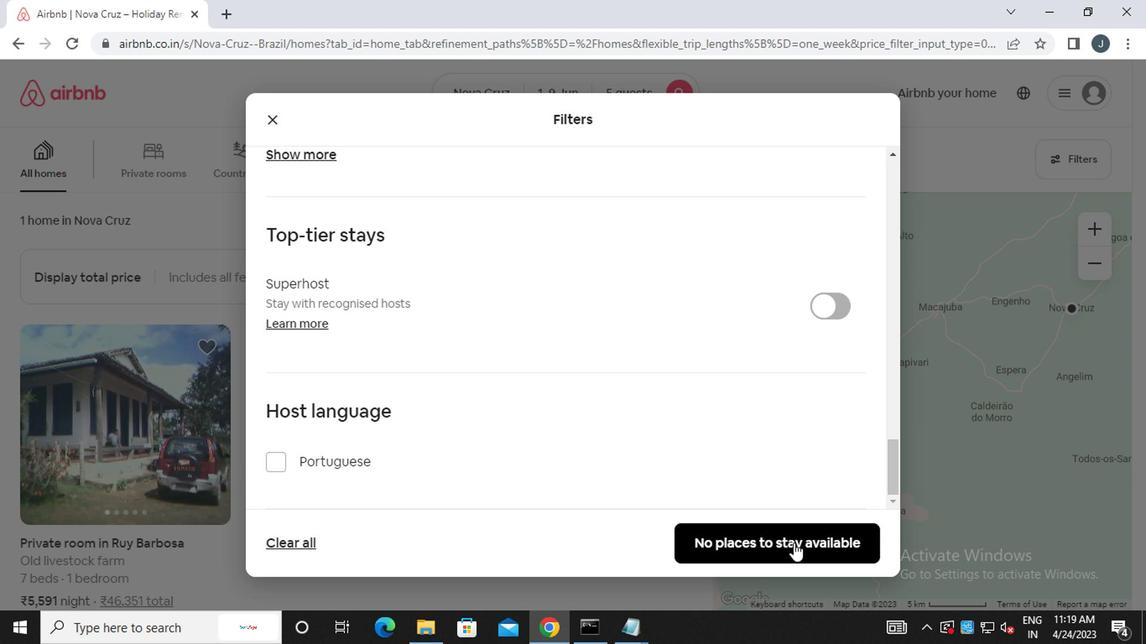 
Action: Mouse moved to (790, 542)
Screenshot: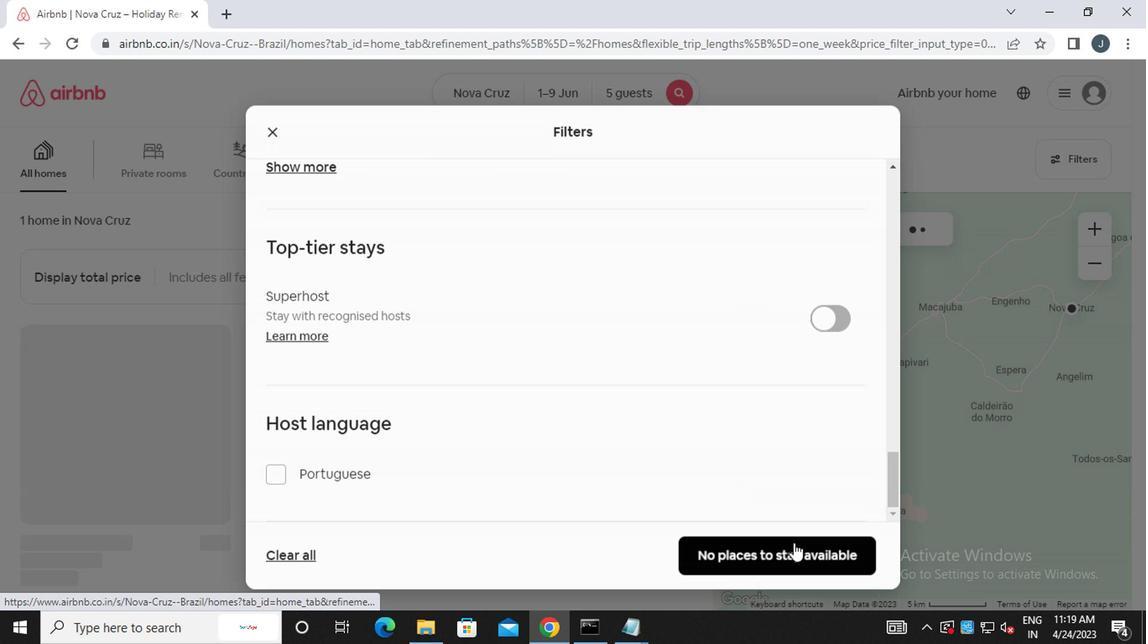 
